 Task: Look for space in Saint-Ghislain, Belgium from 3rd August, 2023 to 17th August, 2023 for 3 adults, 1 child in price range Rs.3000 to Rs.15000. Place can be entire place with 3 bedrooms having 4 beds and 2 bathrooms. Property type can be house. Amenities needed are: heating, . Booking option can be shelf check-in. Required host language is English.
Action: Mouse moved to (457, 124)
Screenshot: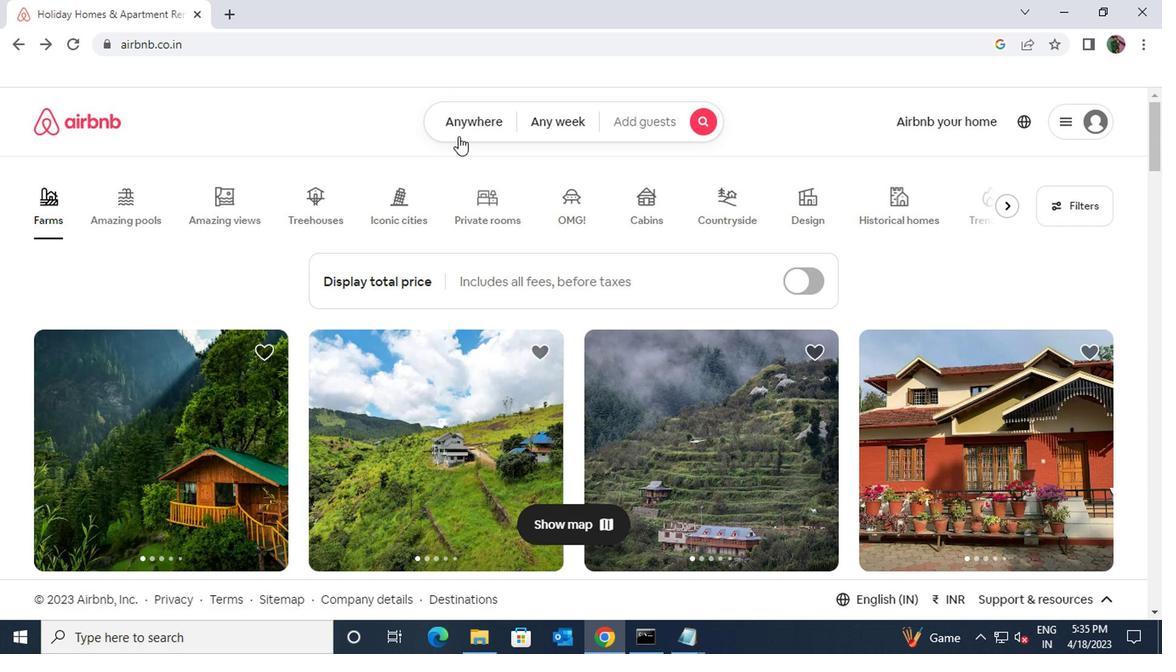 
Action: Mouse pressed left at (457, 124)
Screenshot: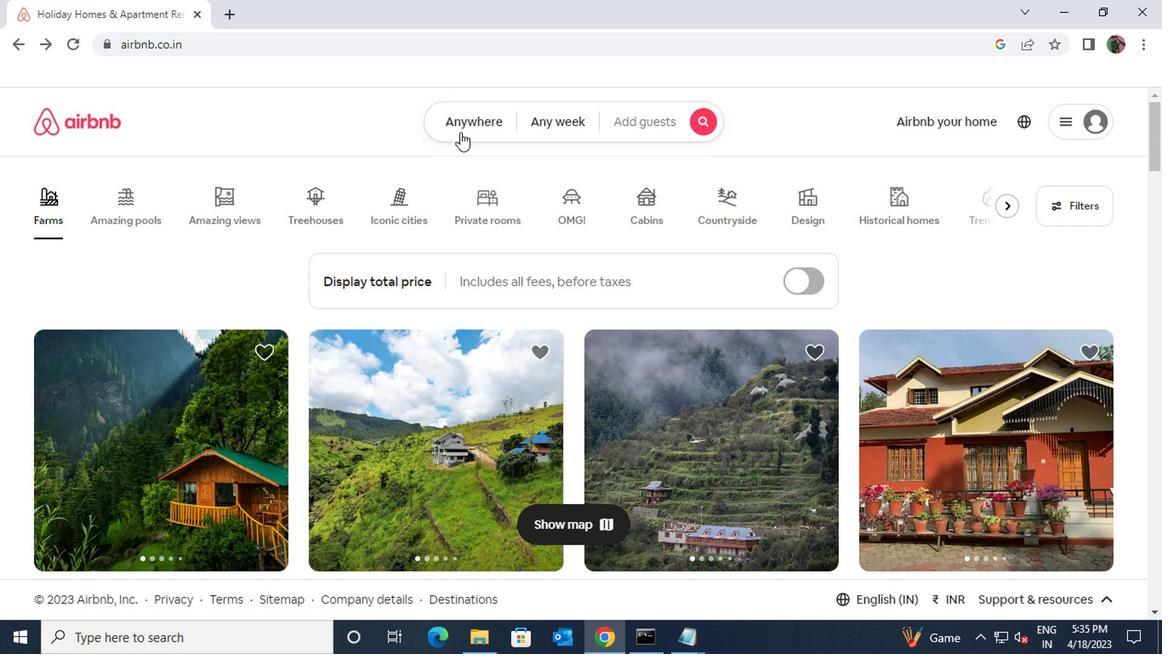 
Action: Mouse moved to (378, 190)
Screenshot: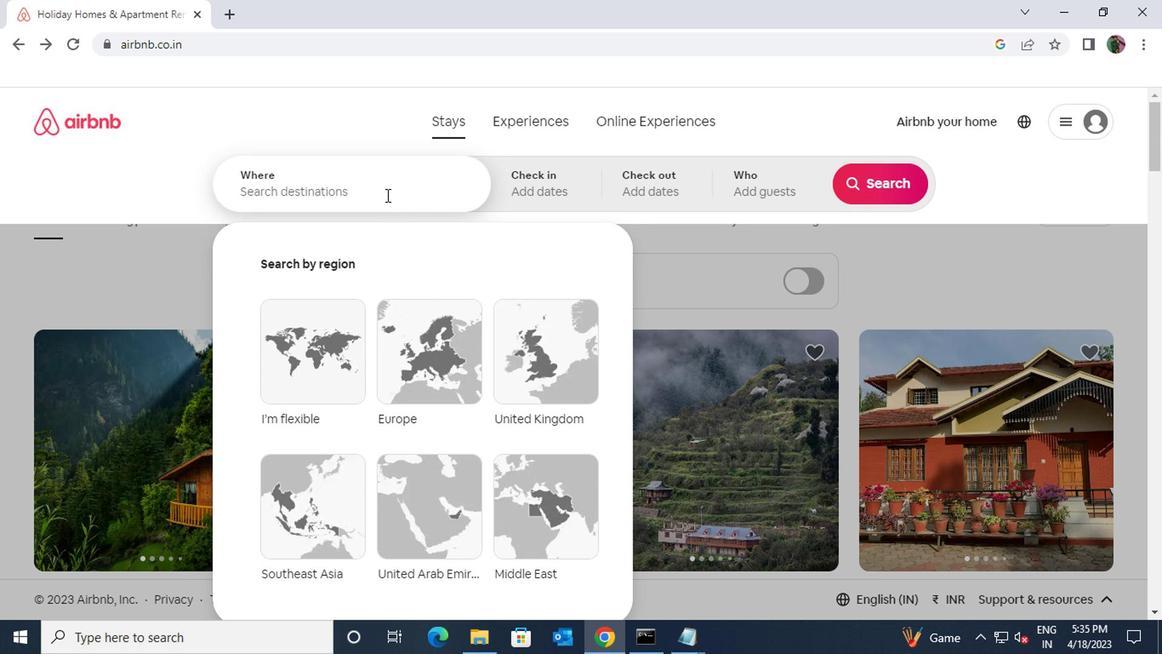 
Action: Mouse pressed left at (378, 190)
Screenshot: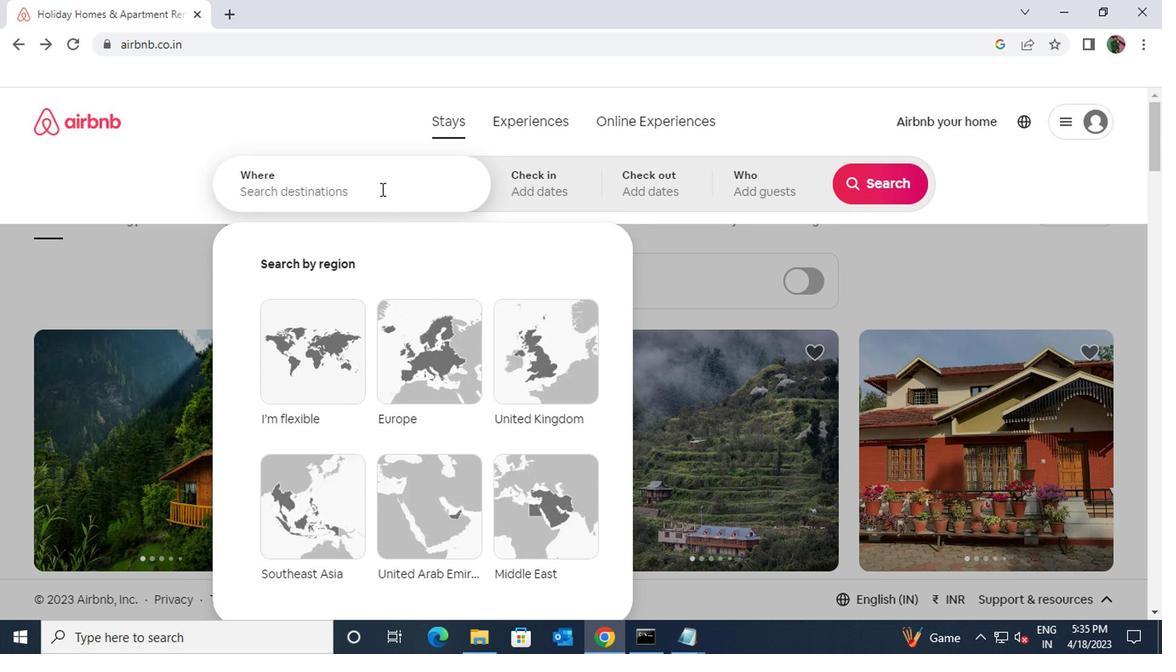 
Action: Key pressed saint<Key.space>ghislsain
Screenshot: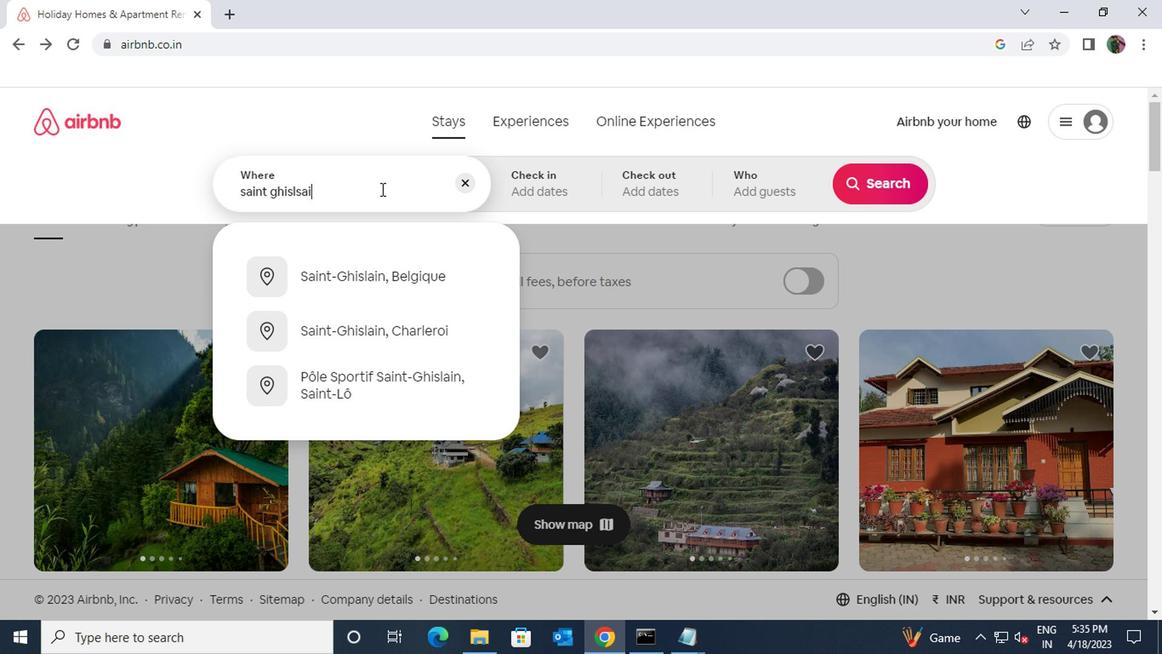
Action: Mouse moved to (373, 276)
Screenshot: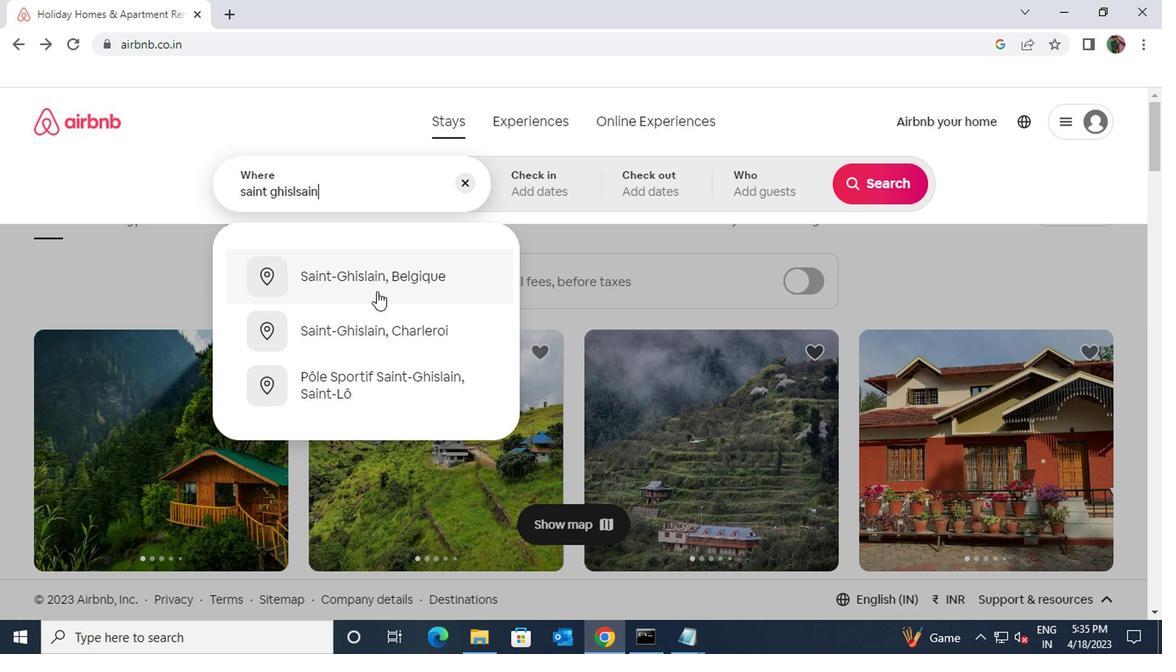 
Action: Mouse pressed left at (373, 276)
Screenshot: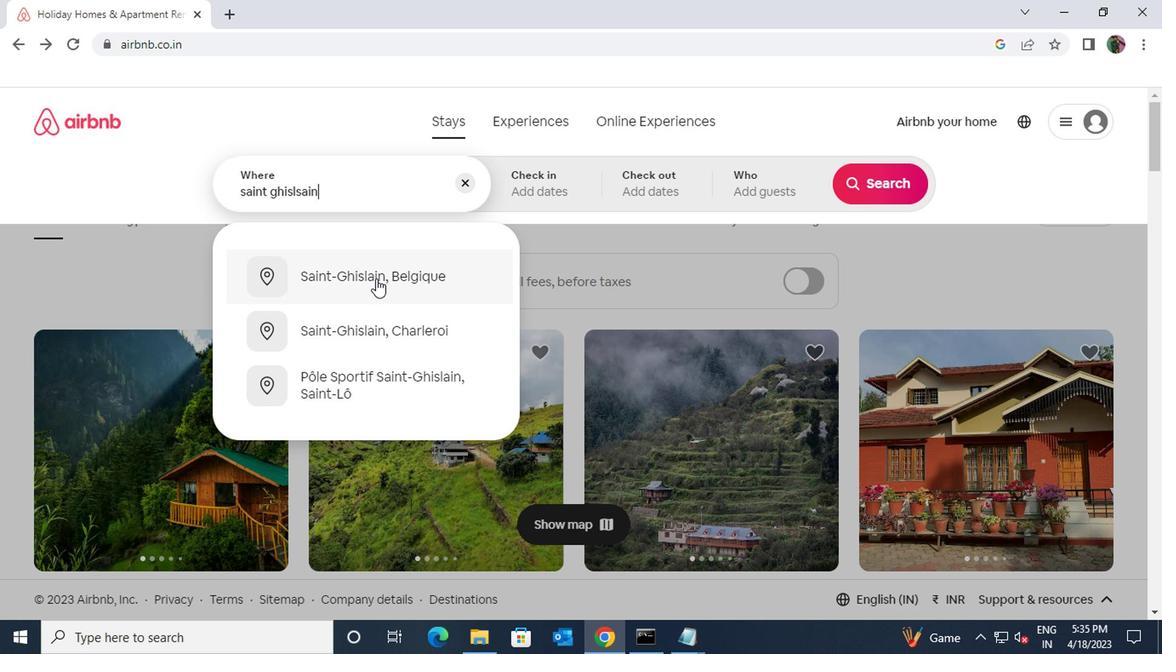 
Action: Mouse moved to (865, 324)
Screenshot: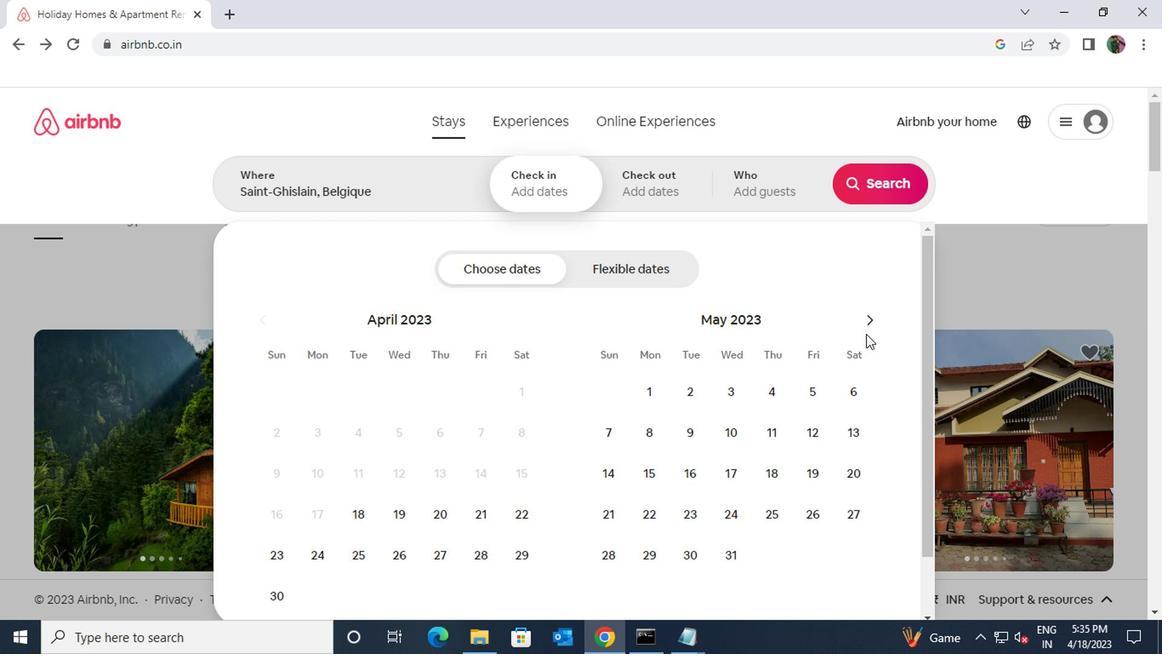 
Action: Mouse pressed left at (865, 324)
Screenshot: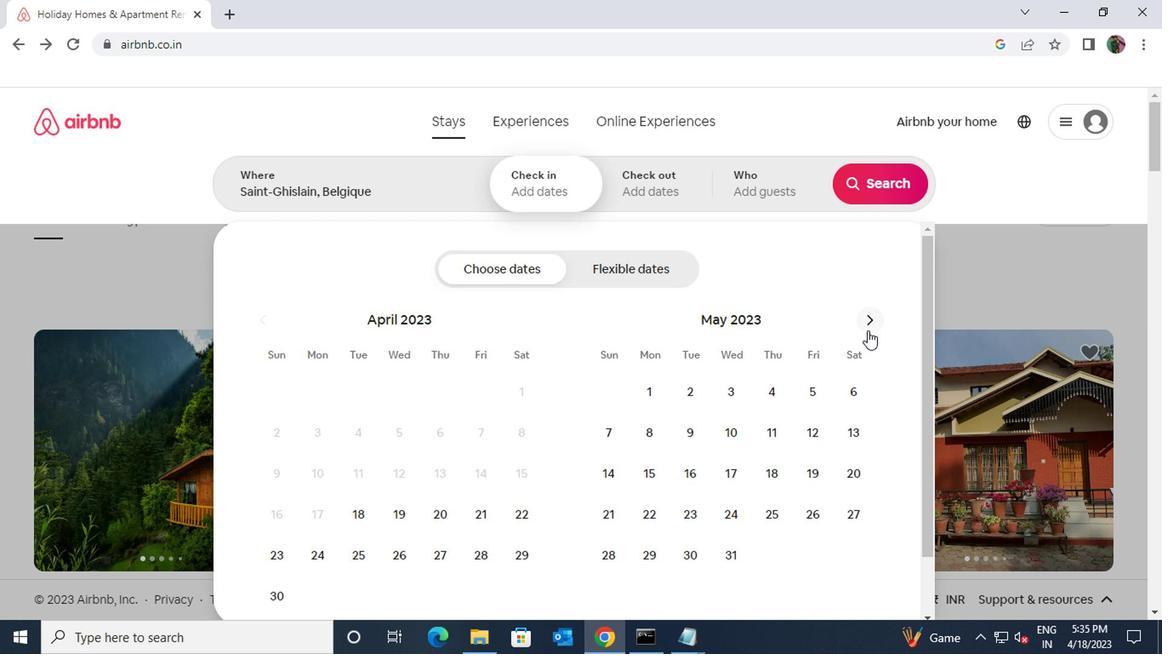 
Action: Mouse pressed left at (865, 324)
Screenshot: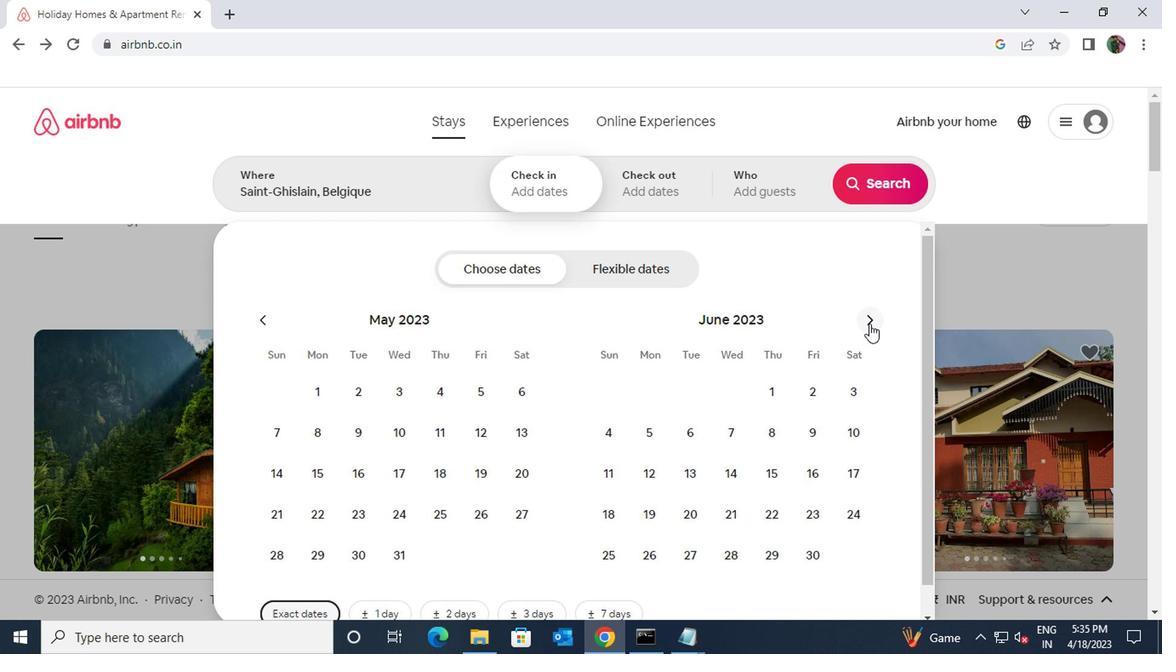 
Action: Mouse pressed left at (865, 324)
Screenshot: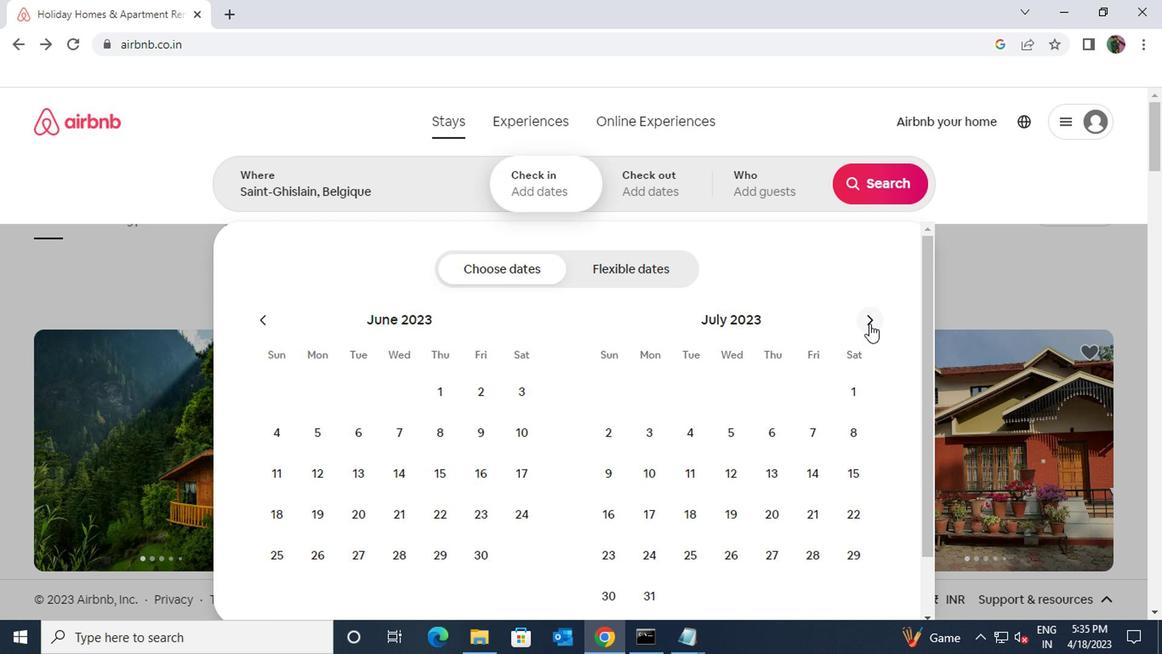 
Action: Mouse moved to (765, 385)
Screenshot: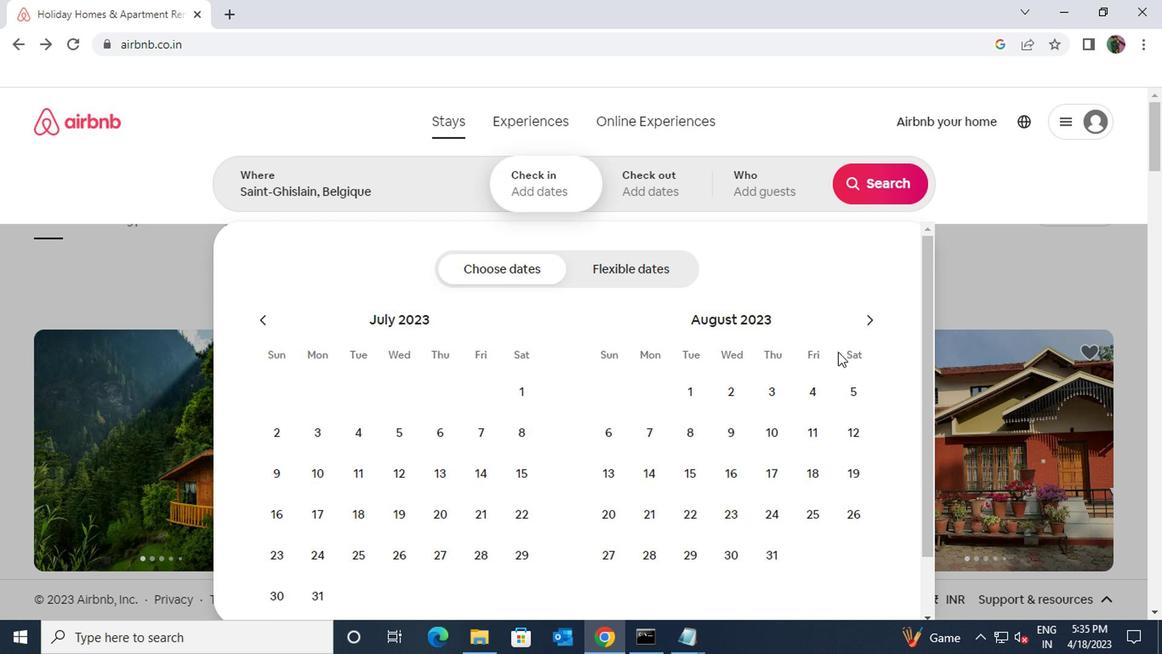 
Action: Mouse pressed left at (765, 385)
Screenshot: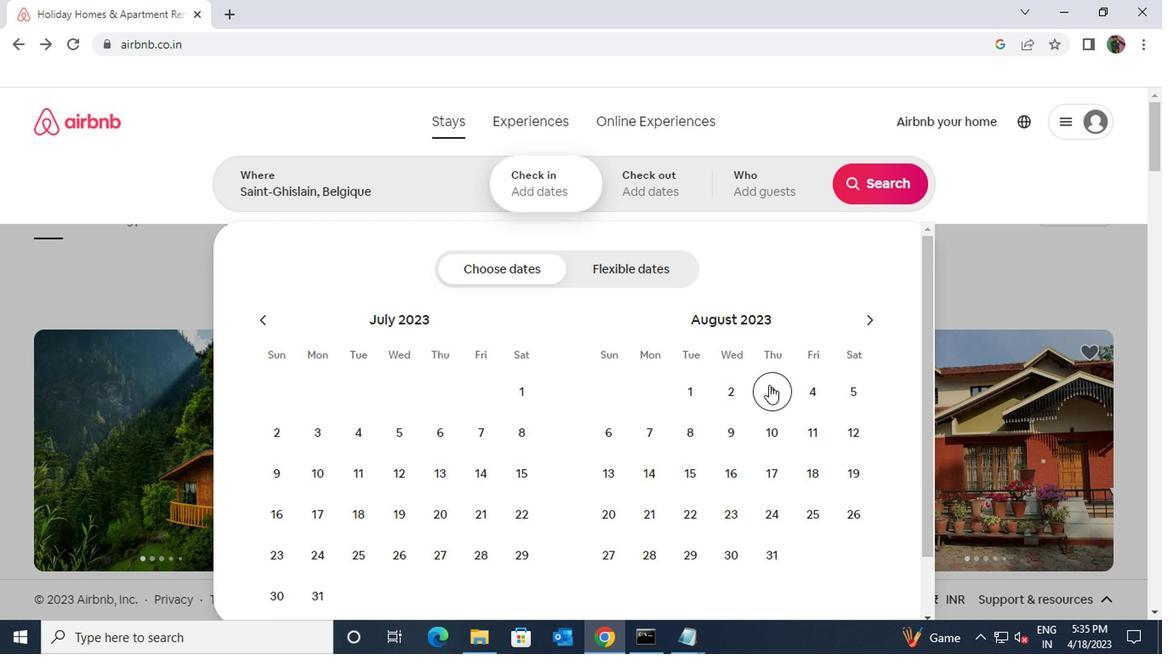 
Action: Mouse moved to (772, 467)
Screenshot: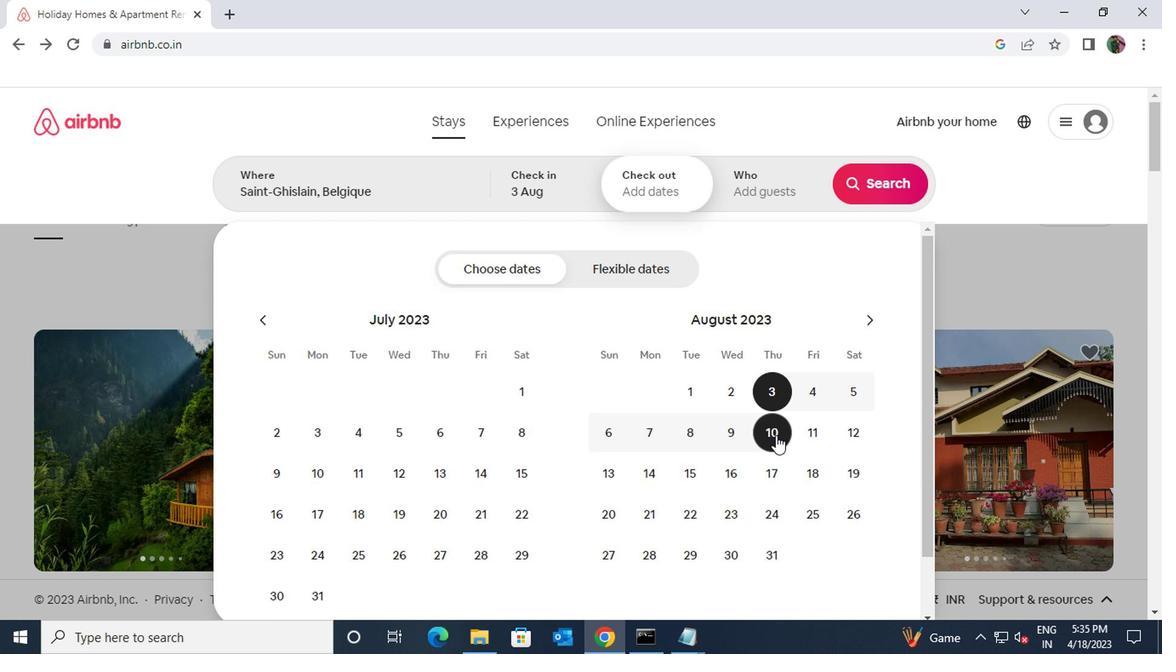 
Action: Mouse pressed left at (772, 467)
Screenshot: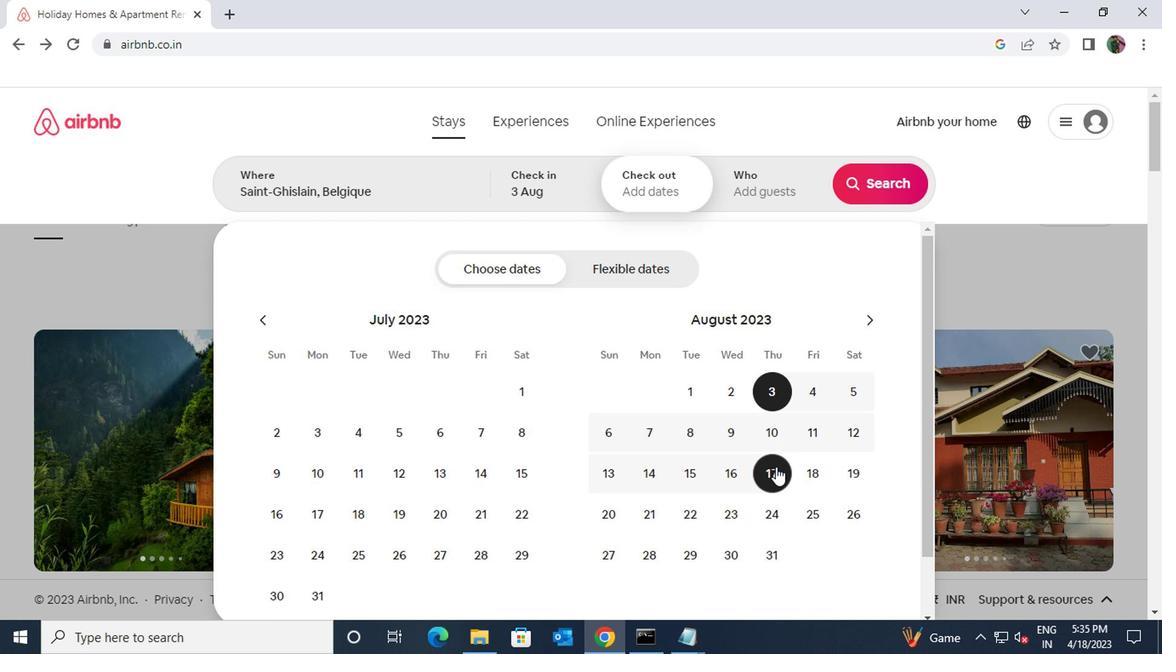 
Action: Mouse moved to (757, 198)
Screenshot: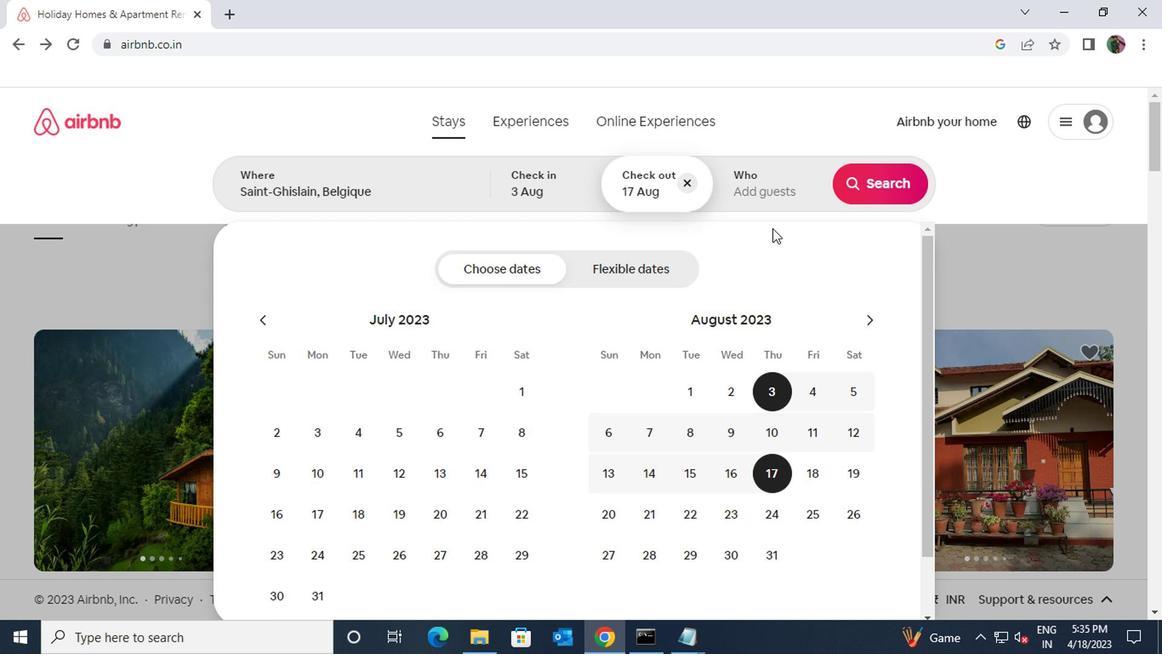 
Action: Mouse pressed left at (757, 198)
Screenshot: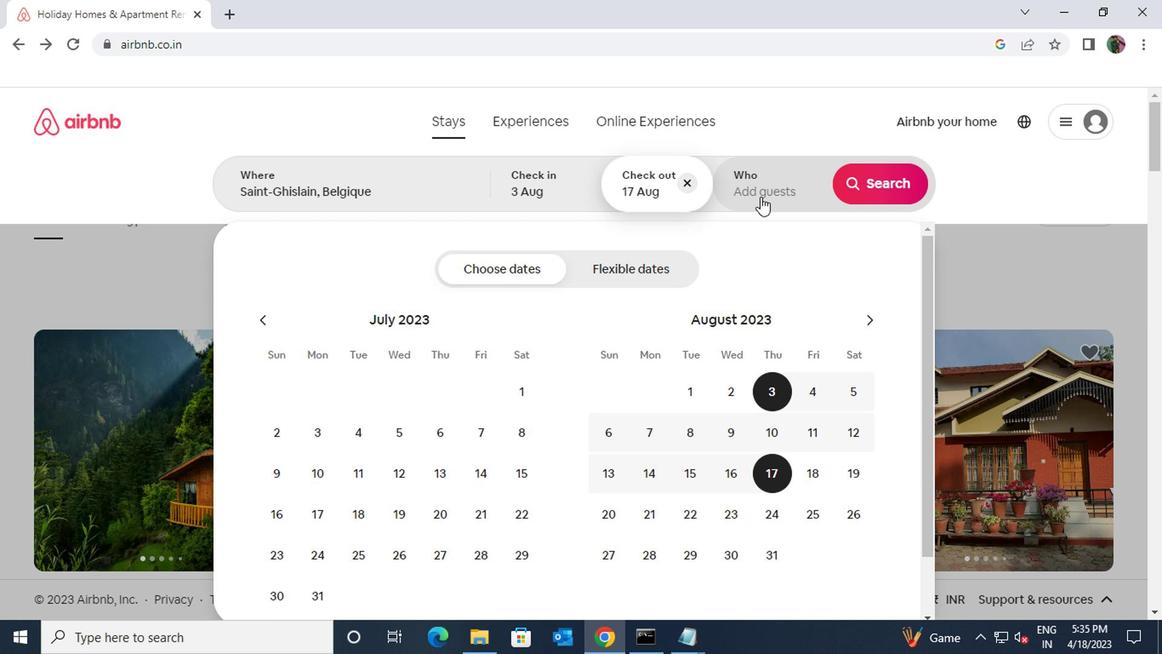 
Action: Mouse moved to (885, 276)
Screenshot: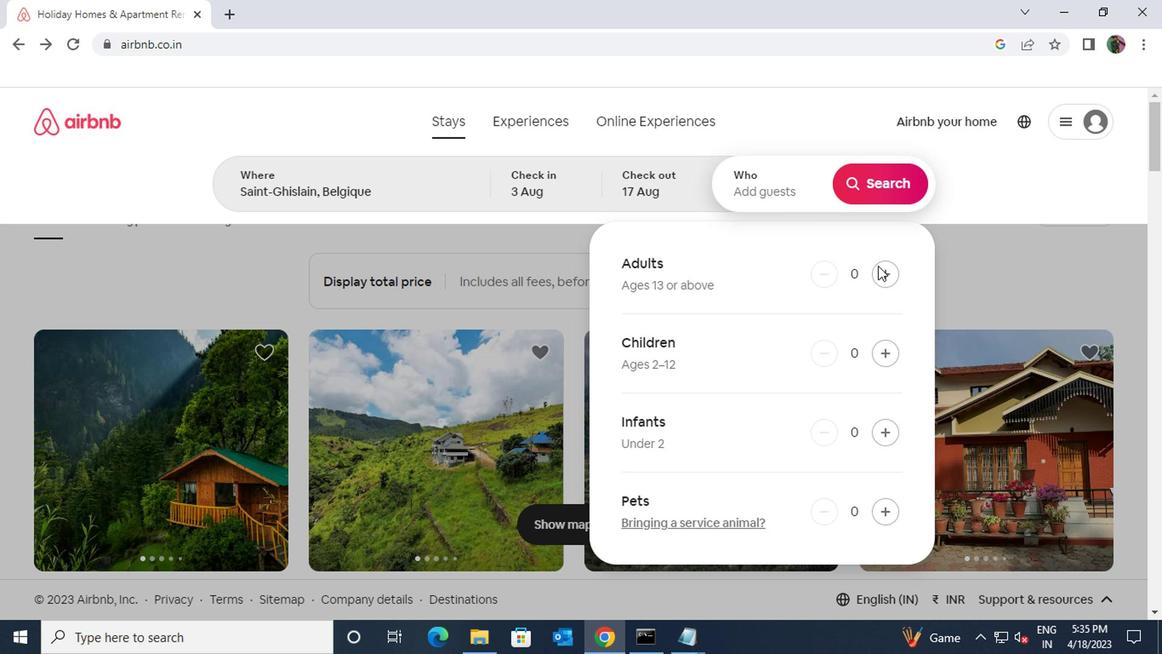 
Action: Mouse pressed left at (885, 276)
Screenshot: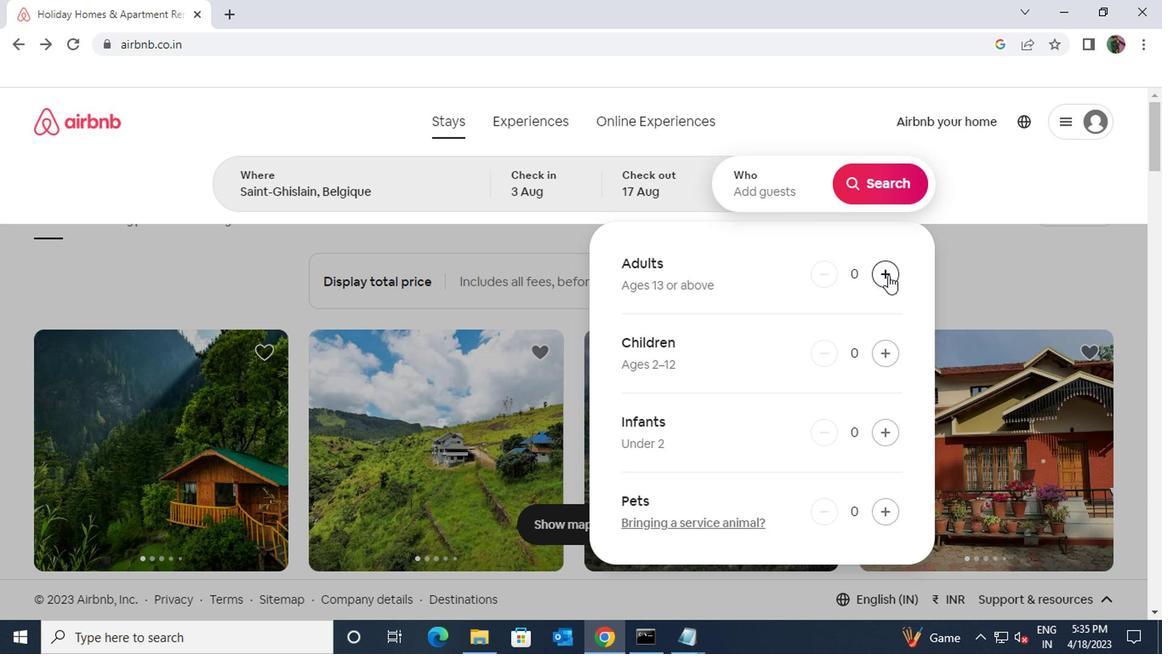 
Action: Mouse pressed left at (885, 276)
Screenshot: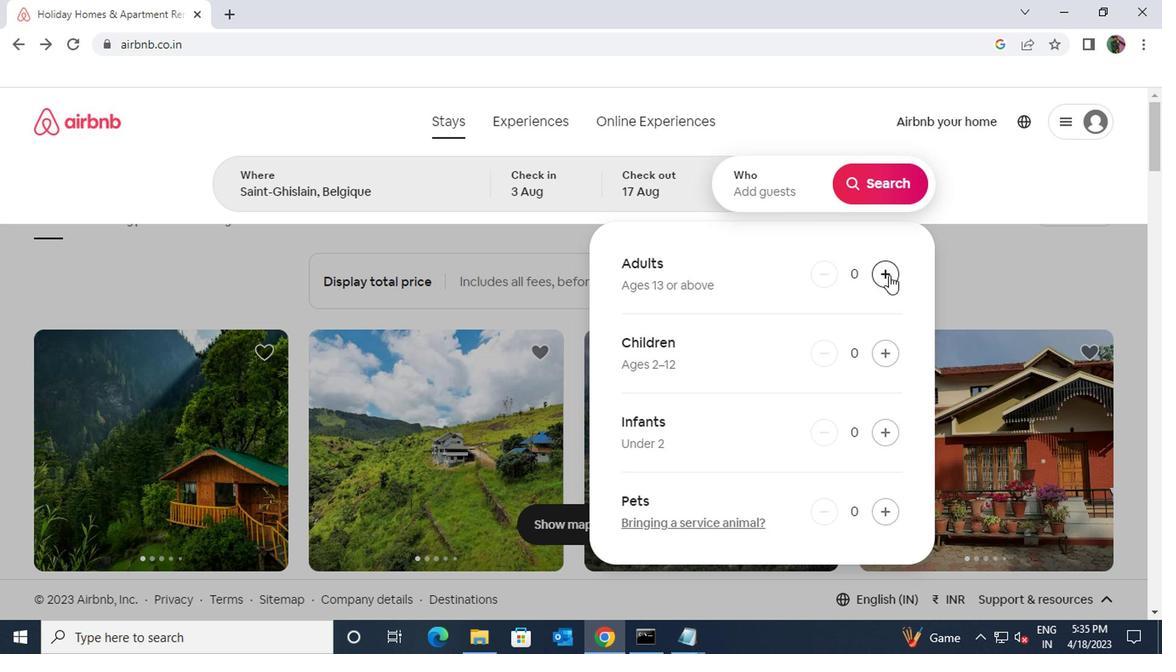 
Action: Mouse pressed left at (885, 276)
Screenshot: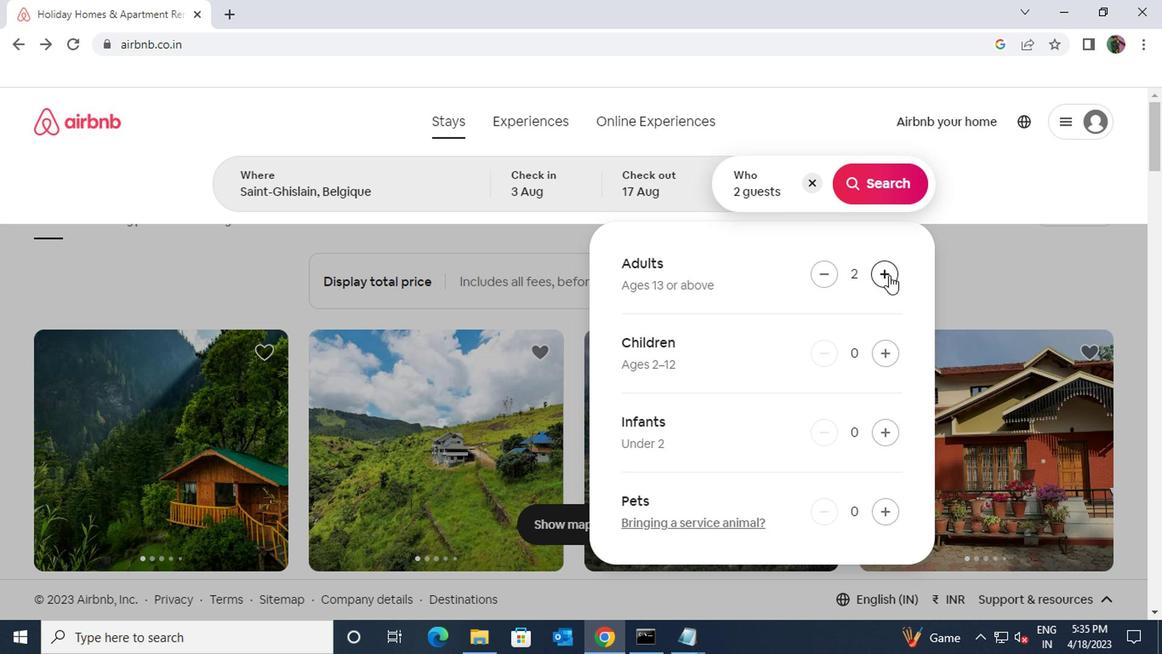 
Action: Mouse moved to (884, 354)
Screenshot: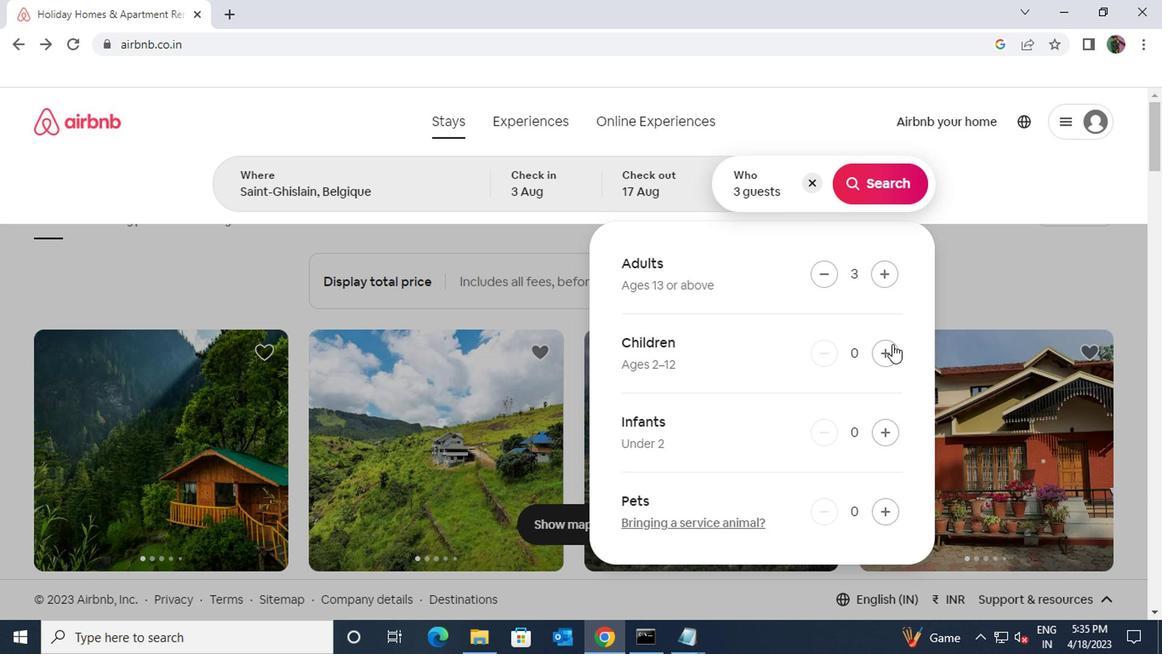 
Action: Mouse pressed left at (884, 354)
Screenshot: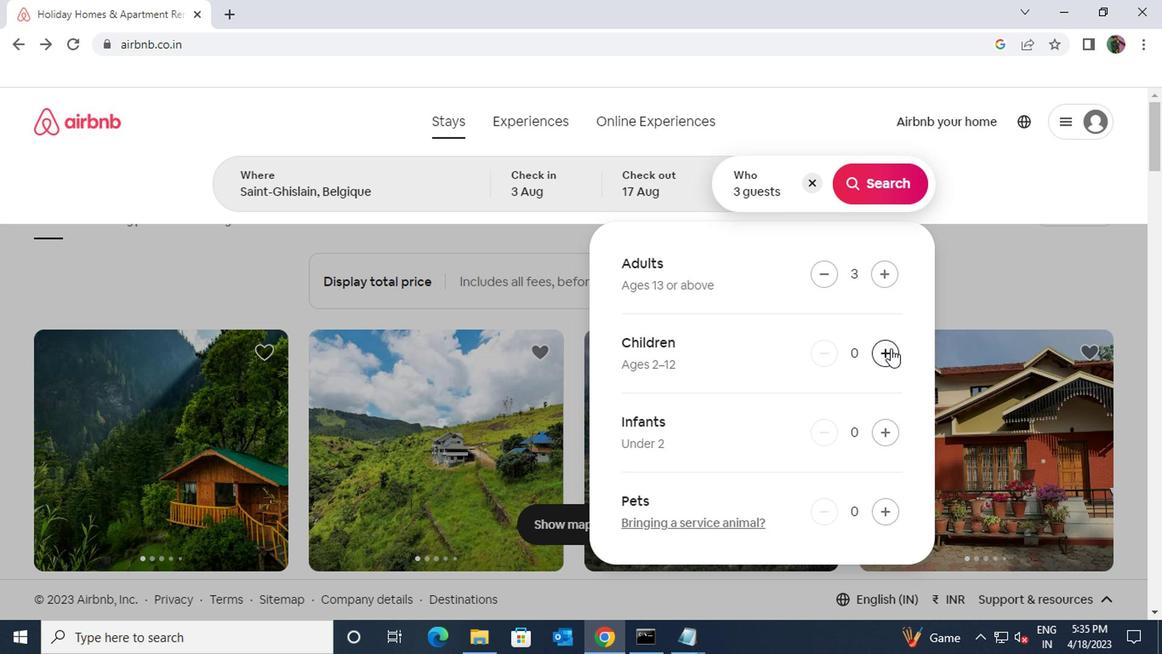 
Action: Mouse moved to (877, 180)
Screenshot: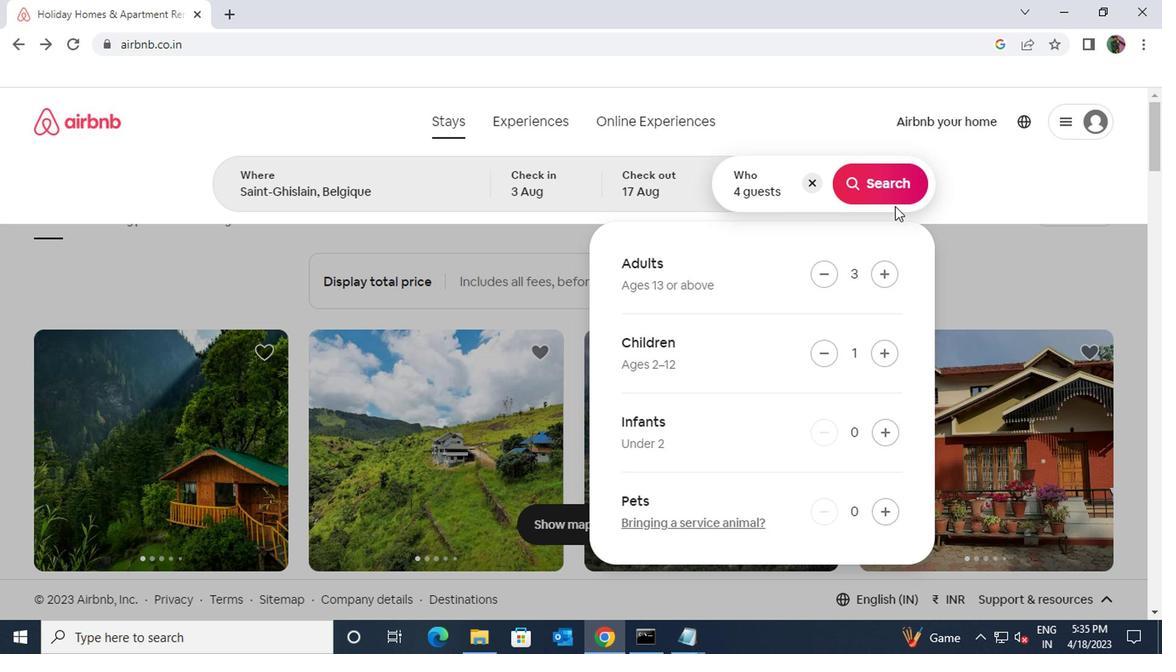 
Action: Mouse pressed left at (877, 180)
Screenshot: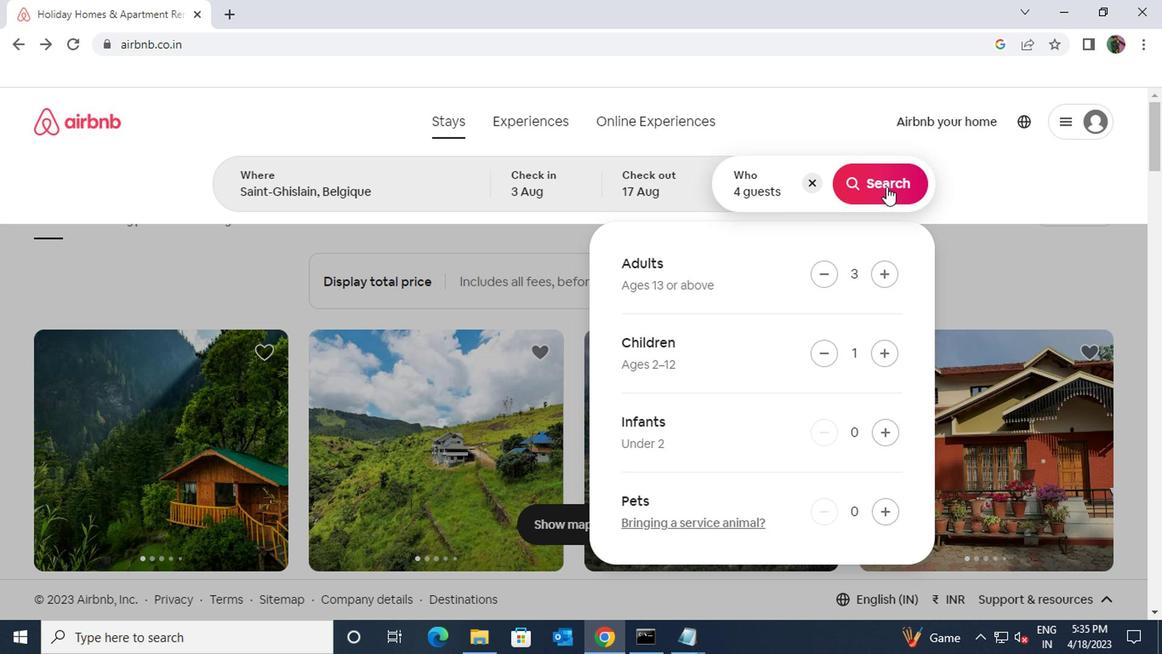 
Action: Mouse moved to (1059, 184)
Screenshot: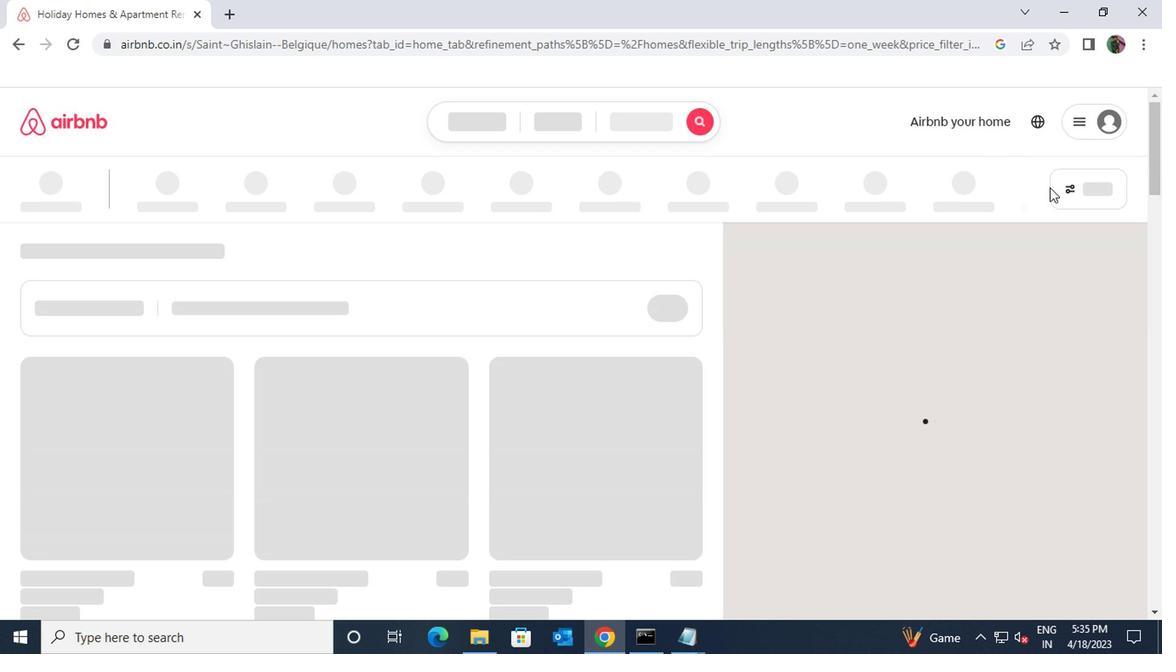 
Action: Mouse pressed left at (1059, 184)
Screenshot: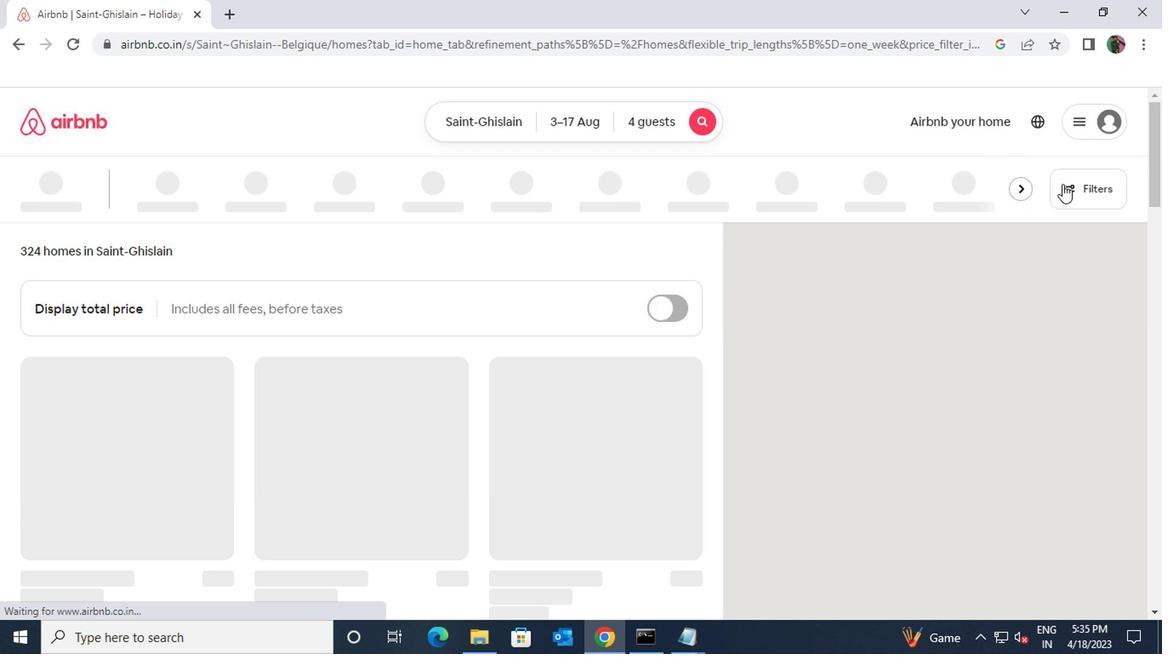 
Action: Mouse moved to (364, 404)
Screenshot: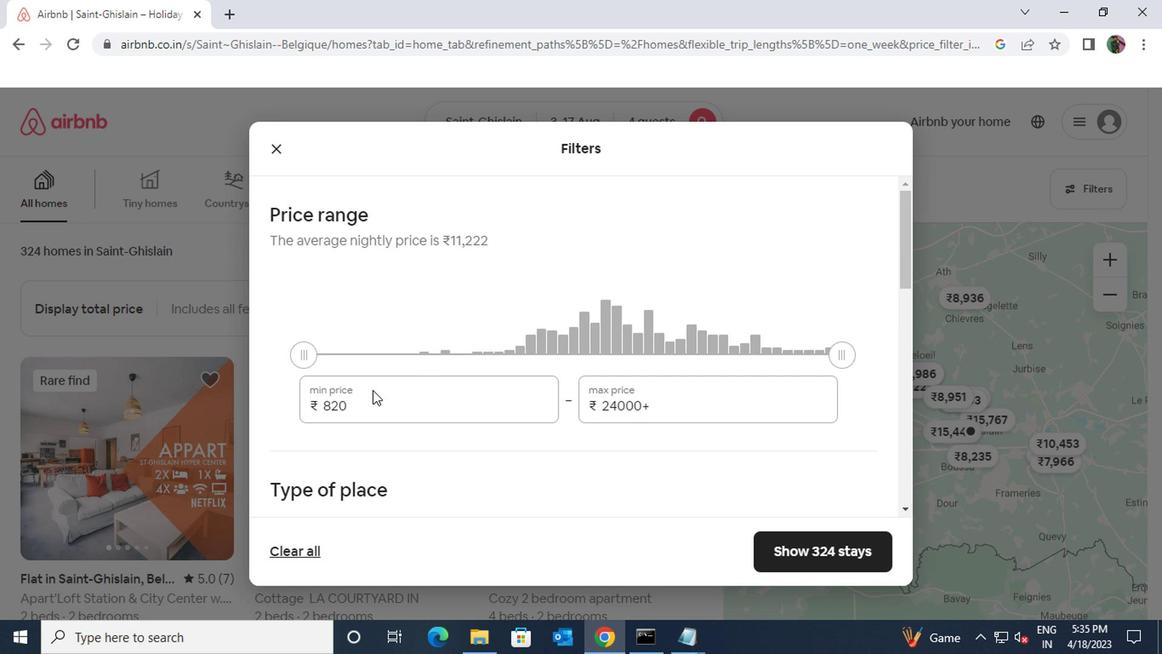 
Action: Mouse pressed left at (364, 404)
Screenshot: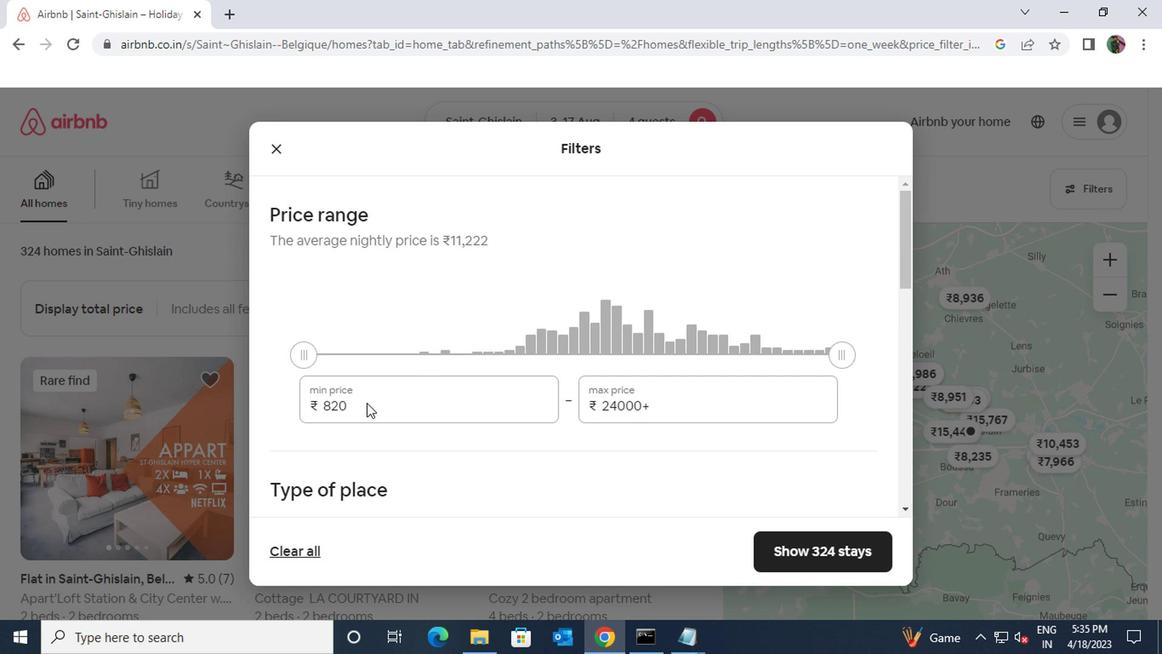 
Action: Mouse moved to (317, 406)
Screenshot: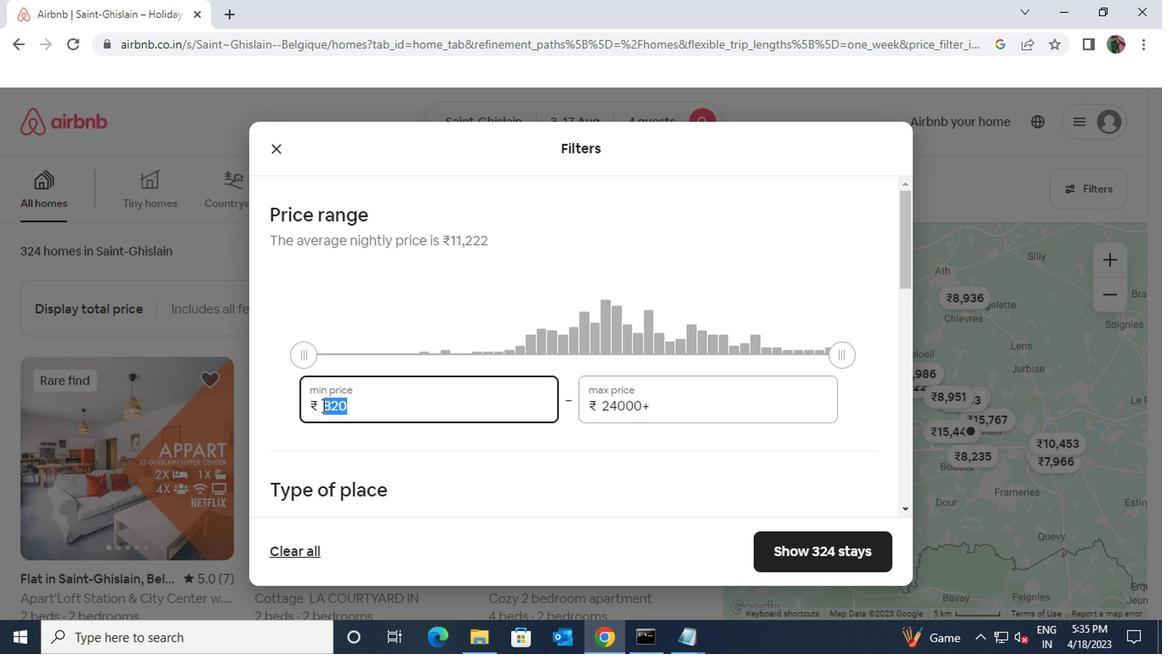 
Action: Key pressed 3000
Screenshot: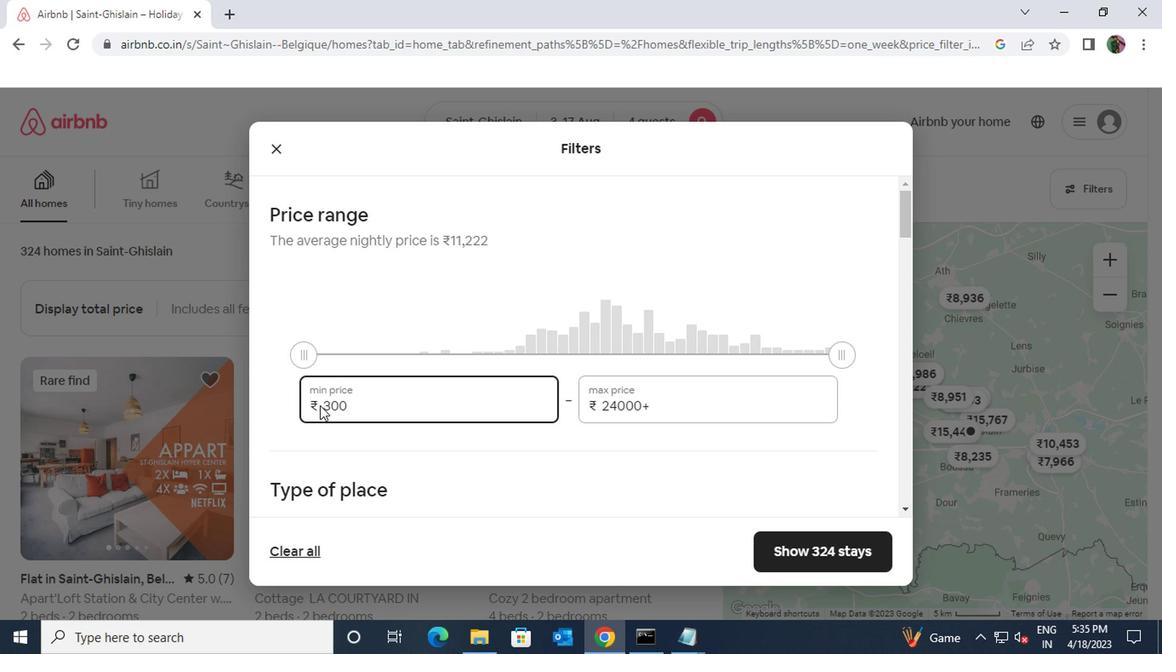 
Action: Mouse moved to (666, 405)
Screenshot: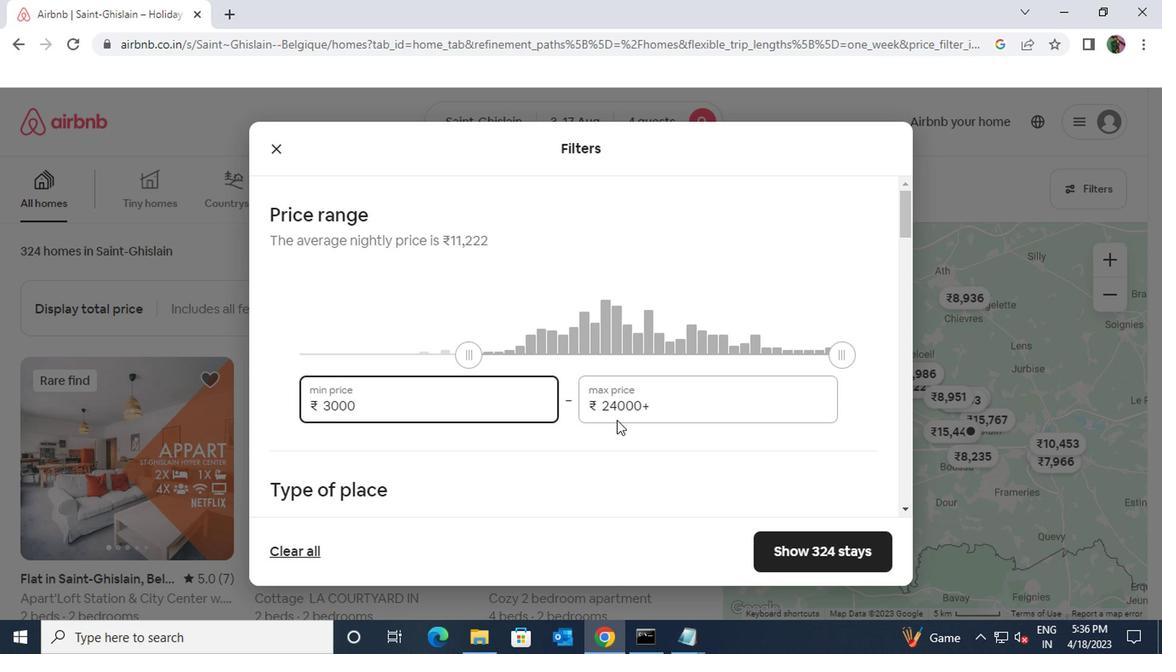 
Action: Mouse pressed left at (666, 405)
Screenshot: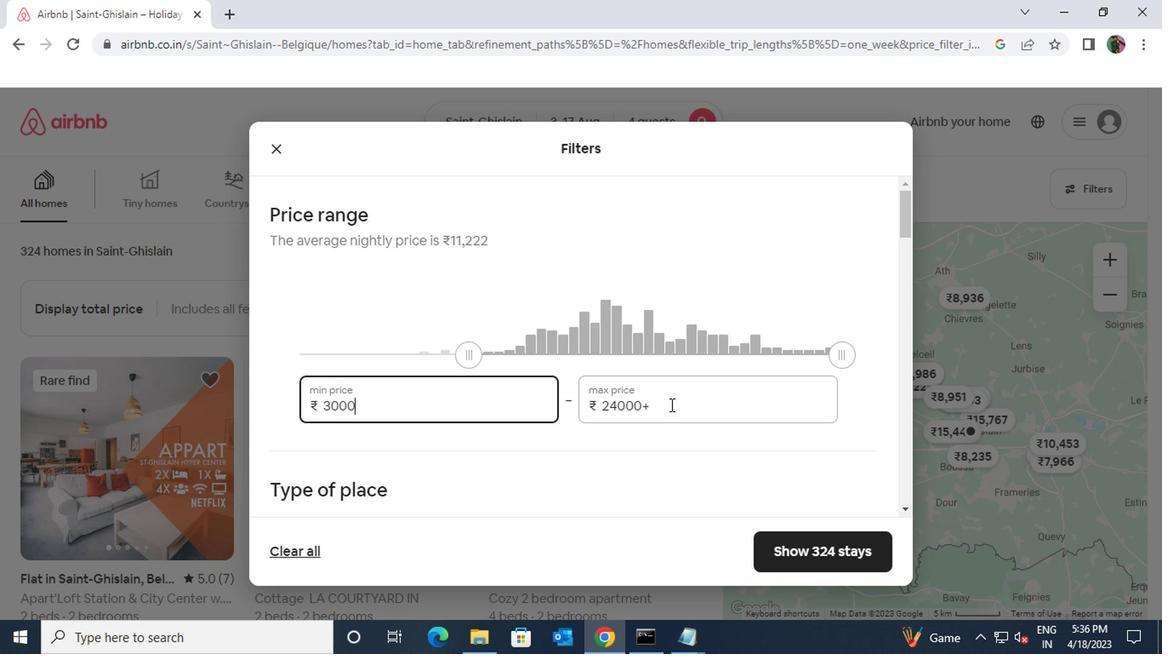 
Action: Mouse moved to (600, 411)
Screenshot: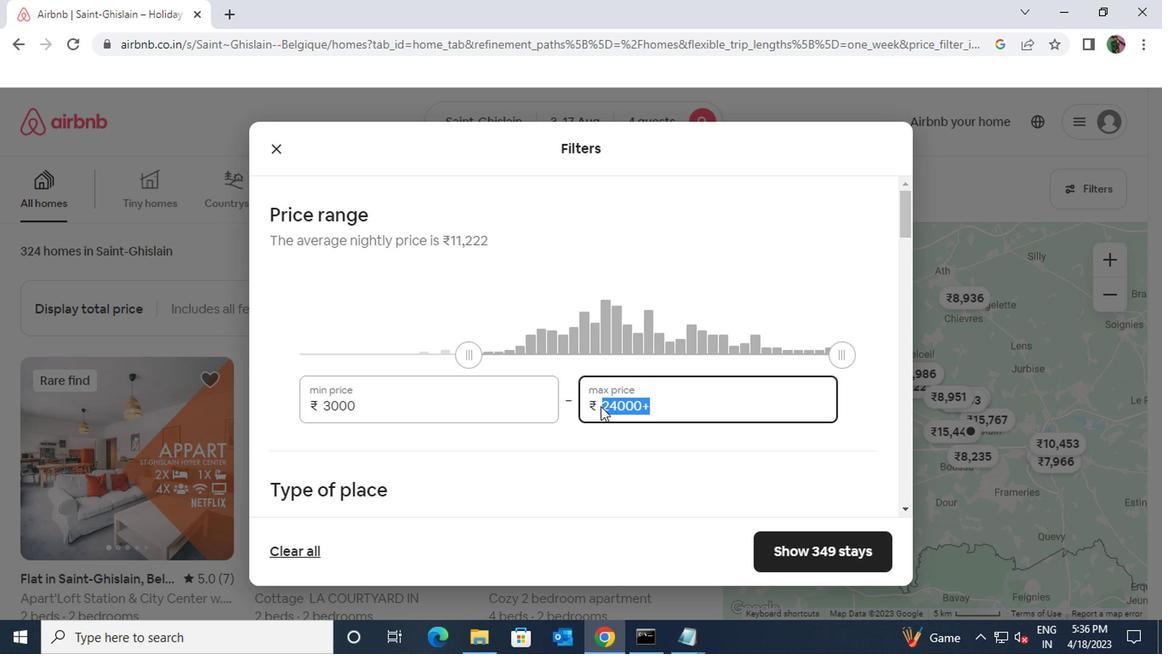 
Action: Key pressed 15000
Screenshot: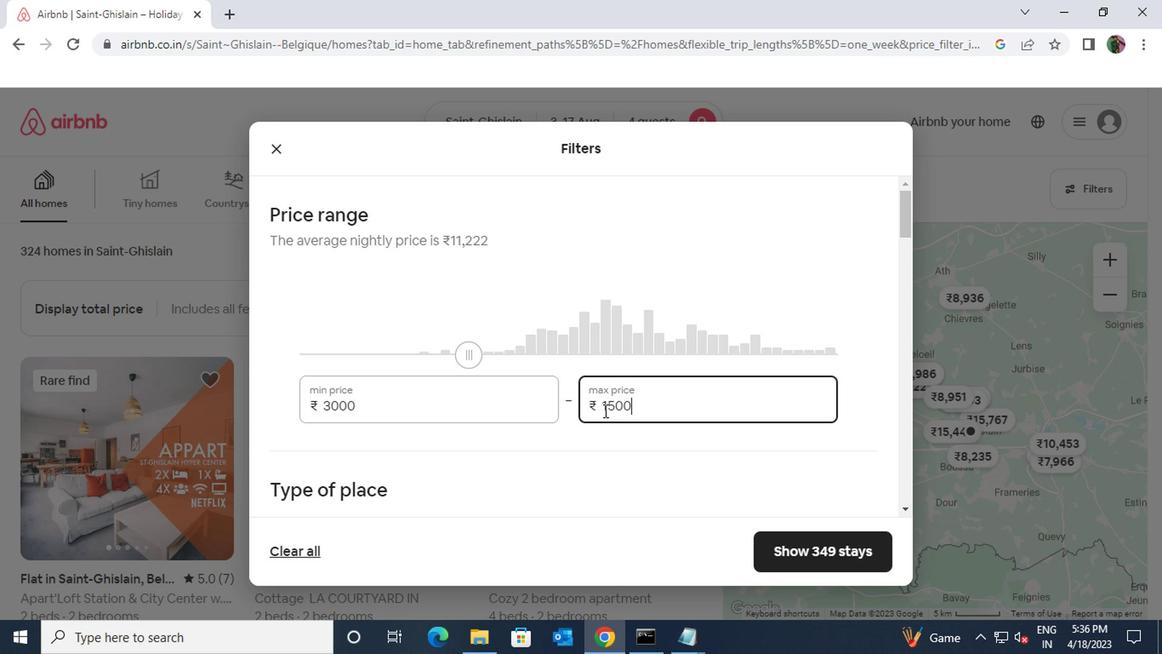 
Action: Mouse scrolled (600, 410) with delta (0, 0)
Screenshot: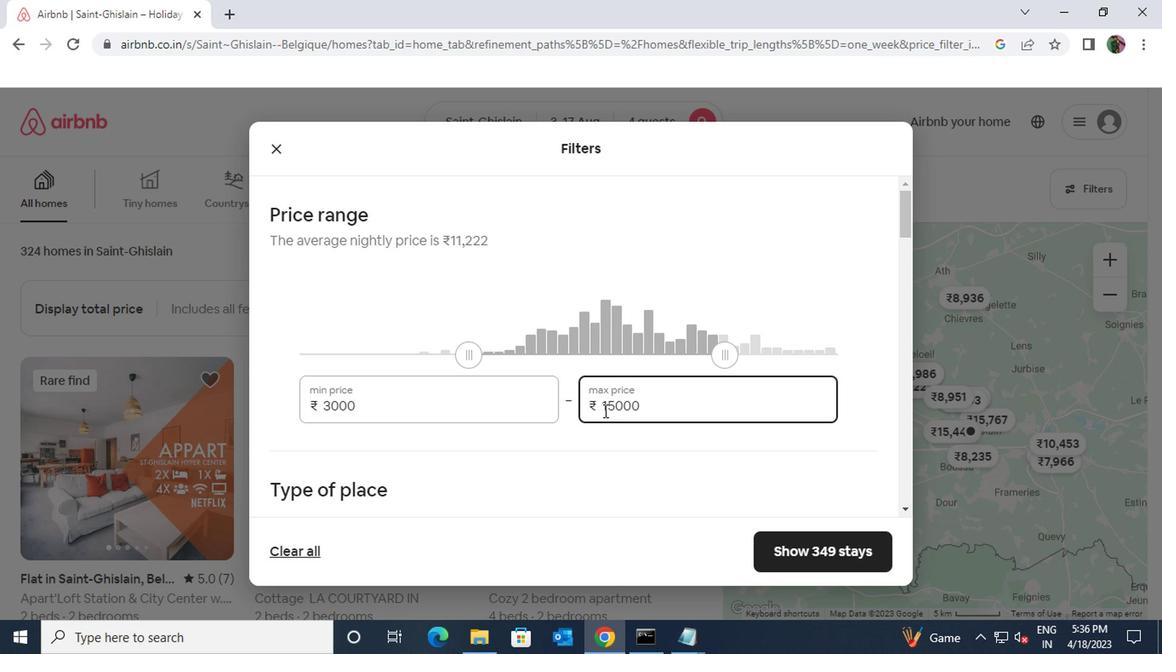 
Action: Mouse scrolled (600, 410) with delta (0, 0)
Screenshot: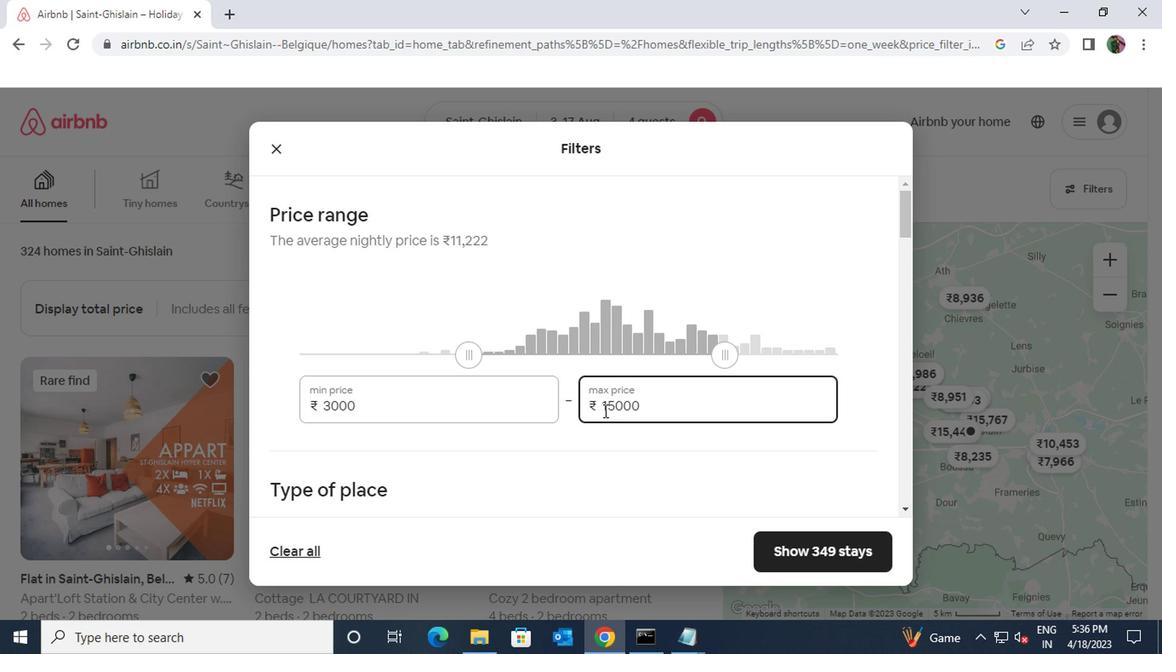 
Action: Mouse moved to (275, 376)
Screenshot: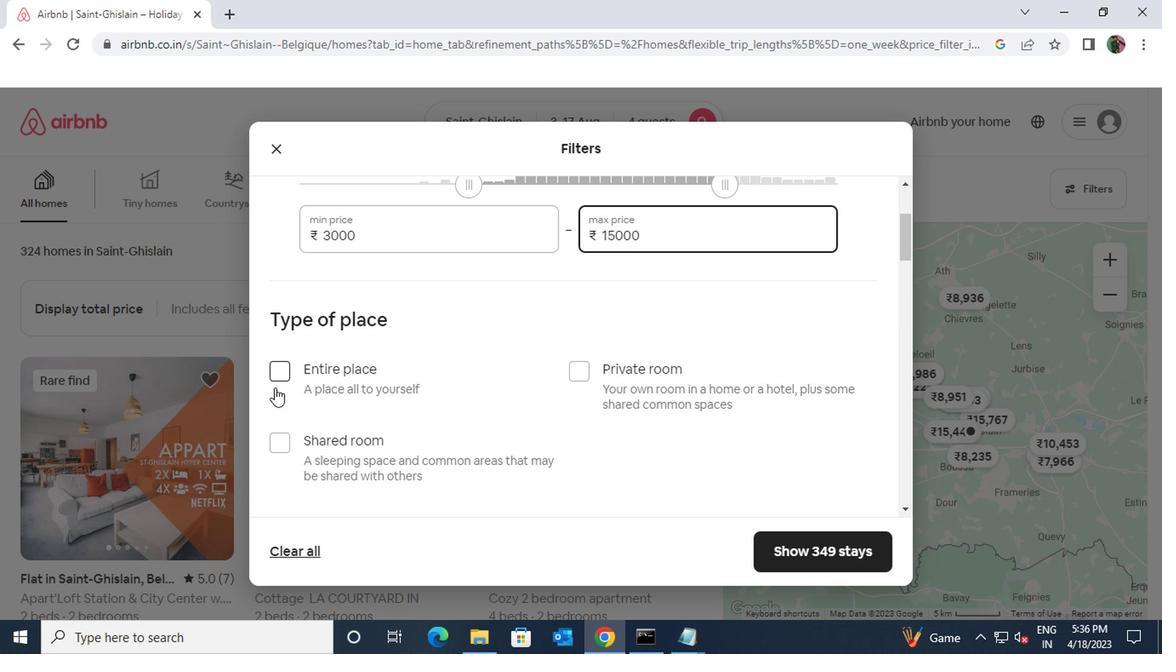 
Action: Mouse pressed left at (275, 376)
Screenshot: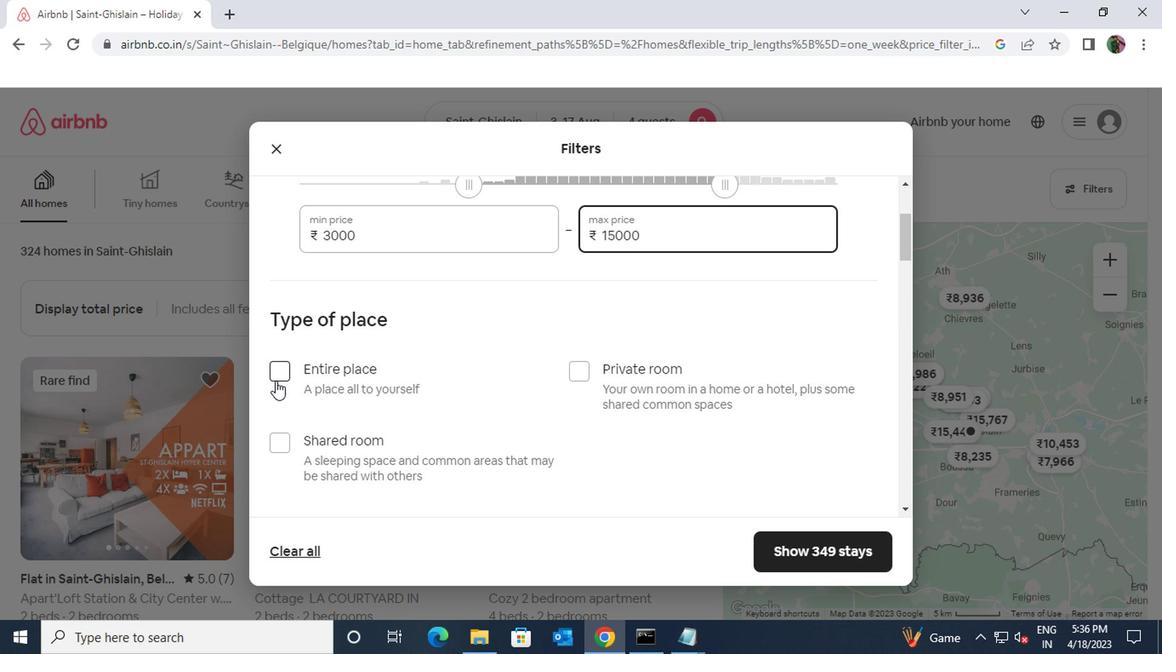 
Action: Mouse moved to (402, 434)
Screenshot: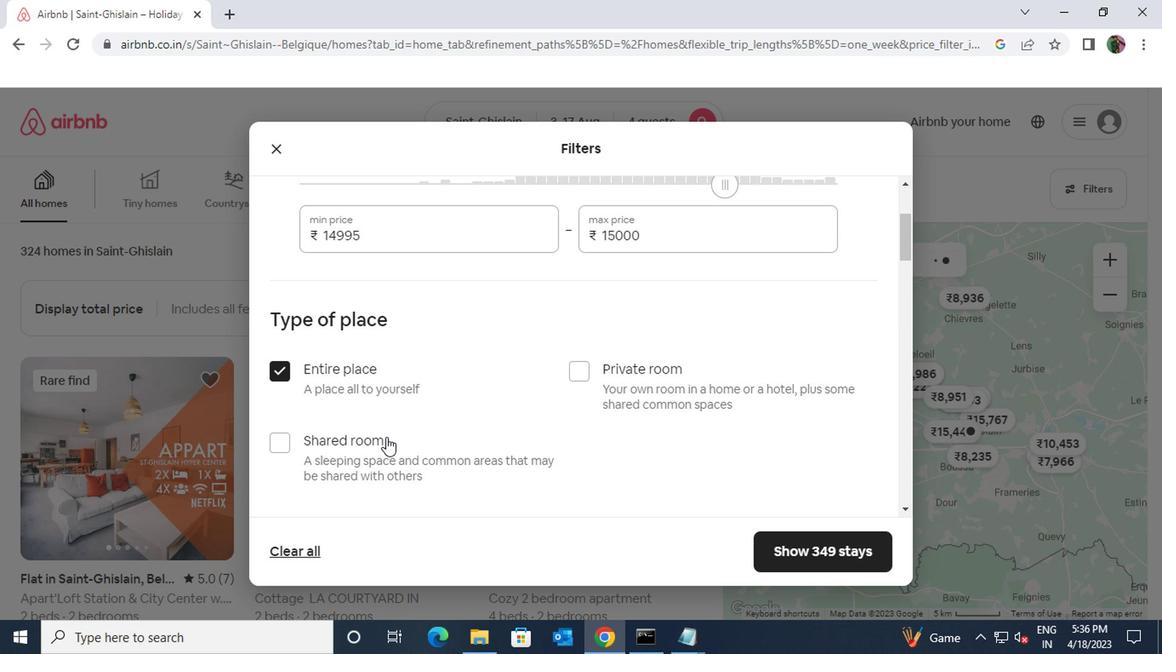 
Action: Mouse scrolled (402, 434) with delta (0, 0)
Screenshot: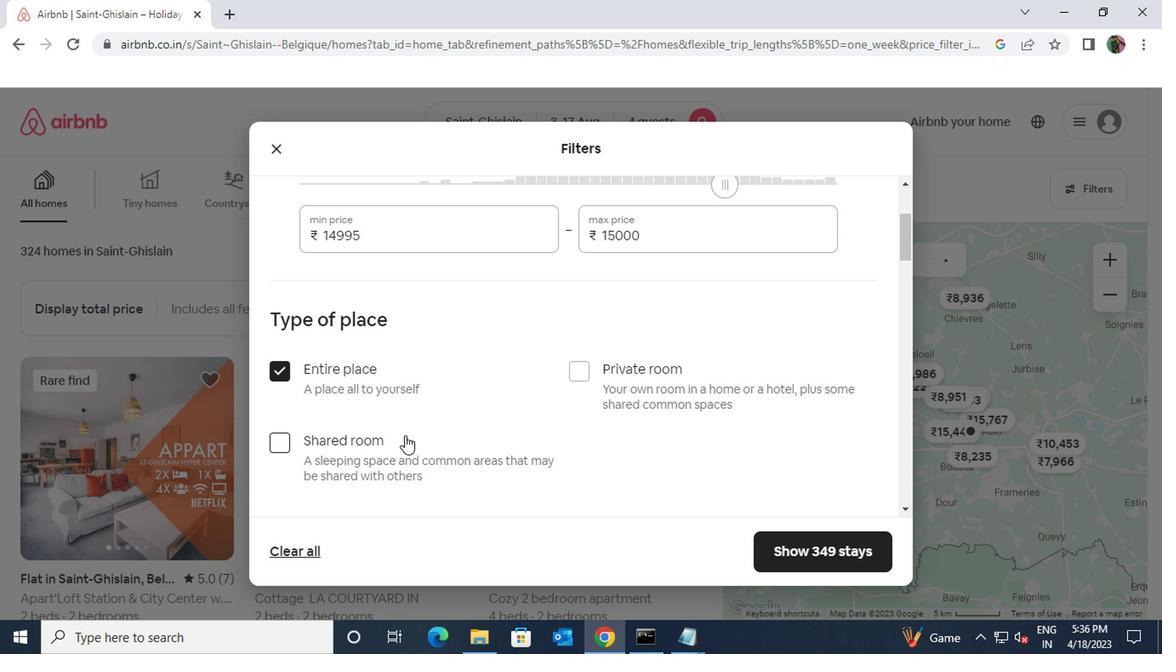 
Action: Mouse scrolled (402, 434) with delta (0, 0)
Screenshot: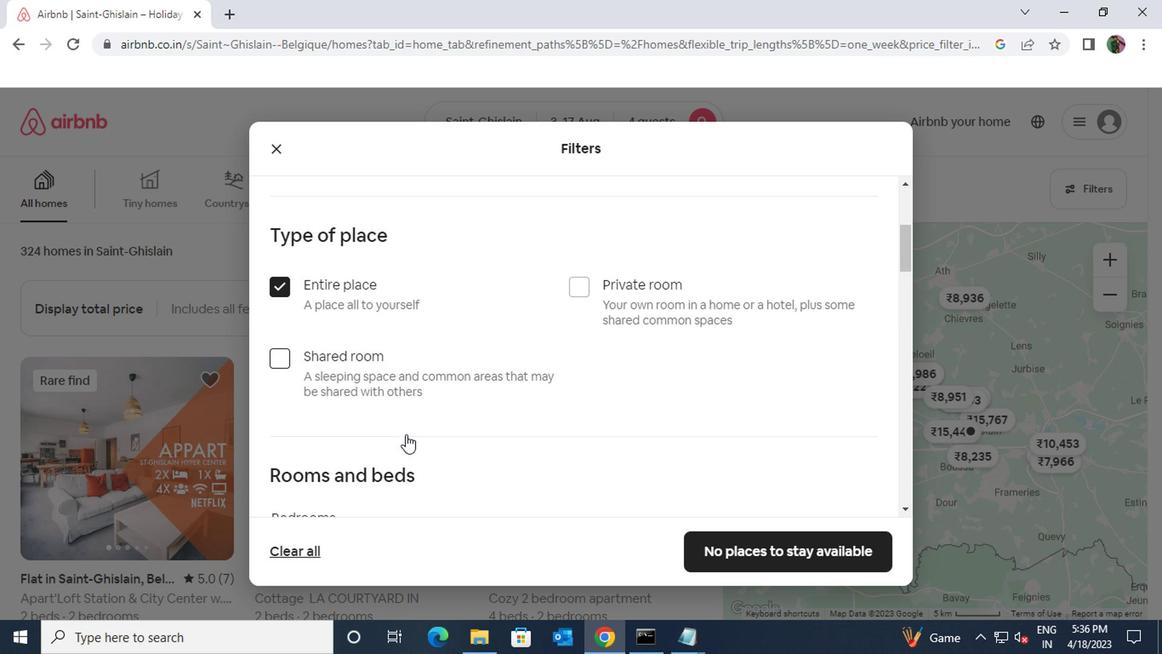 
Action: Mouse scrolled (402, 434) with delta (0, 0)
Screenshot: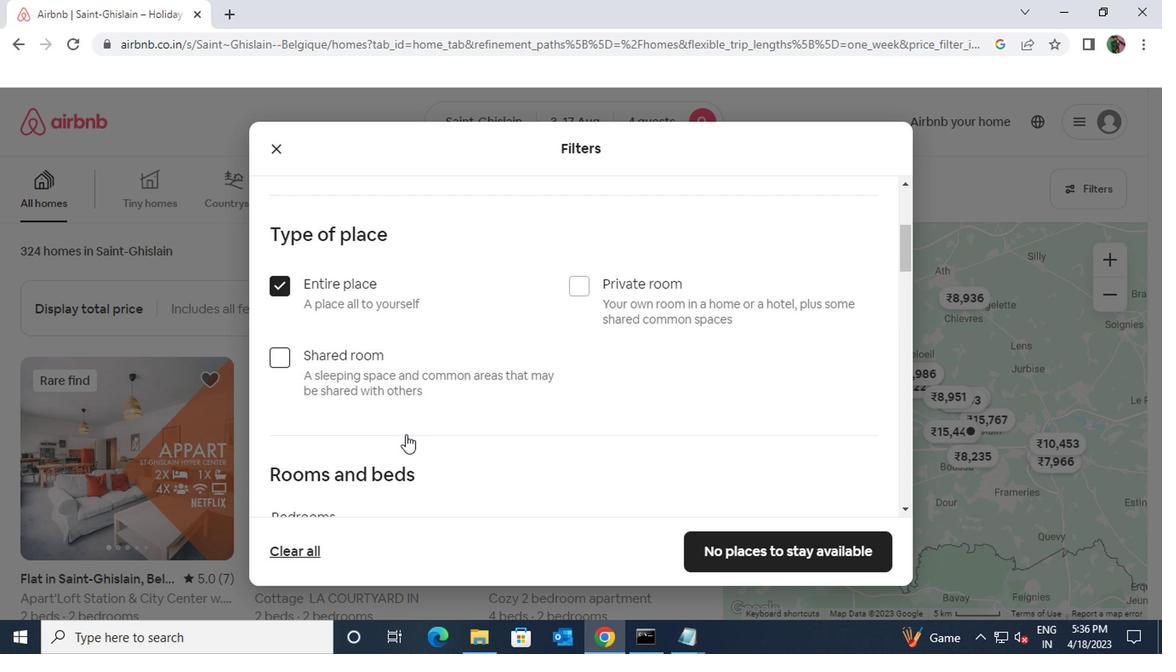 
Action: Mouse moved to (489, 398)
Screenshot: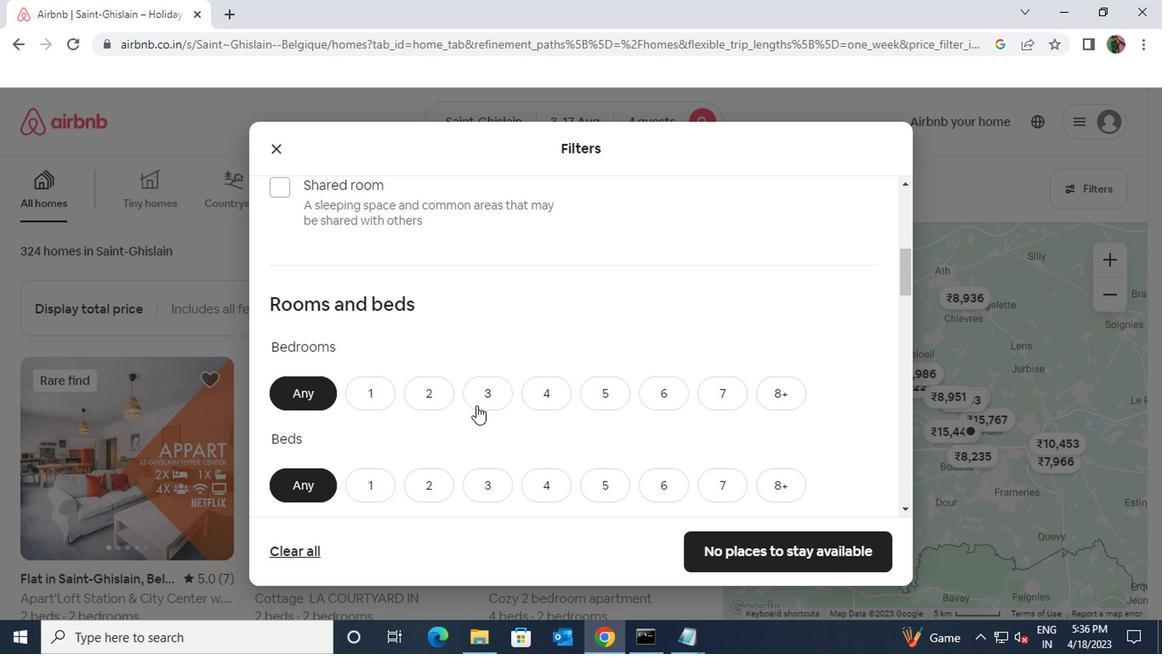 
Action: Mouse pressed left at (489, 398)
Screenshot: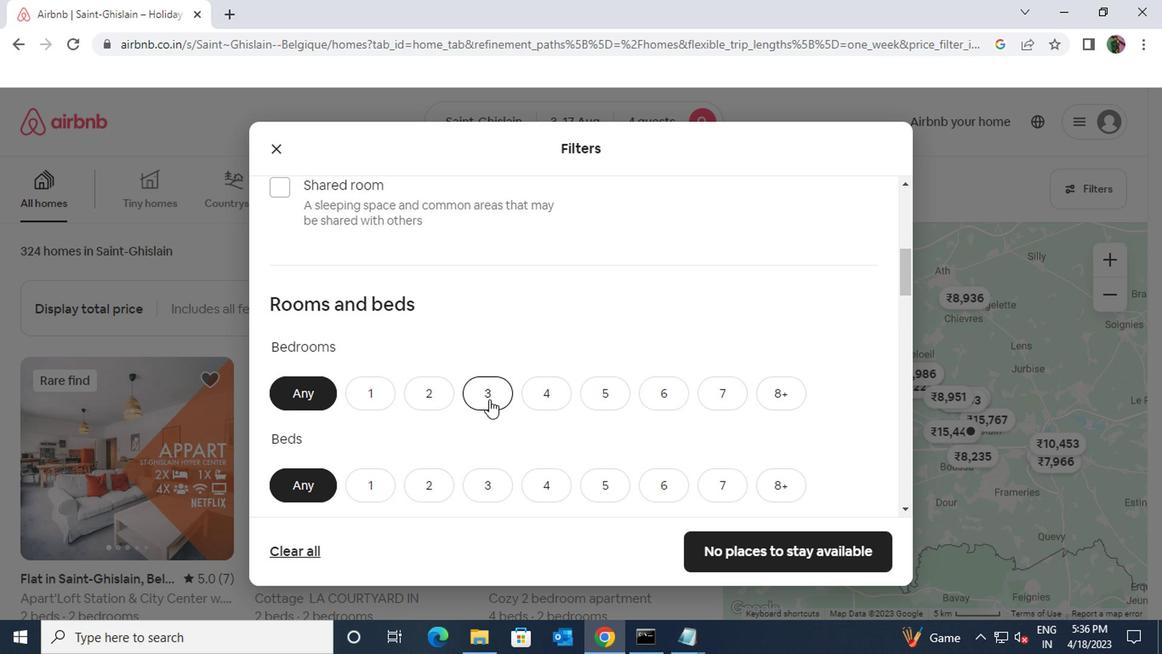 
Action: Mouse moved to (433, 481)
Screenshot: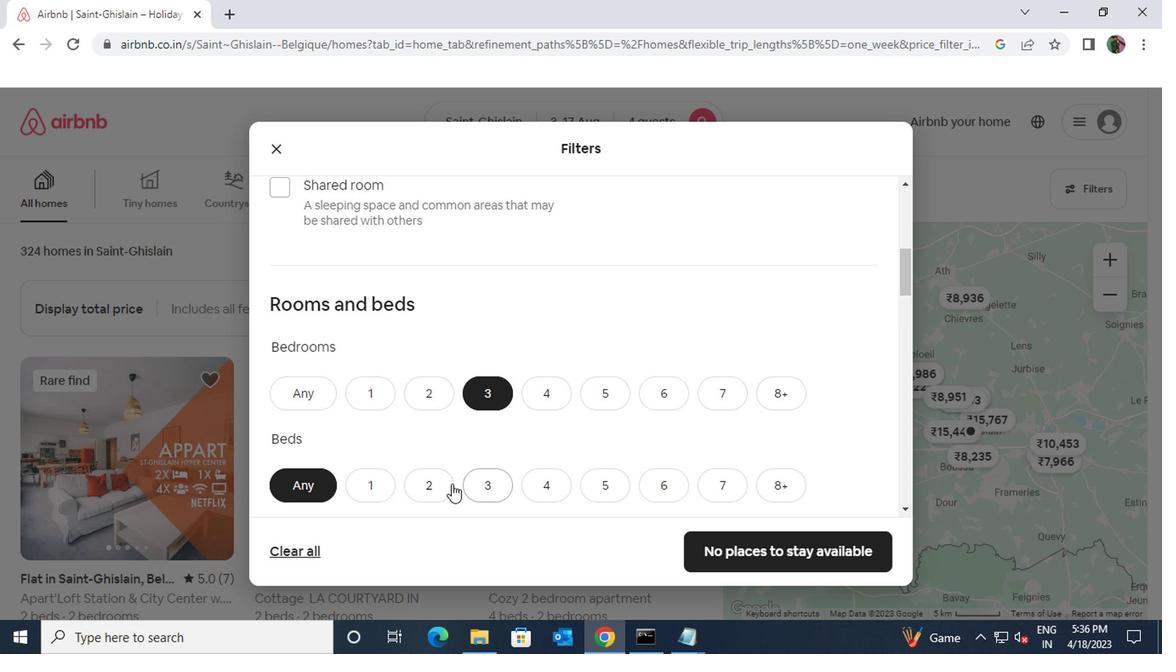 
Action: Mouse pressed left at (433, 481)
Screenshot: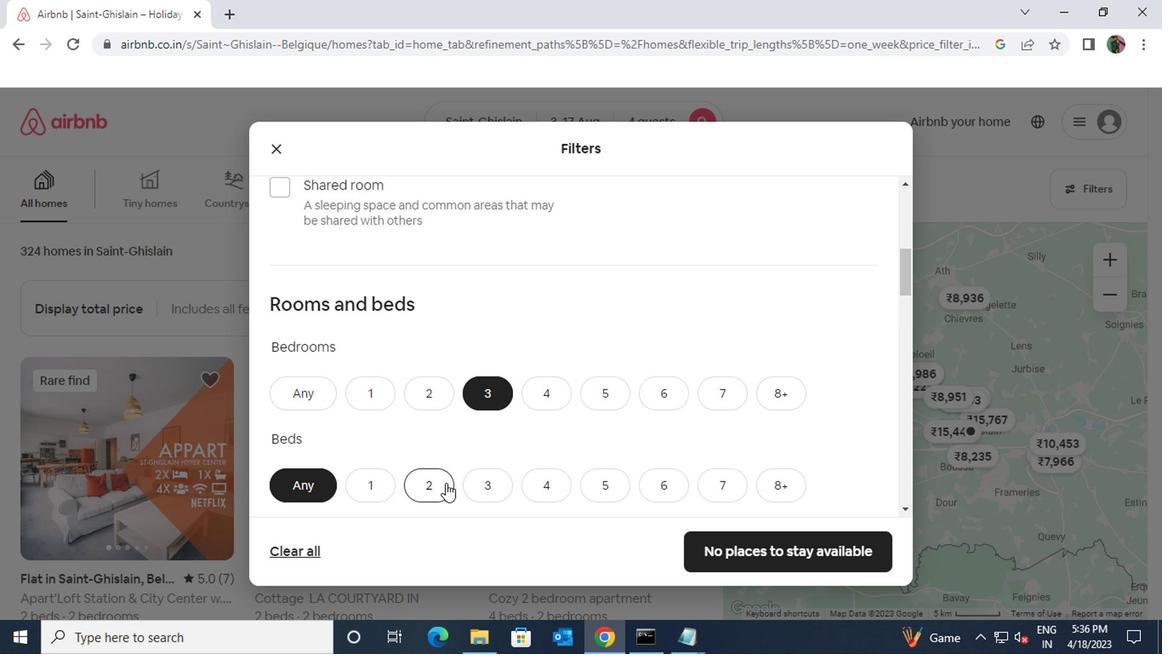 
Action: Mouse scrolled (433, 480) with delta (0, 0)
Screenshot: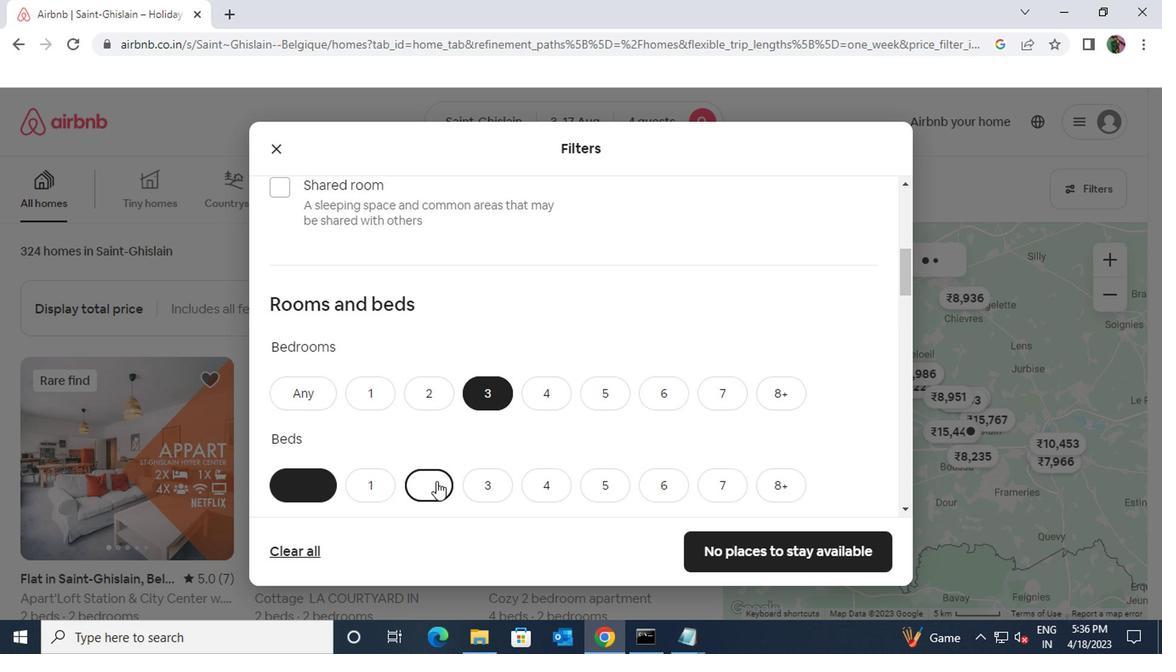 
Action: Mouse scrolled (433, 480) with delta (0, 0)
Screenshot: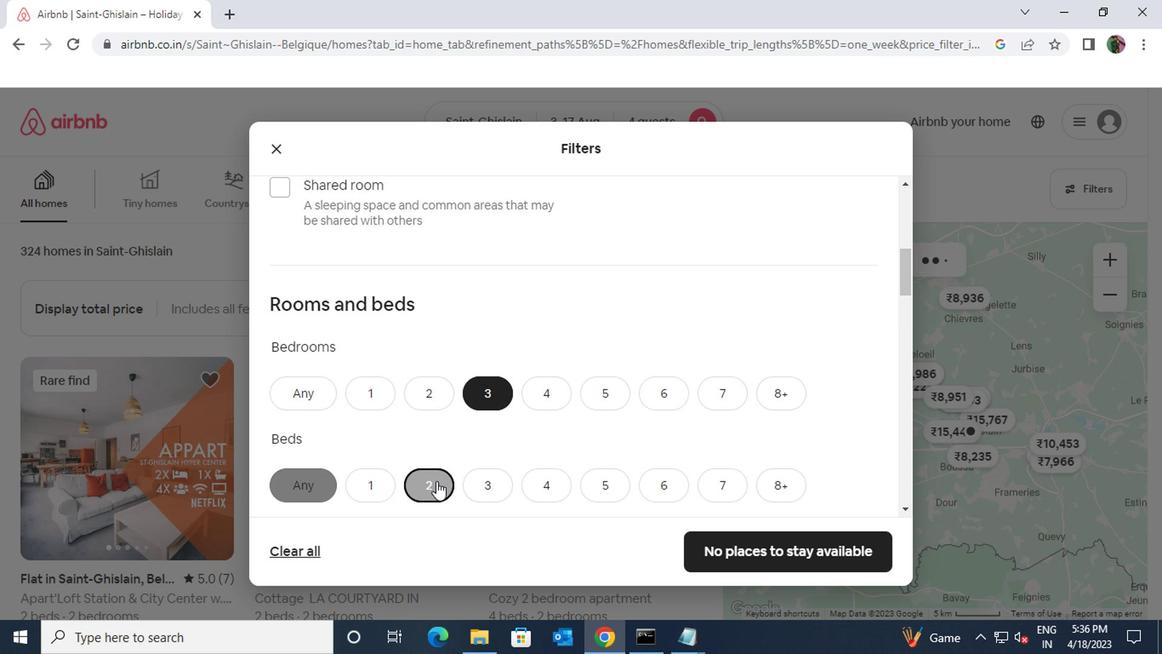 
Action: Mouse moved to (425, 402)
Screenshot: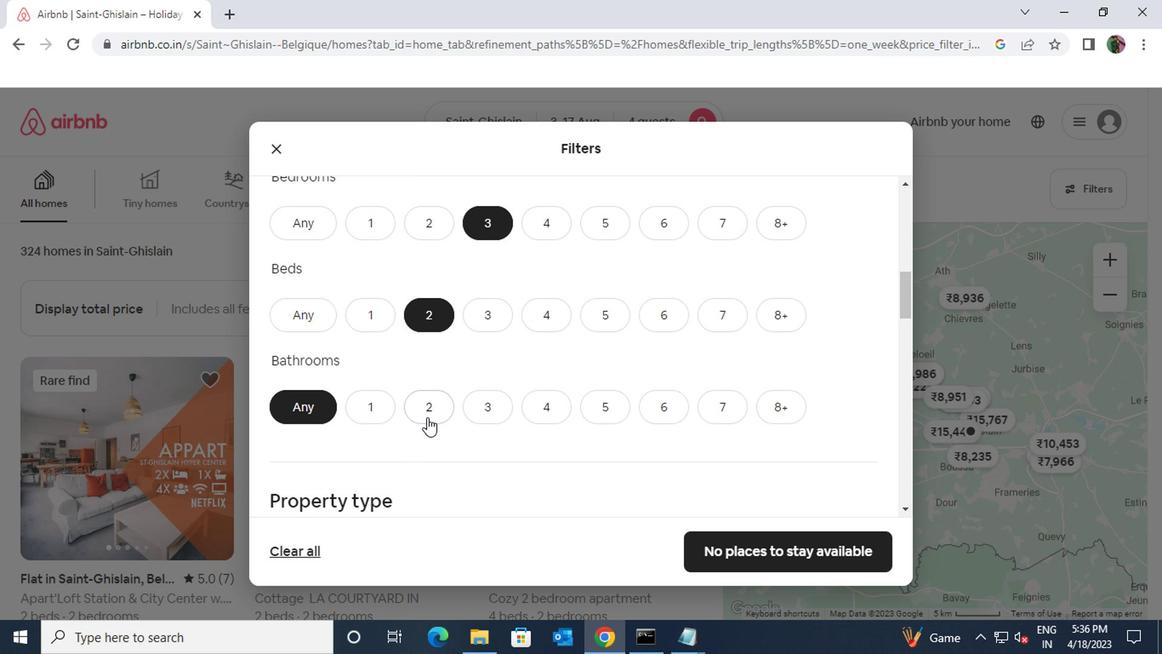 
Action: Mouse pressed left at (425, 402)
Screenshot: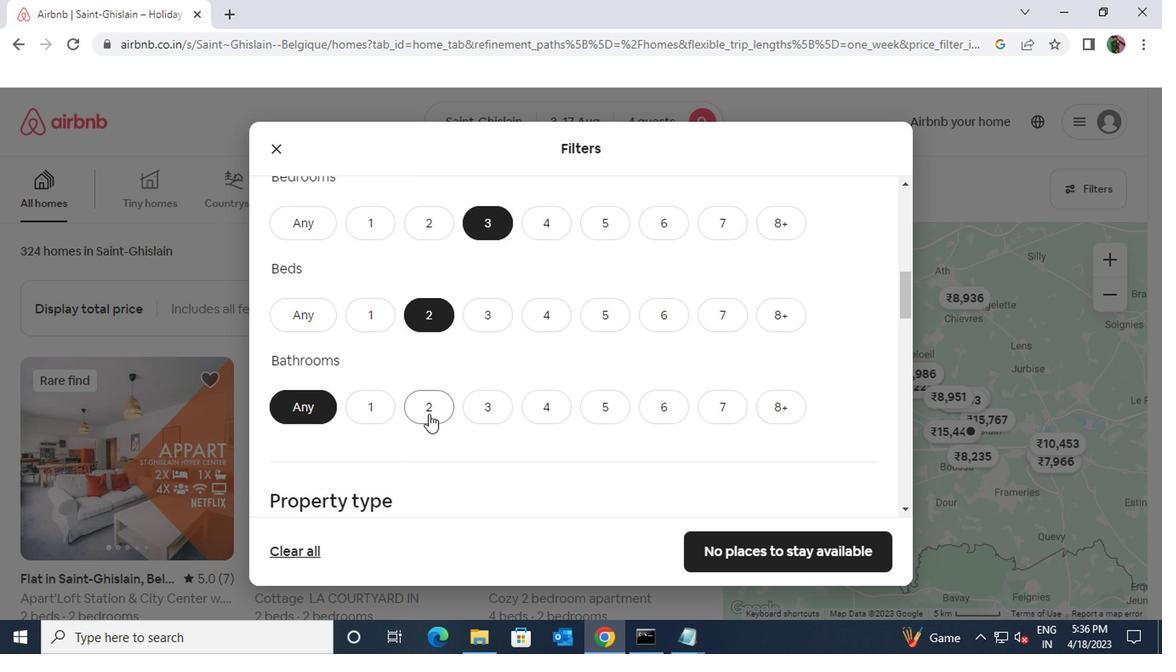 
Action: Mouse scrolled (425, 402) with delta (0, 0)
Screenshot: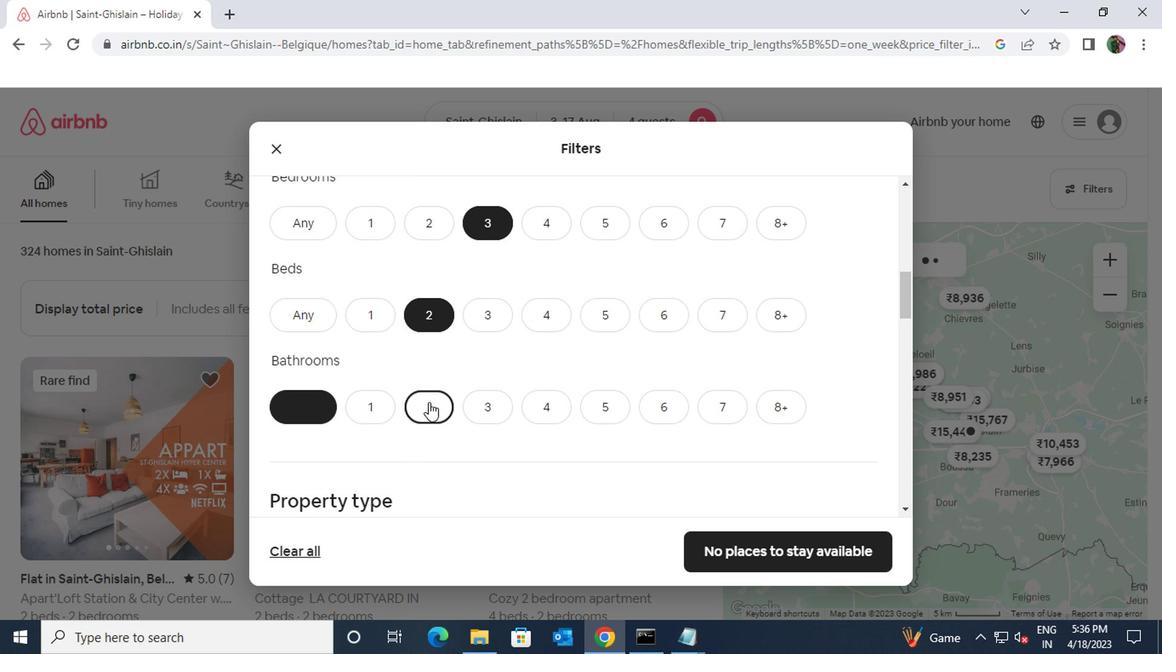
Action: Mouse scrolled (425, 402) with delta (0, 0)
Screenshot: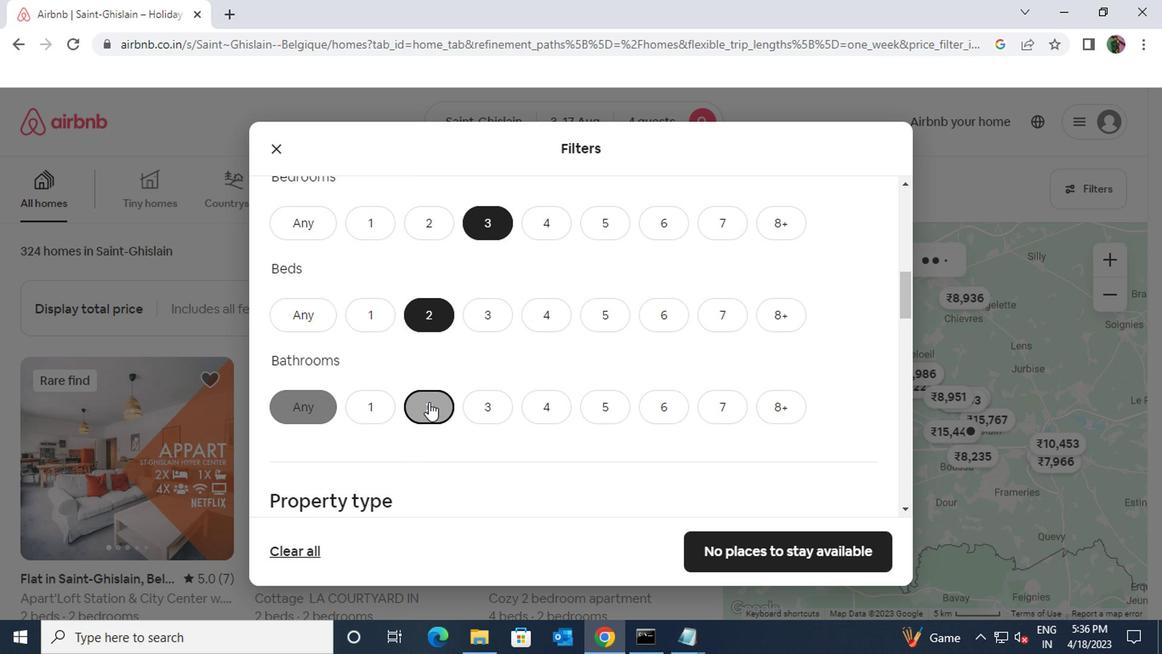 
Action: Mouse moved to (331, 414)
Screenshot: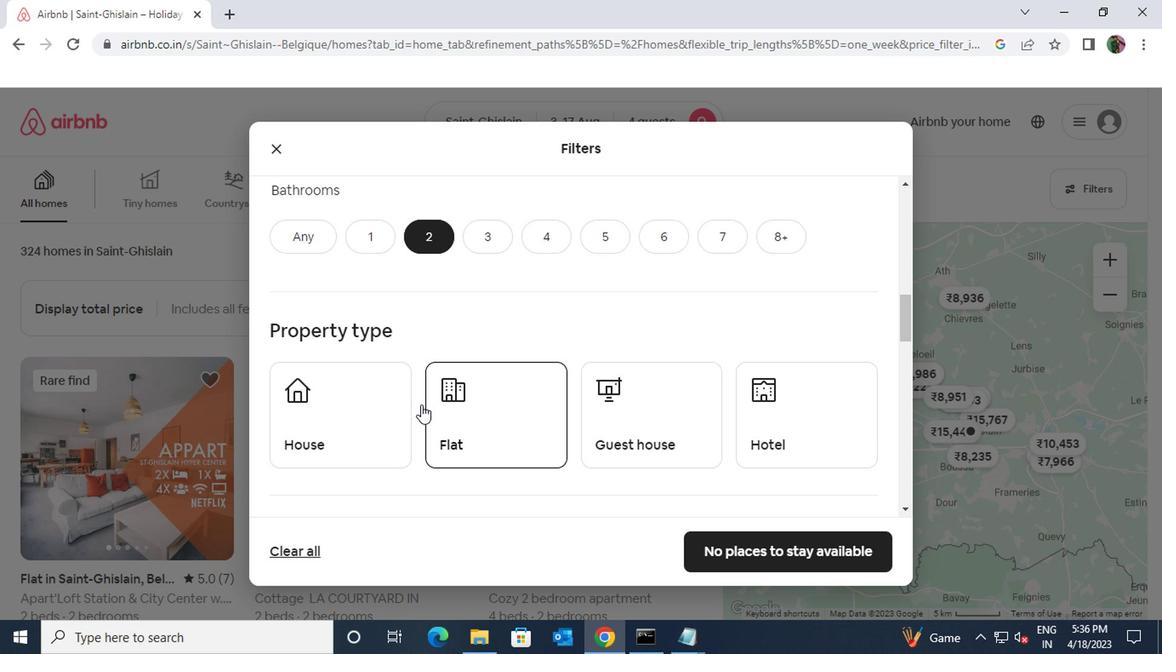 
Action: Mouse pressed left at (331, 414)
Screenshot: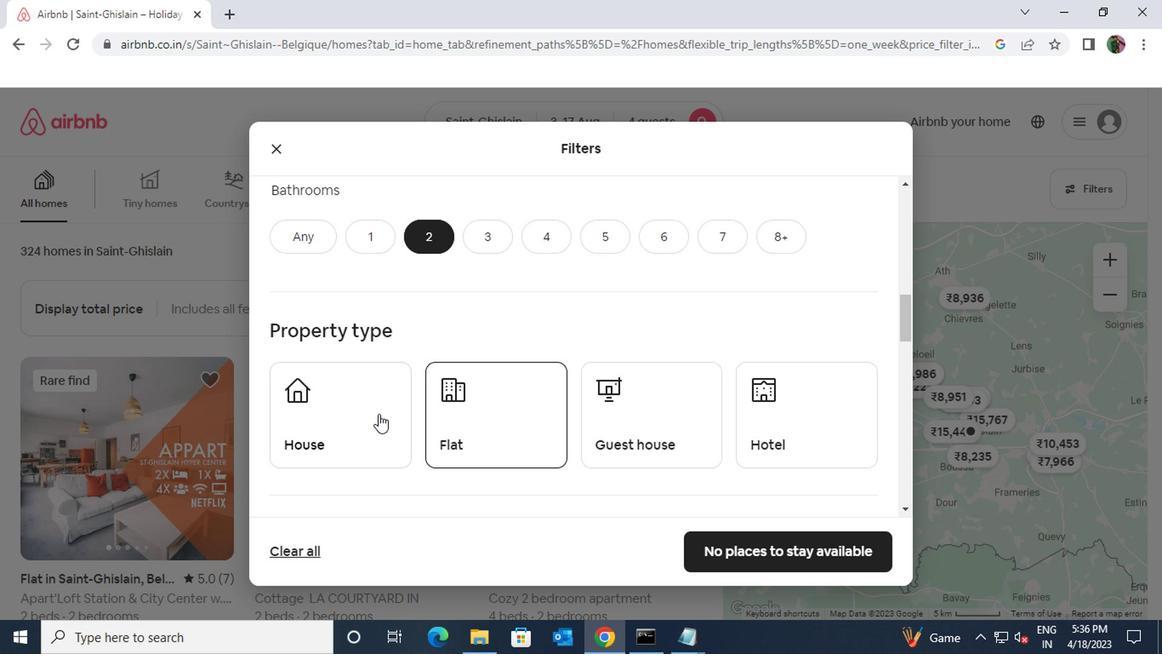 
Action: Mouse scrolled (331, 413) with delta (0, -1)
Screenshot: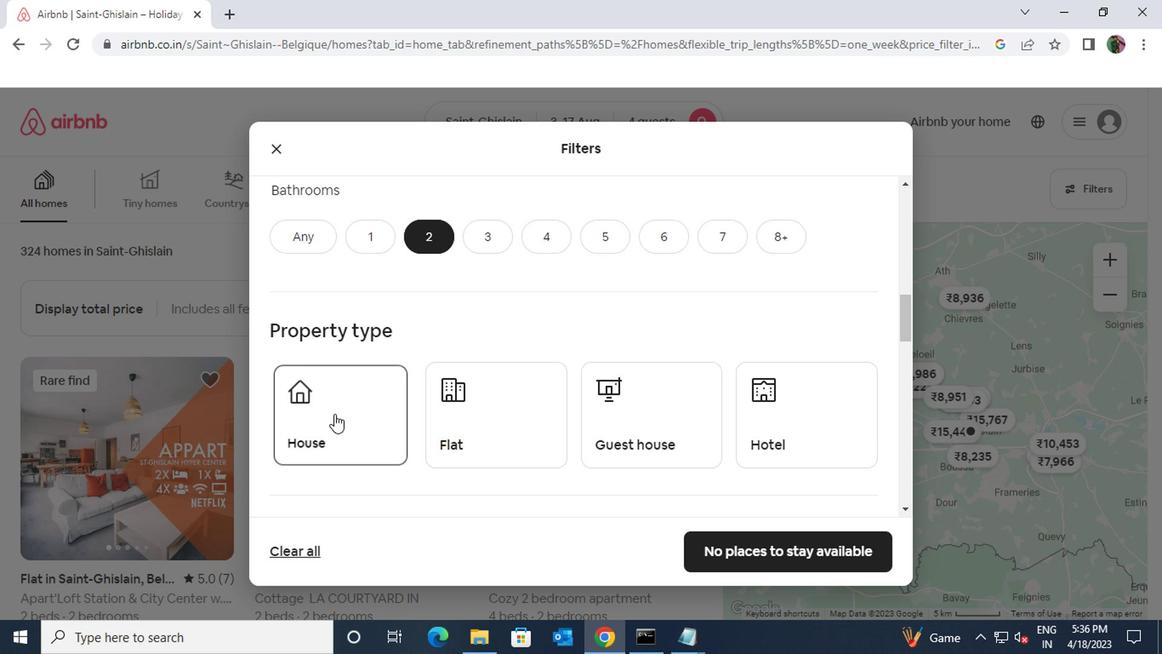 
Action: Mouse scrolled (331, 413) with delta (0, -1)
Screenshot: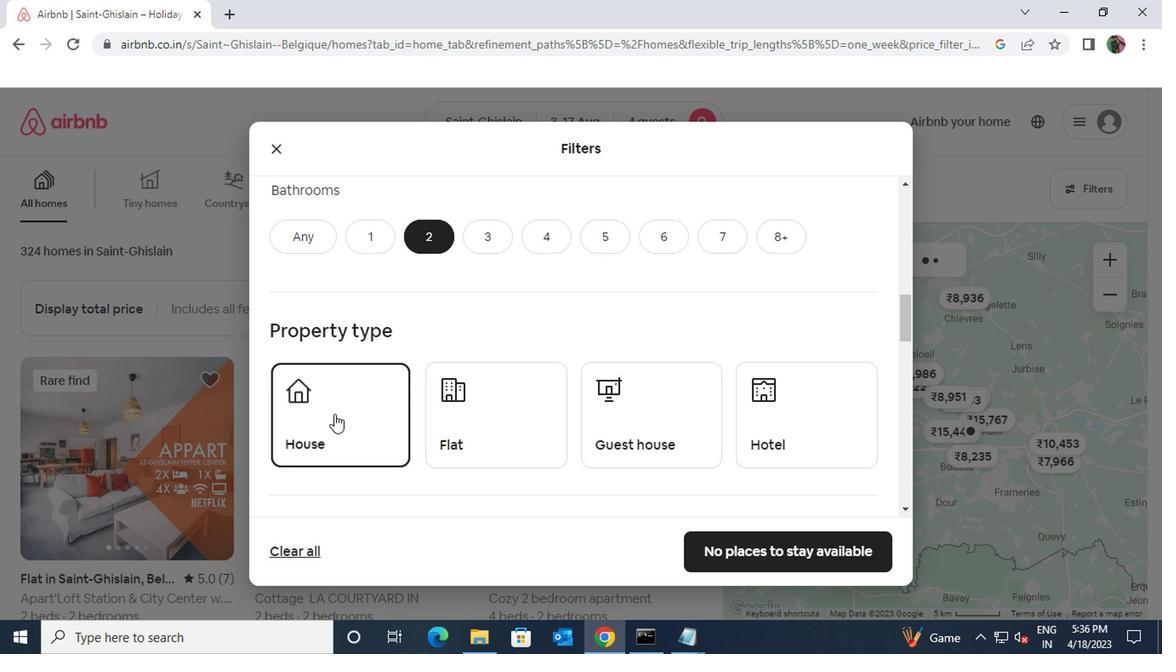 
Action: Mouse scrolled (331, 413) with delta (0, -1)
Screenshot: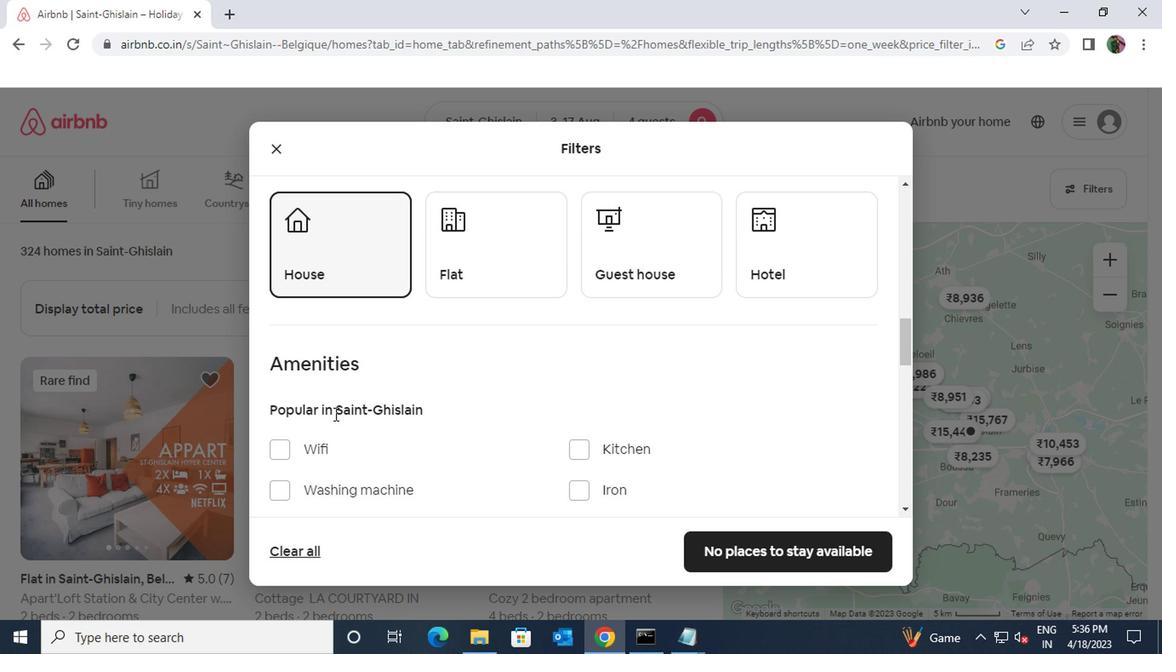 
Action: Mouse moved to (321, 476)
Screenshot: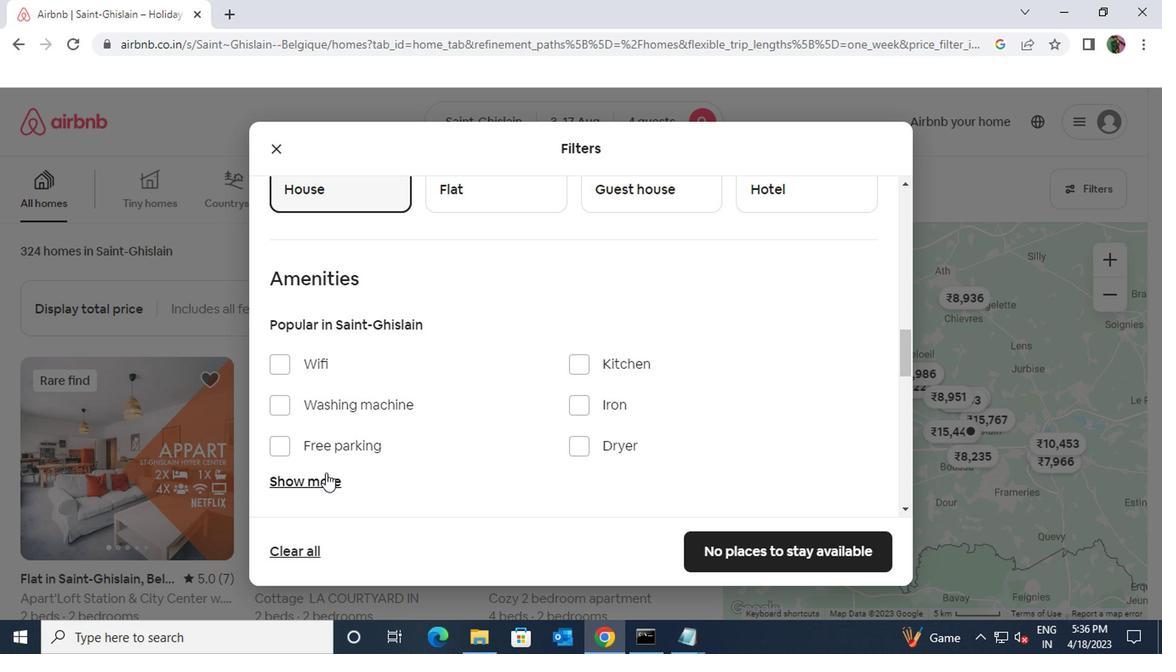 
Action: Mouse pressed left at (321, 476)
Screenshot: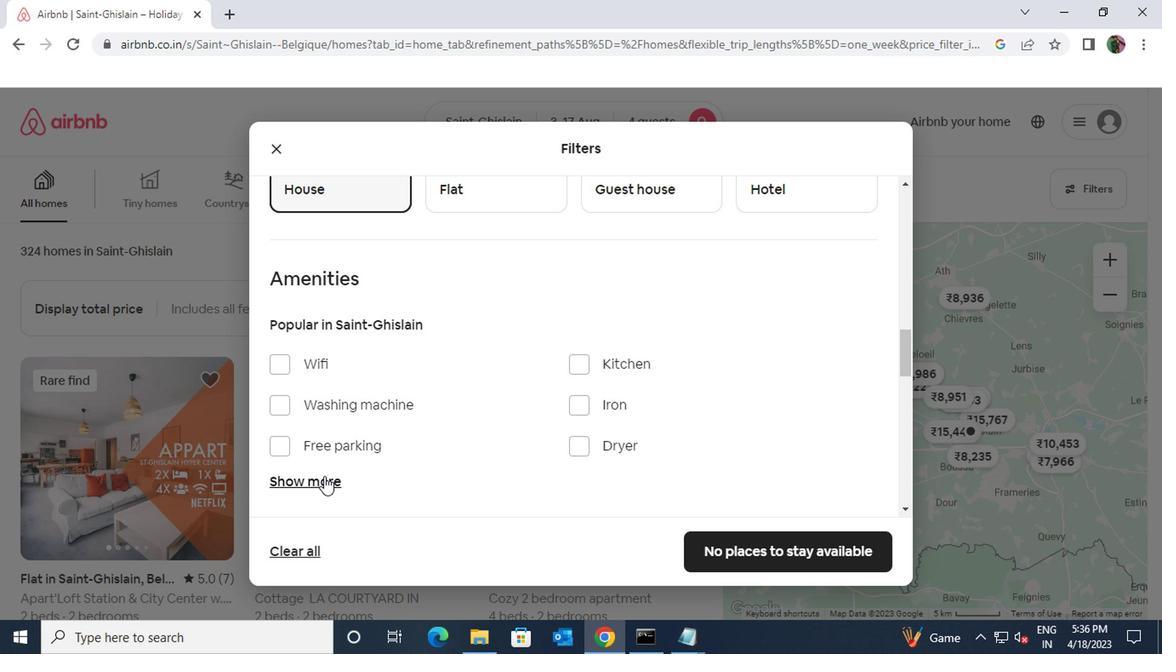 
Action: Mouse scrolled (321, 476) with delta (0, 0)
Screenshot: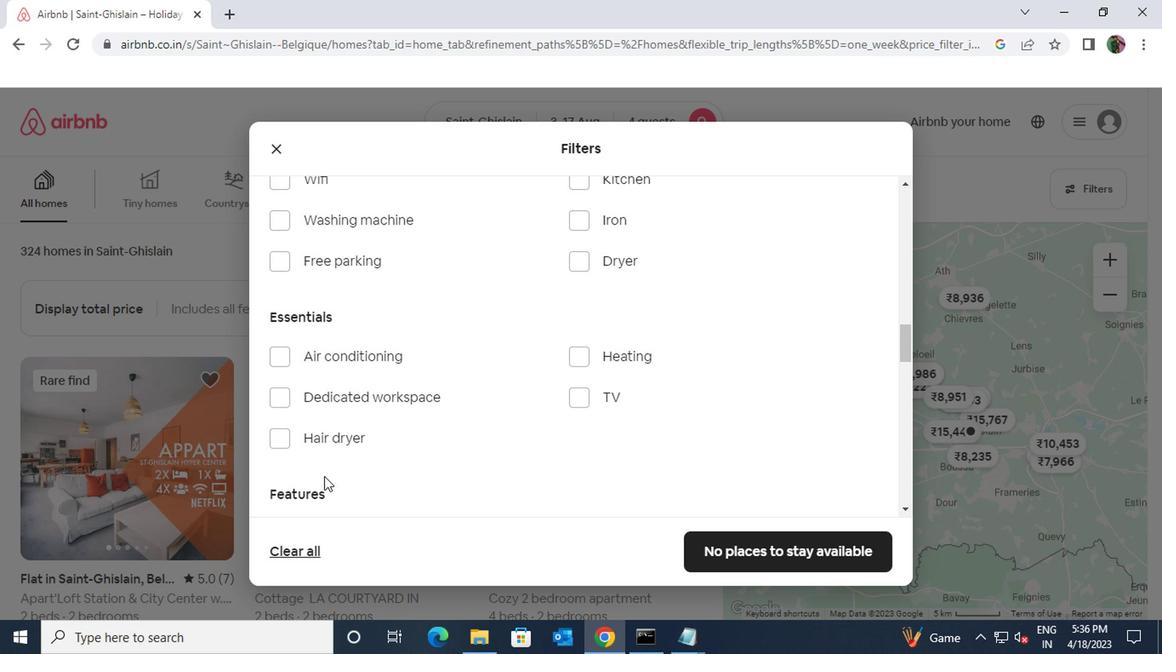 
Action: Mouse moved to (579, 268)
Screenshot: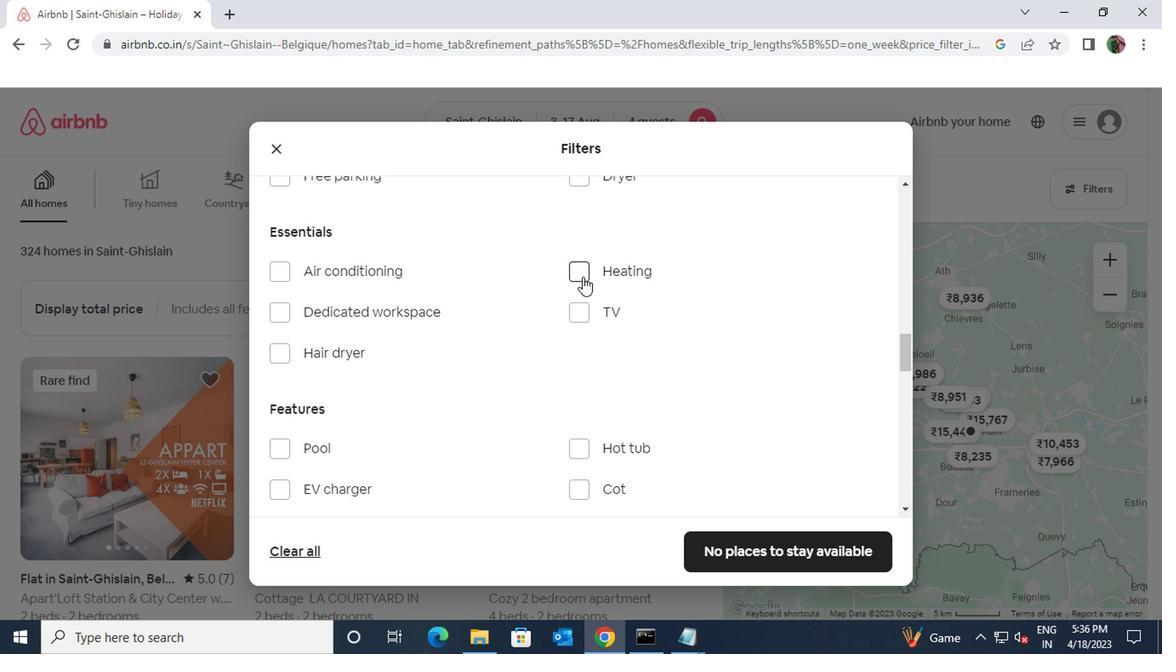 
Action: Mouse pressed left at (579, 268)
Screenshot: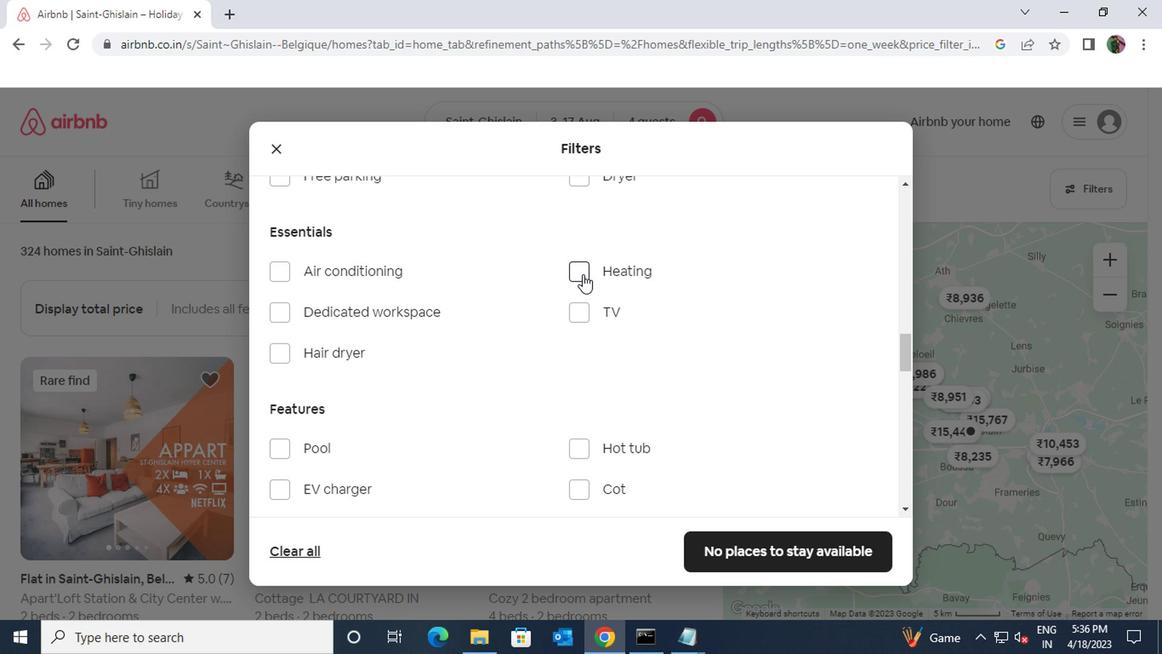 
Action: Mouse moved to (510, 455)
Screenshot: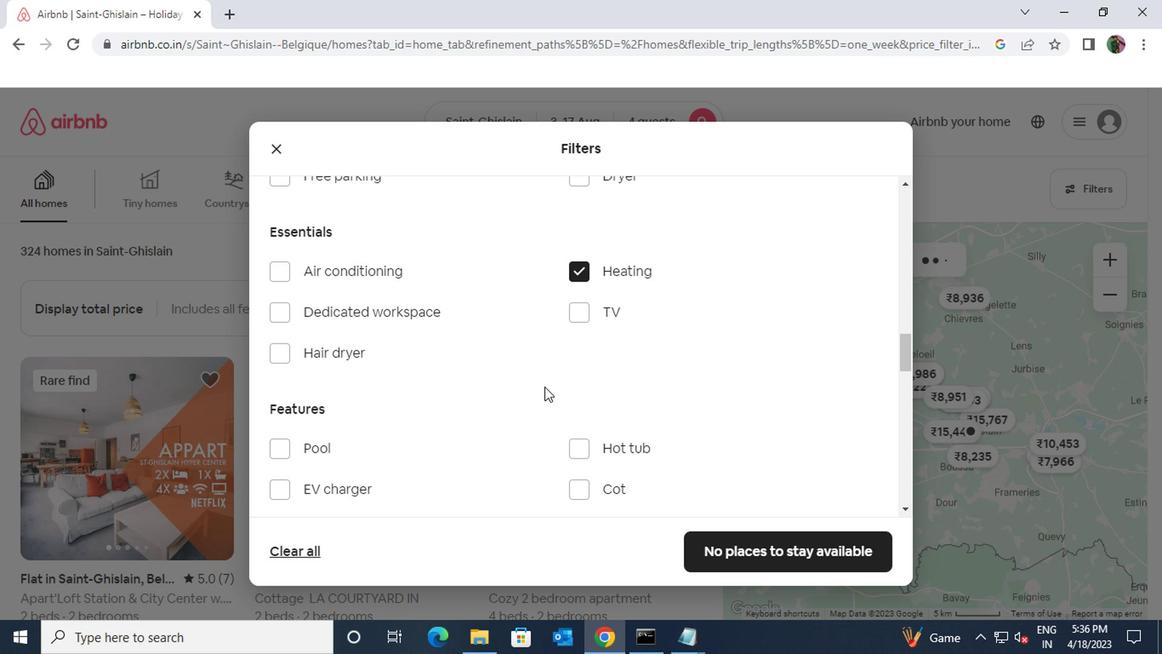 
Action: Mouse scrolled (510, 454) with delta (0, 0)
Screenshot: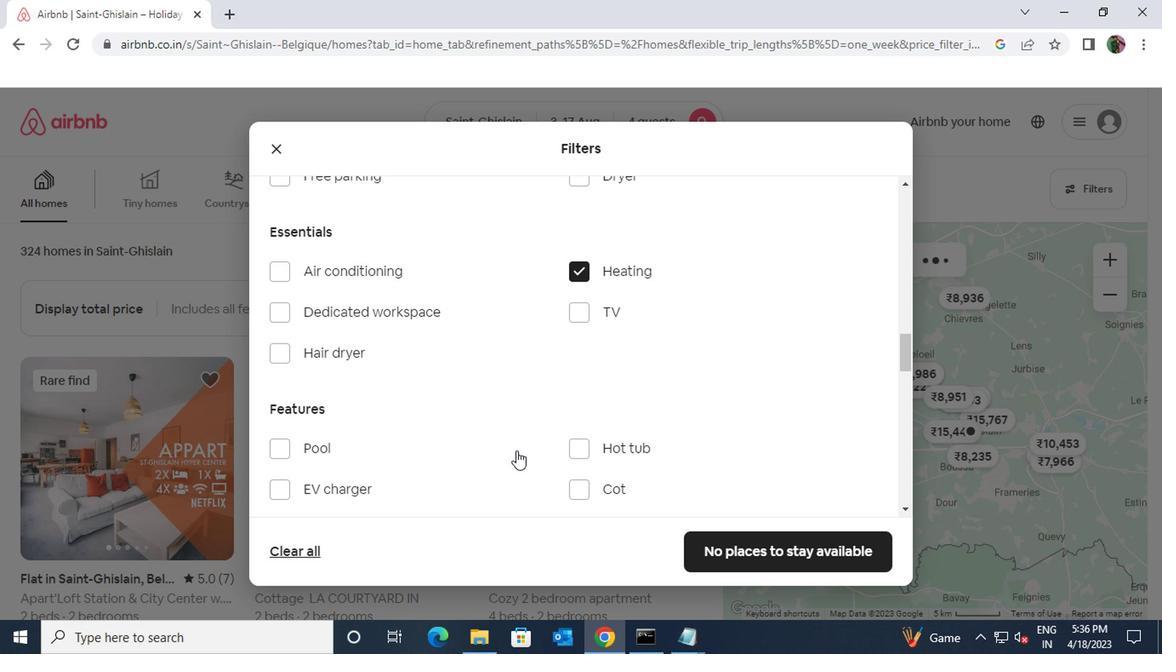 
Action: Mouse scrolled (510, 454) with delta (0, 0)
Screenshot: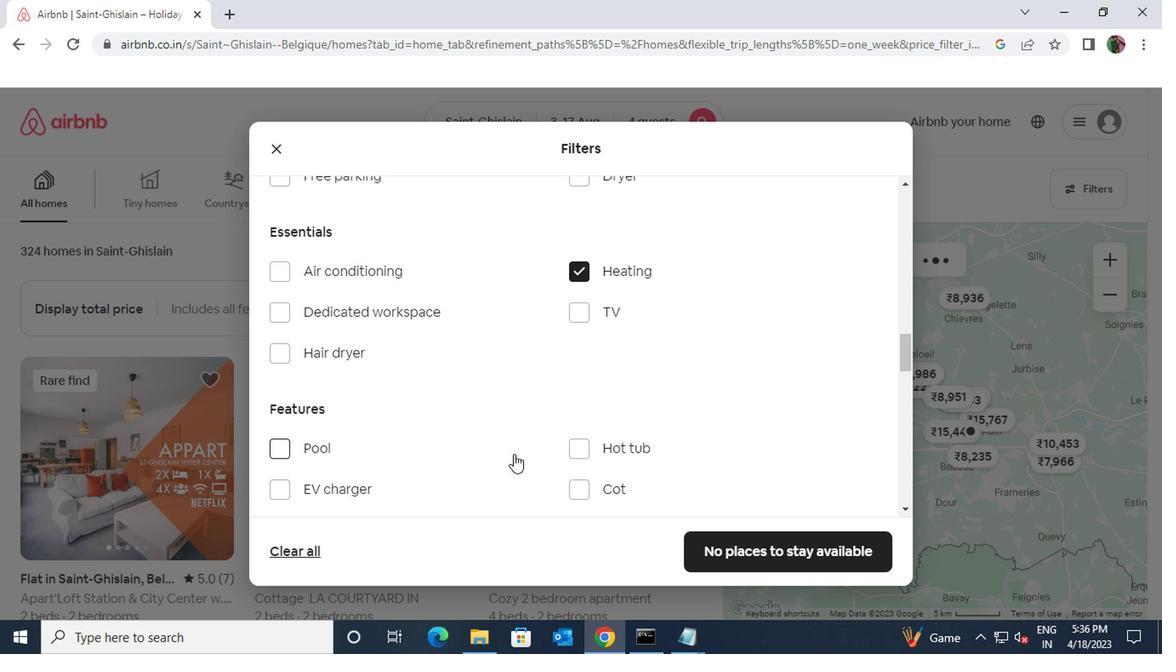 
Action: Mouse scrolled (510, 454) with delta (0, 0)
Screenshot: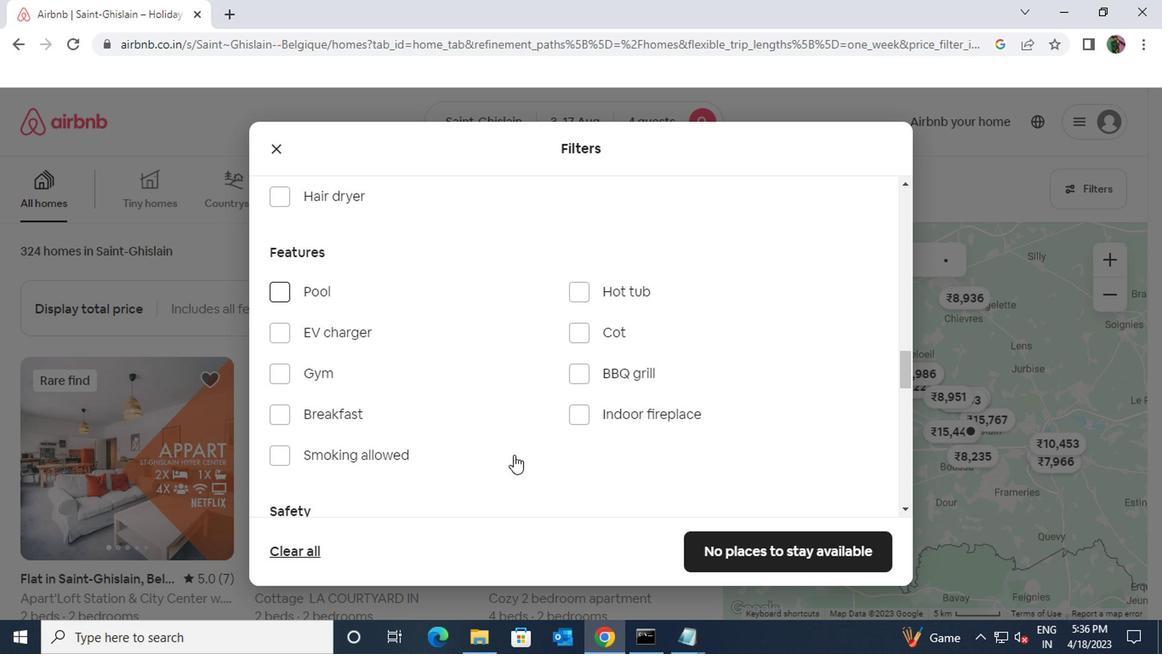 
Action: Mouse scrolled (510, 454) with delta (0, 0)
Screenshot: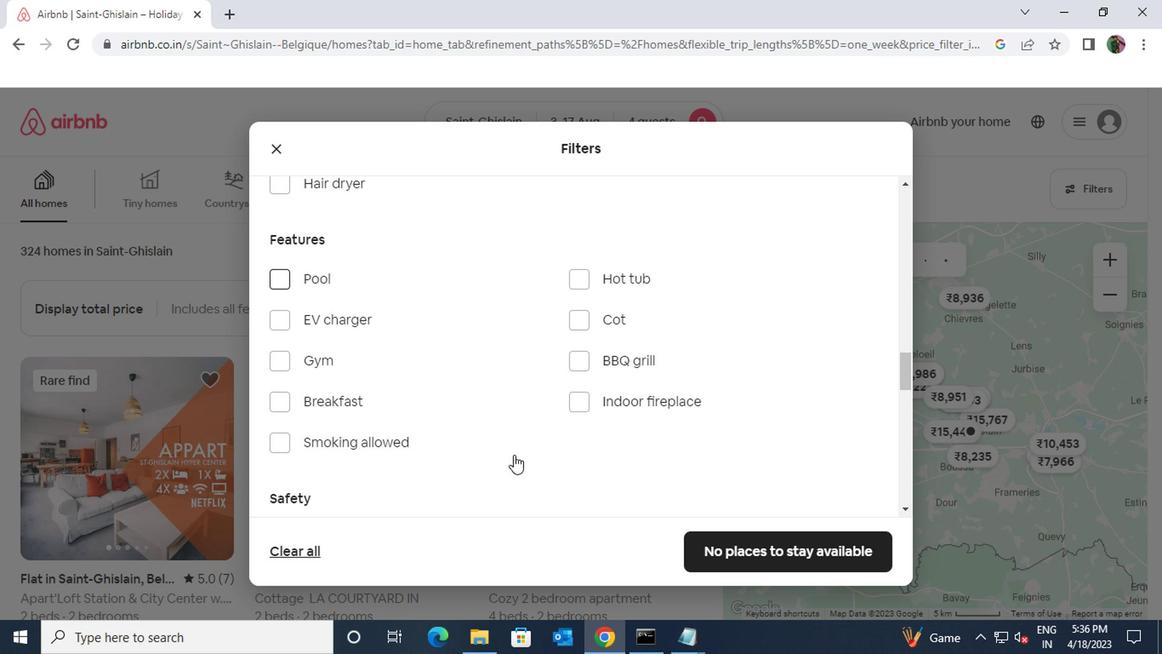 
Action: Mouse scrolled (510, 454) with delta (0, 0)
Screenshot: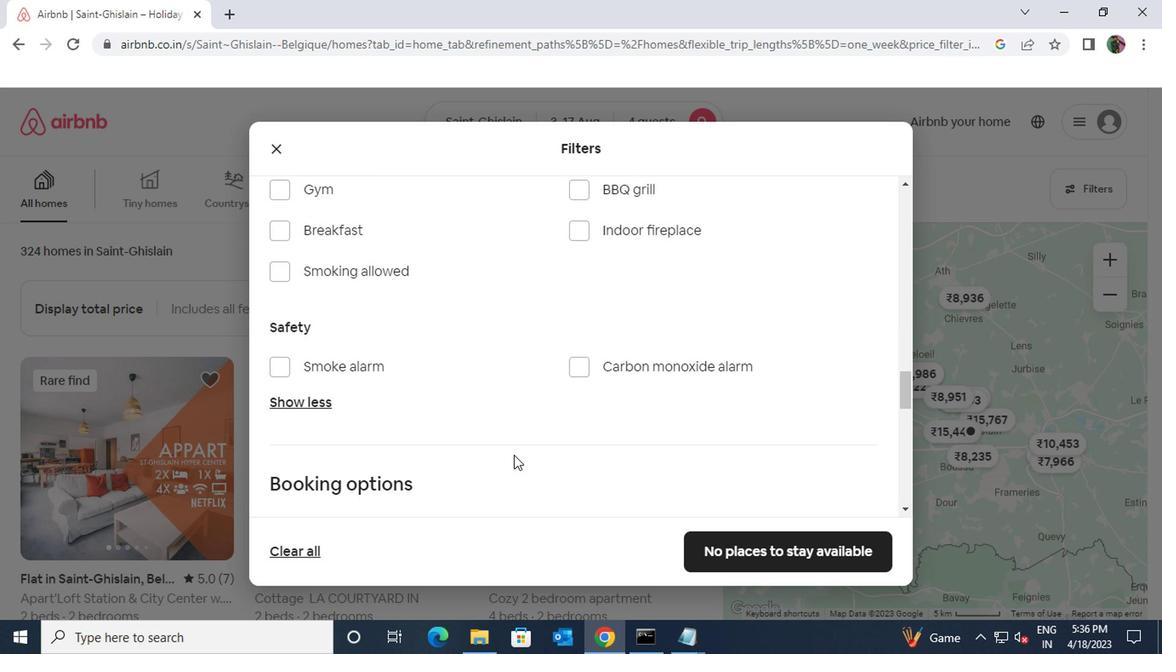 
Action: Mouse scrolled (510, 454) with delta (0, 0)
Screenshot: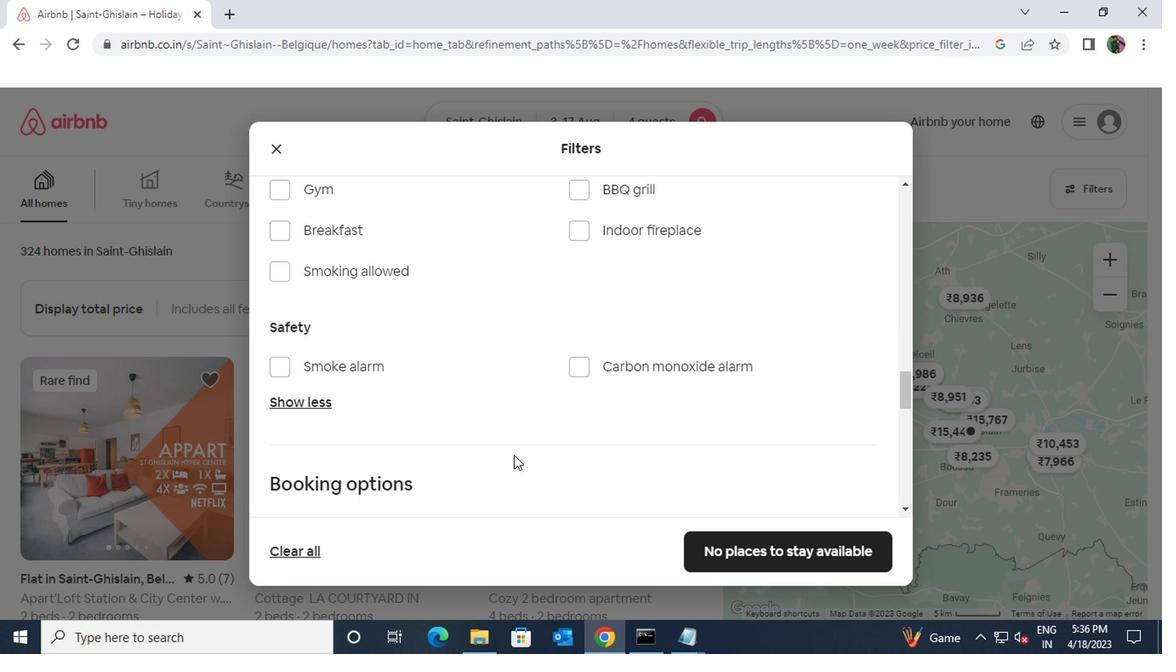 
Action: Mouse moved to (834, 432)
Screenshot: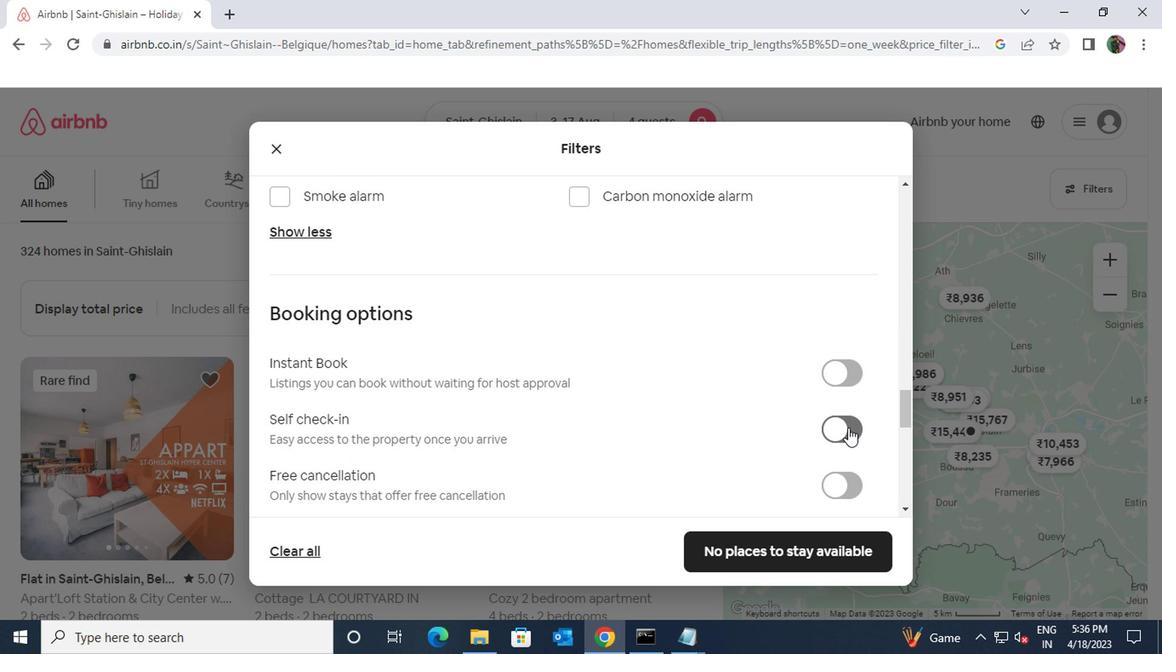 
Action: Mouse pressed left at (834, 432)
Screenshot: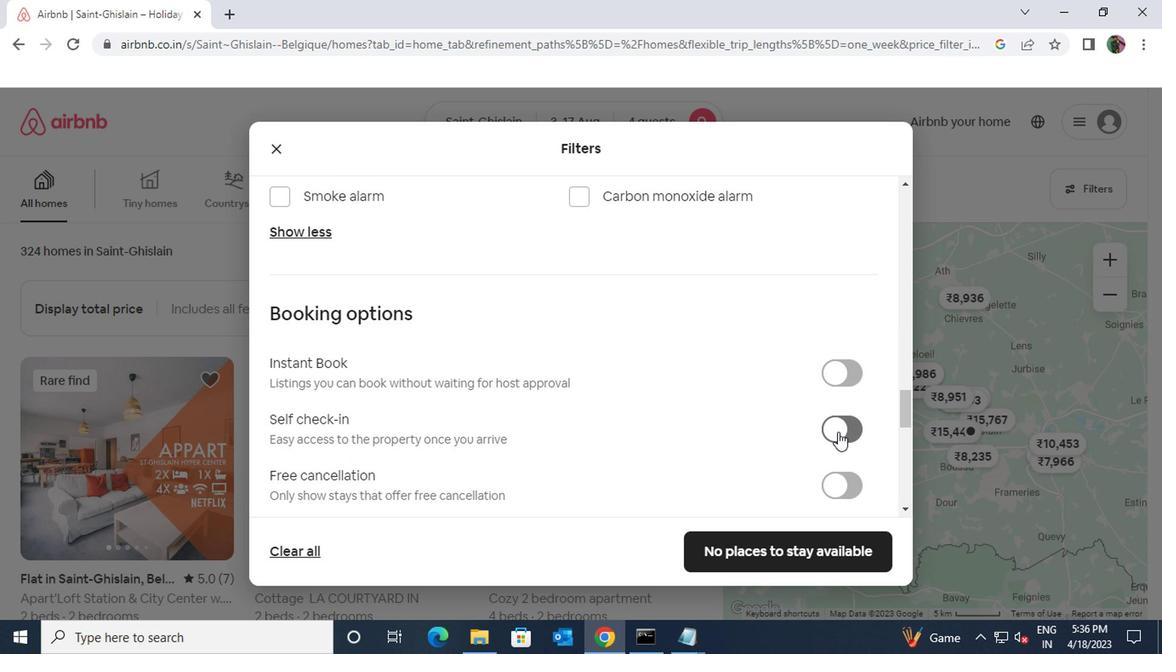 
Action: Mouse moved to (569, 470)
Screenshot: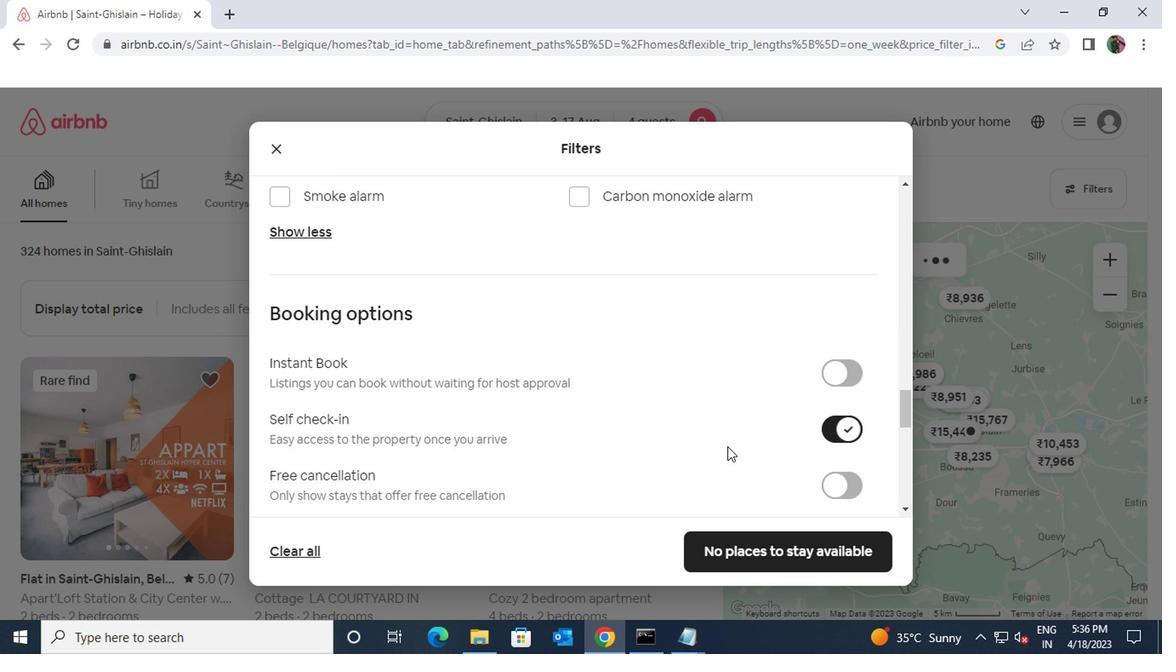 
Action: Mouse scrolled (569, 470) with delta (0, 0)
Screenshot: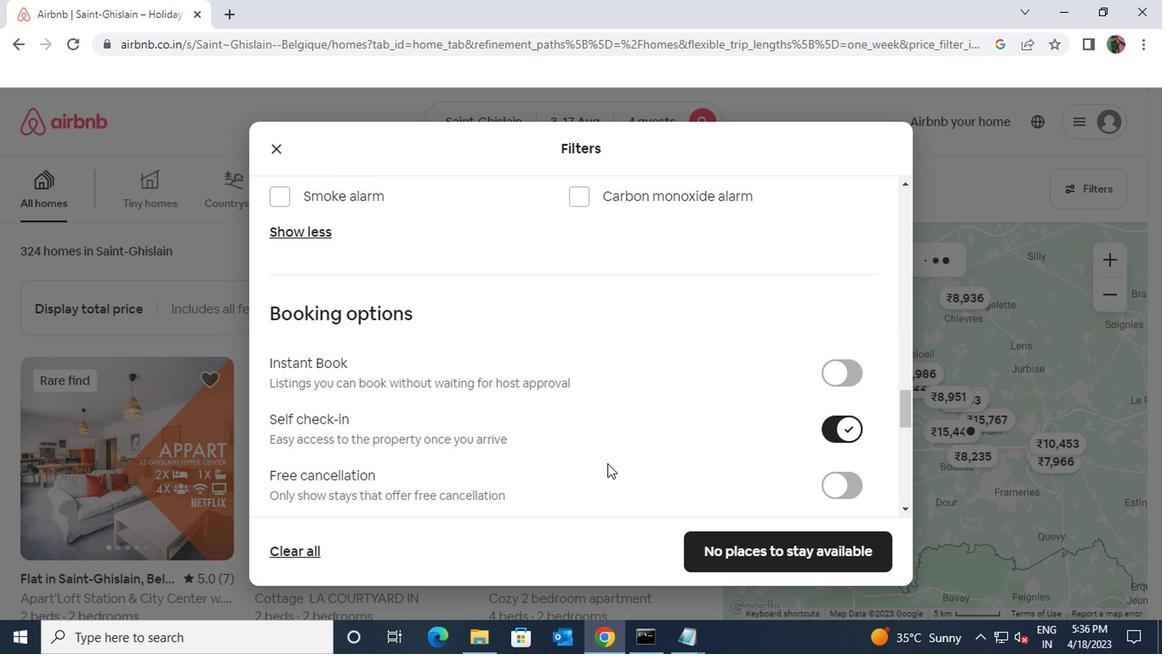 
Action: Mouse scrolled (569, 470) with delta (0, 0)
Screenshot: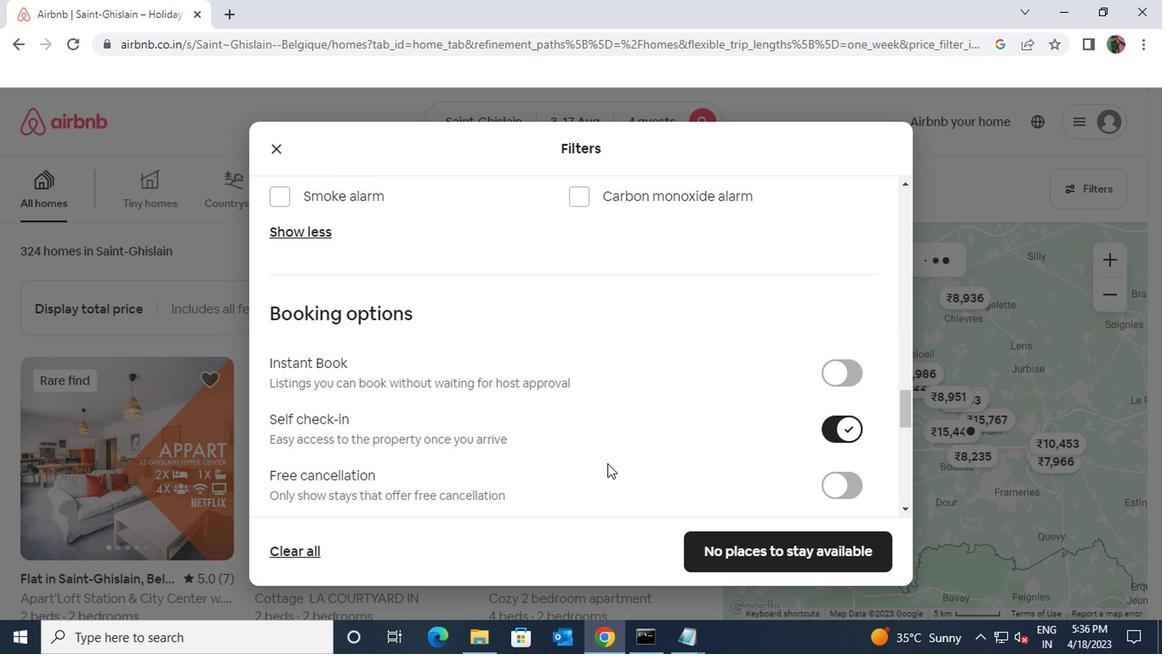 
Action: Mouse moved to (567, 470)
Screenshot: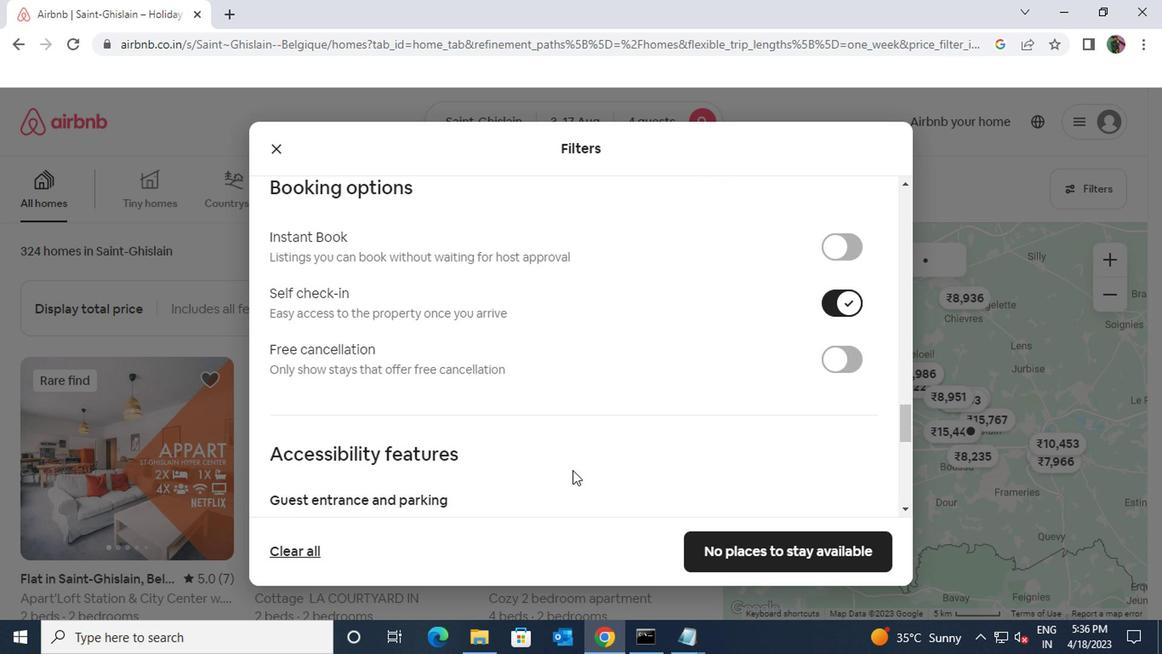 
Action: Mouse scrolled (567, 470) with delta (0, 0)
Screenshot: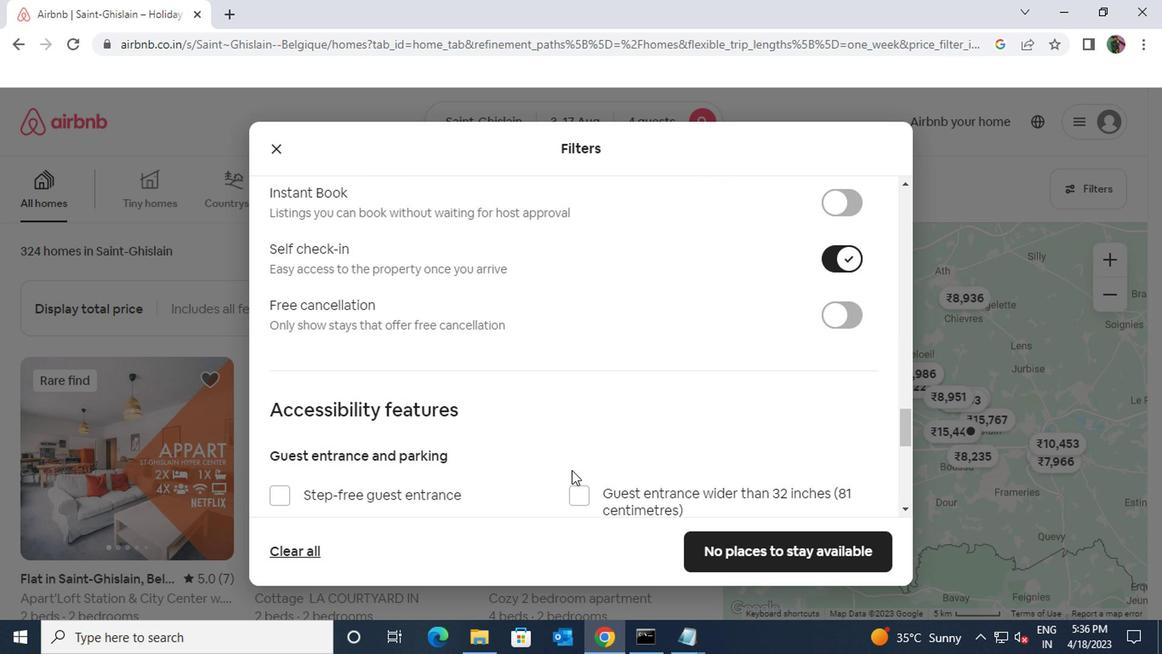 
Action: Mouse scrolled (567, 470) with delta (0, 0)
Screenshot: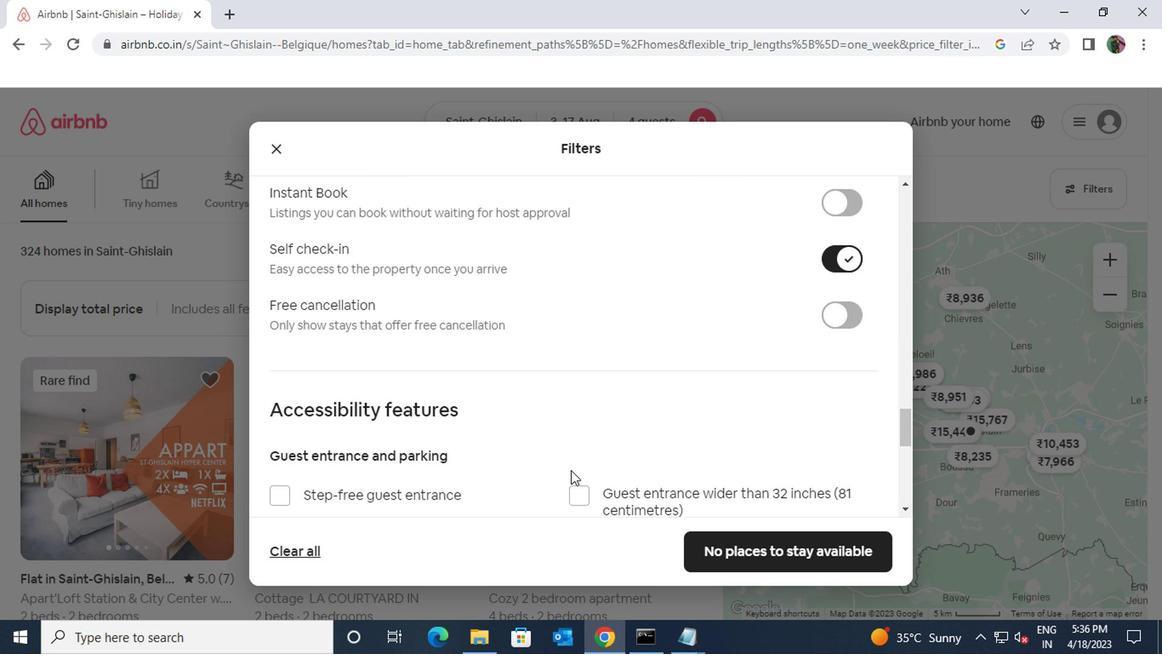 
Action: Mouse moved to (566, 470)
Screenshot: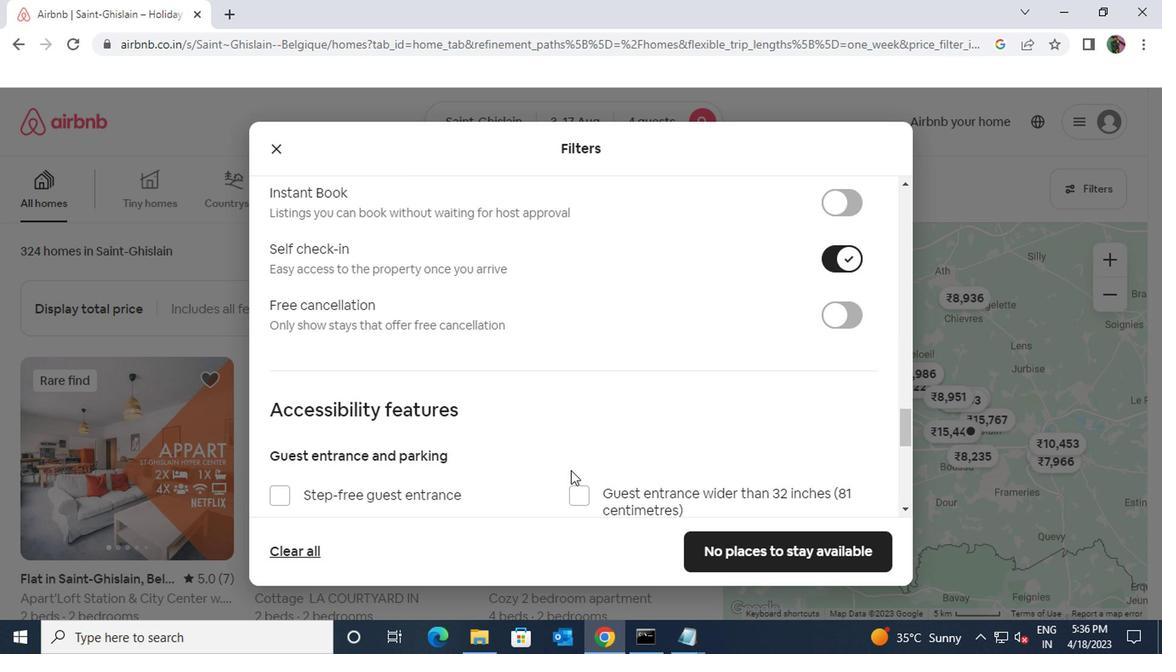 
Action: Mouse scrolled (566, 470) with delta (0, 0)
Screenshot: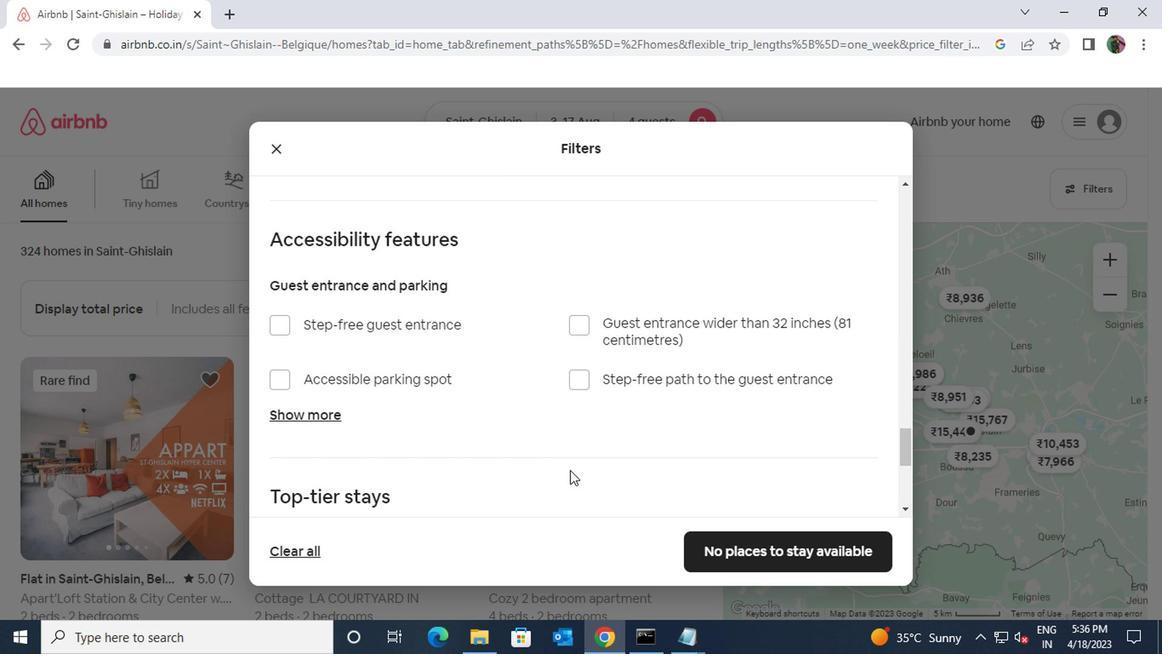 
Action: Mouse scrolled (566, 470) with delta (0, 0)
Screenshot: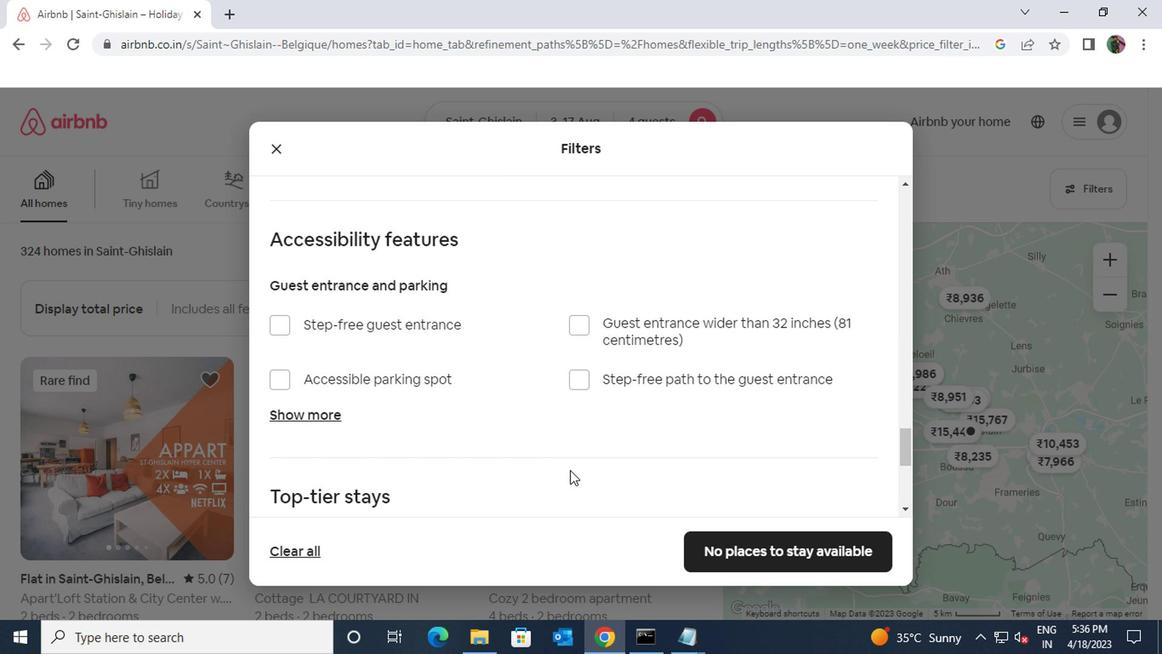 
Action: Mouse scrolled (566, 470) with delta (0, 0)
Screenshot: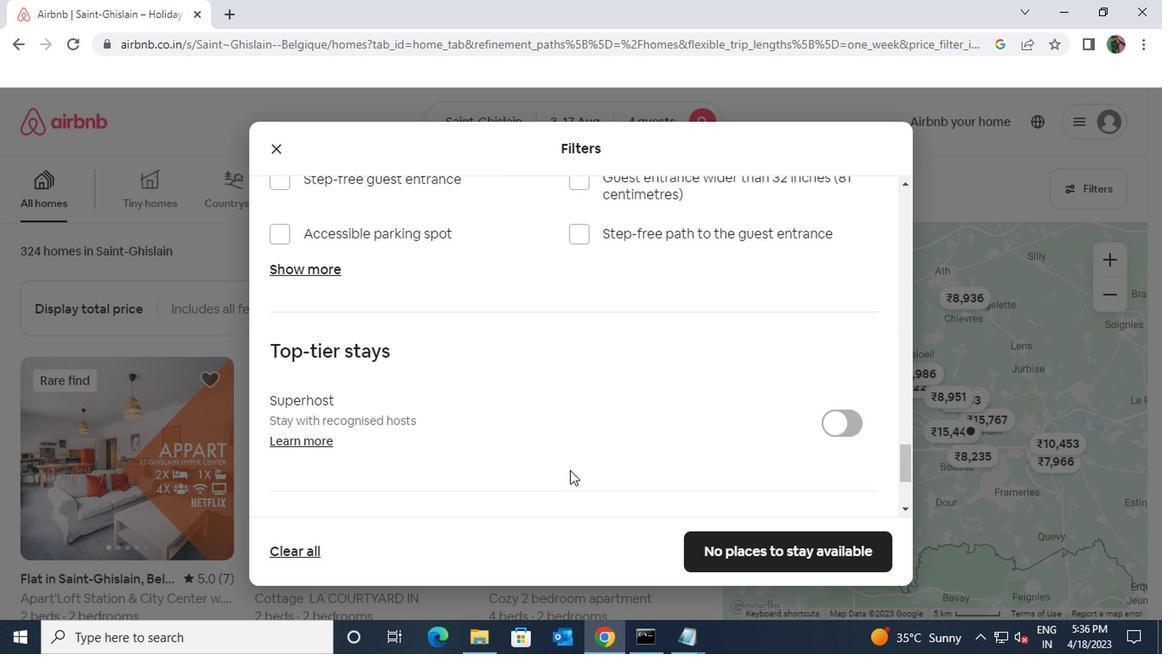 
Action: Mouse scrolled (566, 470) with delta (0, 0)
Screenshot: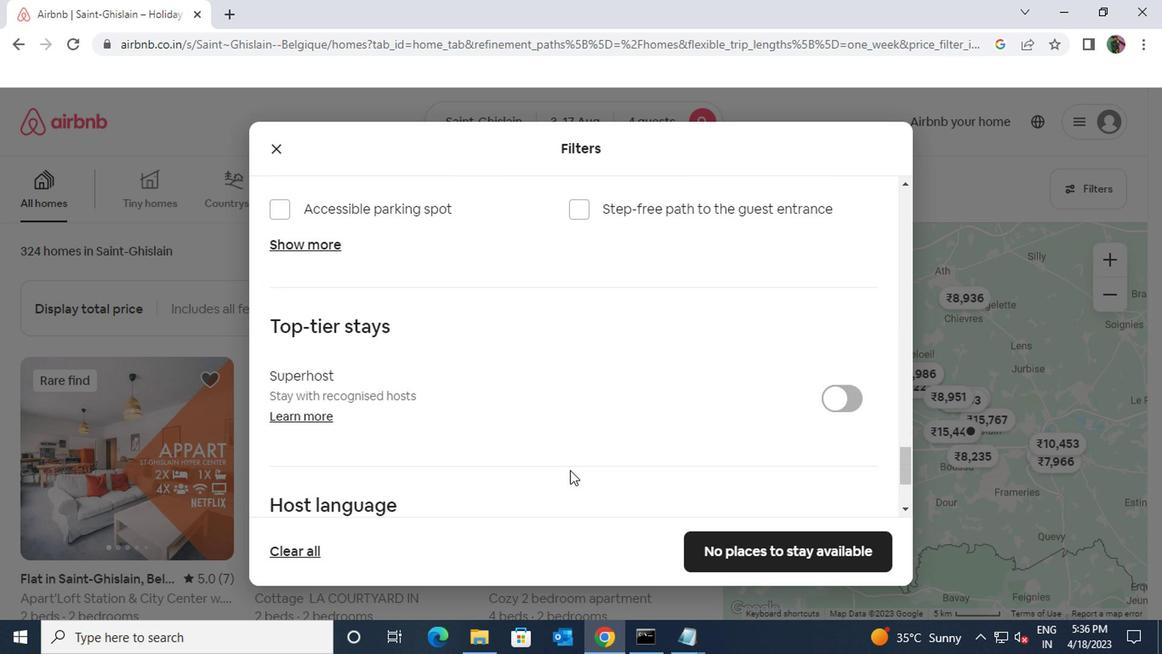 
Action: Mouse moved to (566, 470)
Screenshot: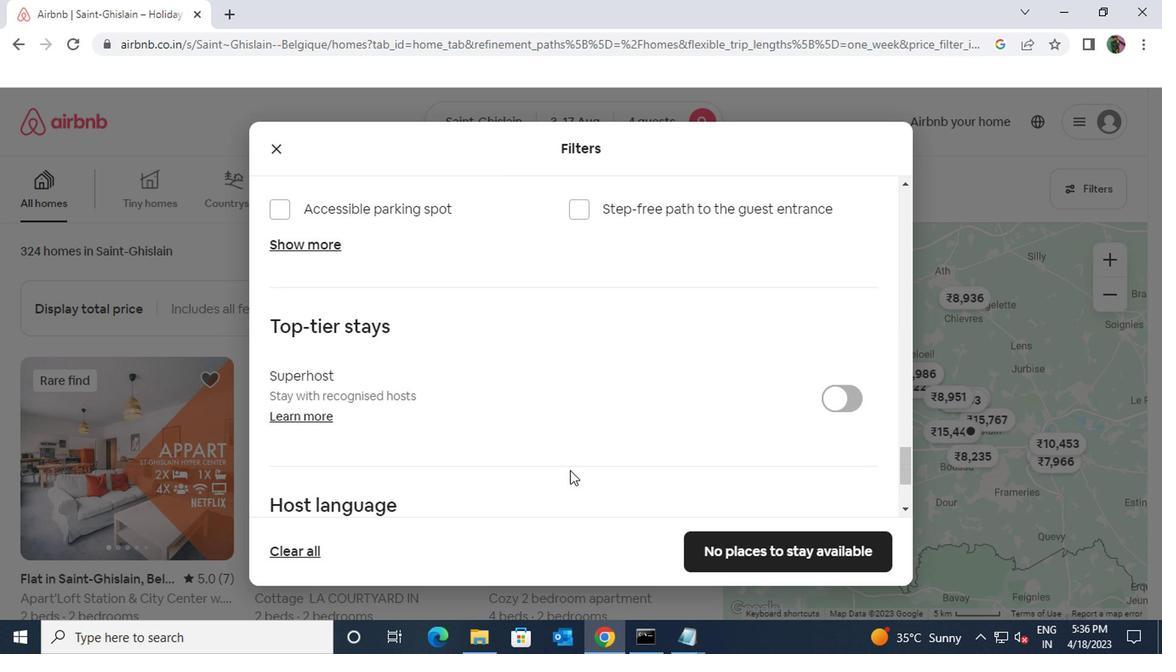 
Action: Mouse scrolled (566, 468) with delta (0, -1)
Screenshot: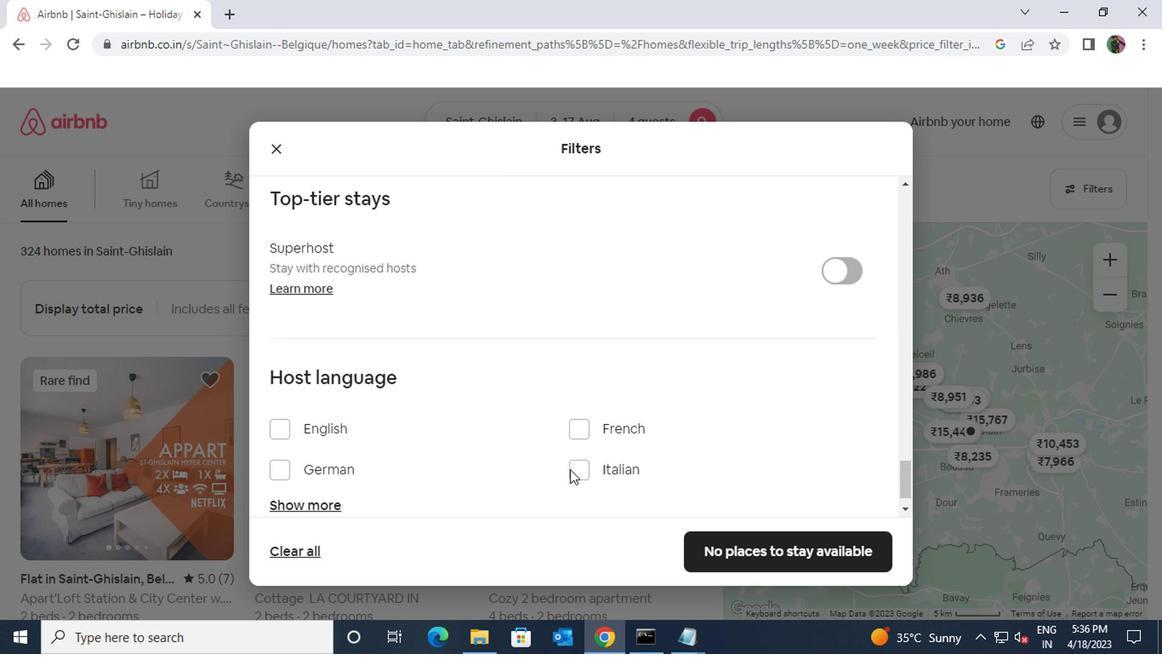 
Action: Mouse scrolled (566, 468) with delta (0, -1)
Screenshot: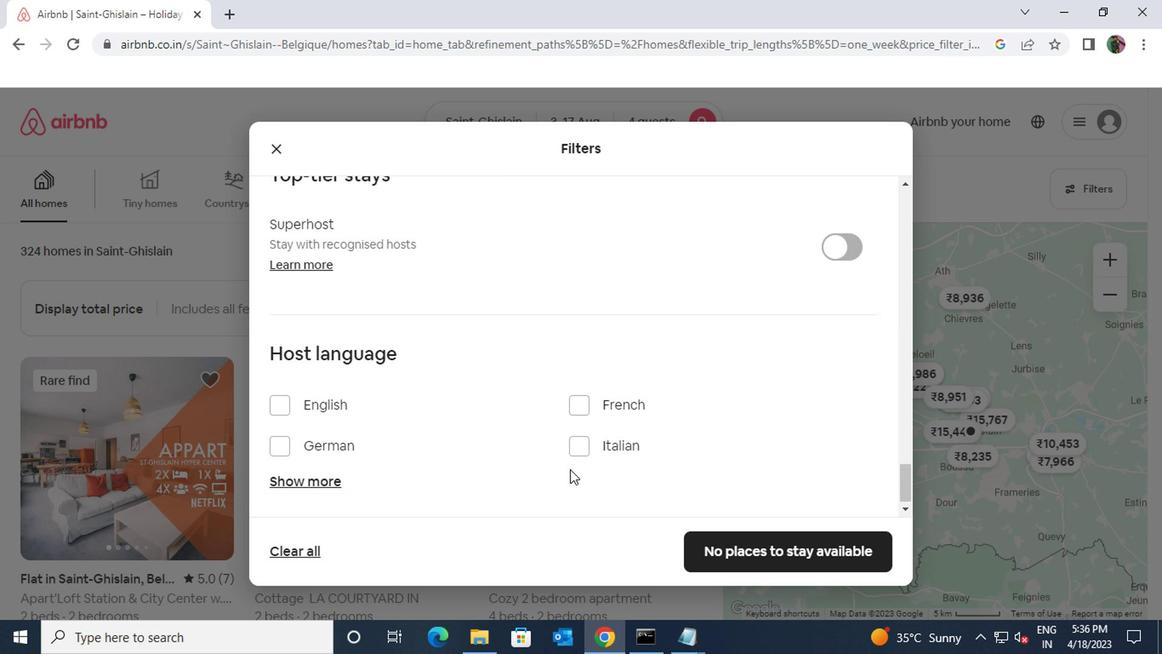 
Action: Mouse moved to (565, 470)
Screenshot: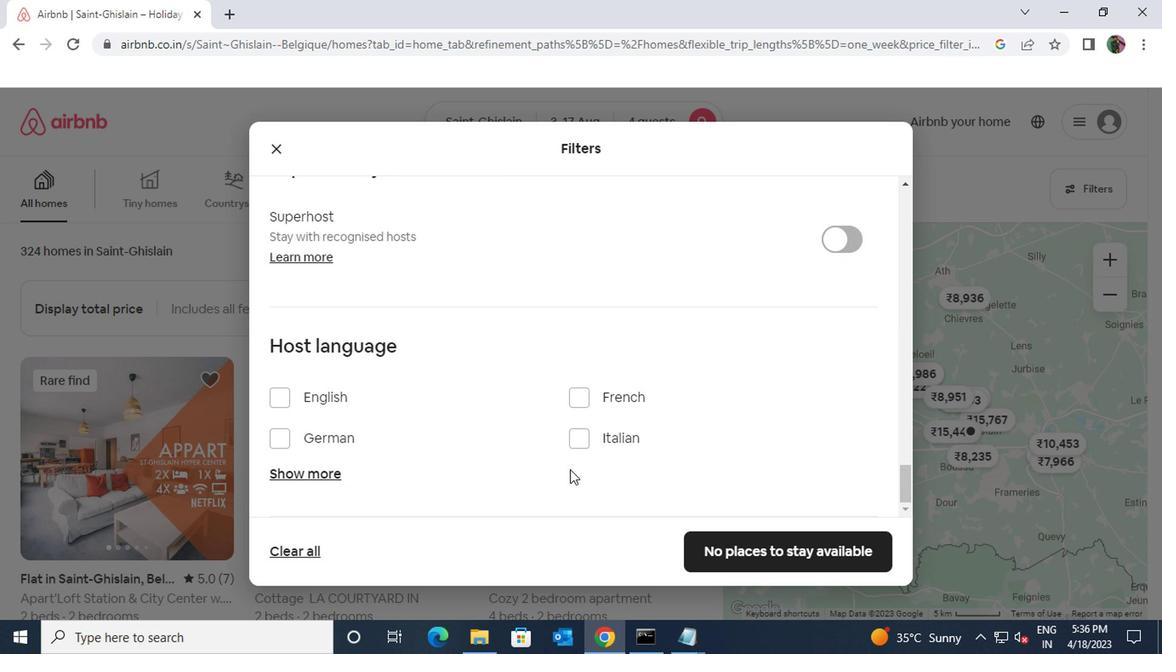
Action: Mouse scrolled (565, 468) with delta (0, -1)
Screenshot: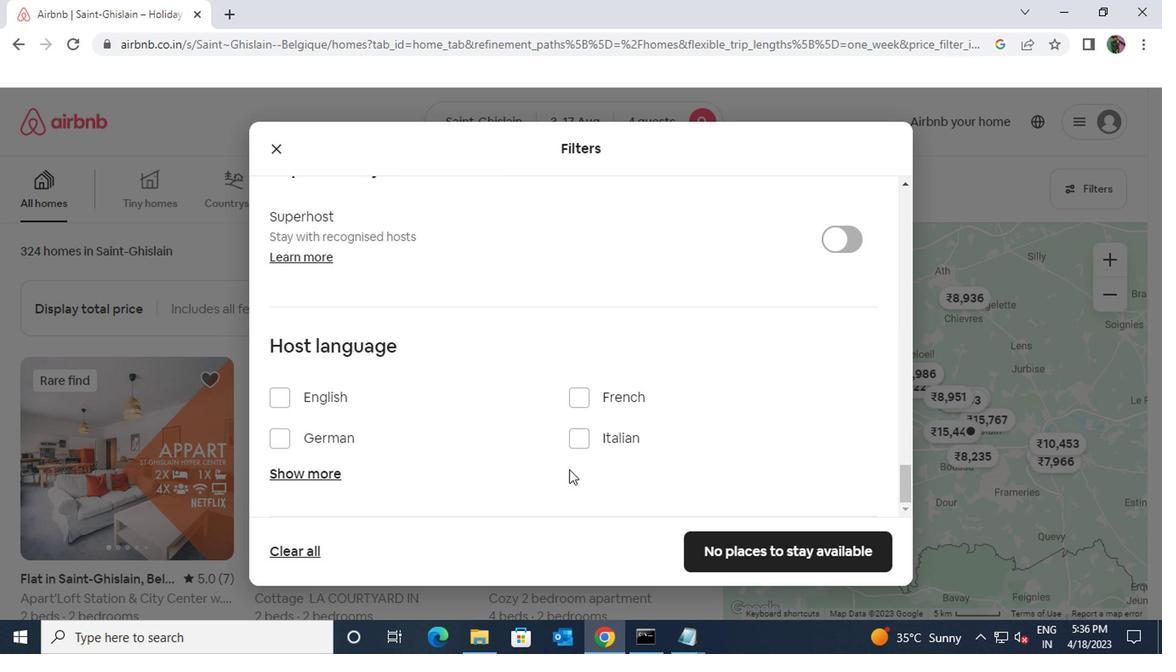 
Action: Mouse moved to (282, 399)
Screenshot: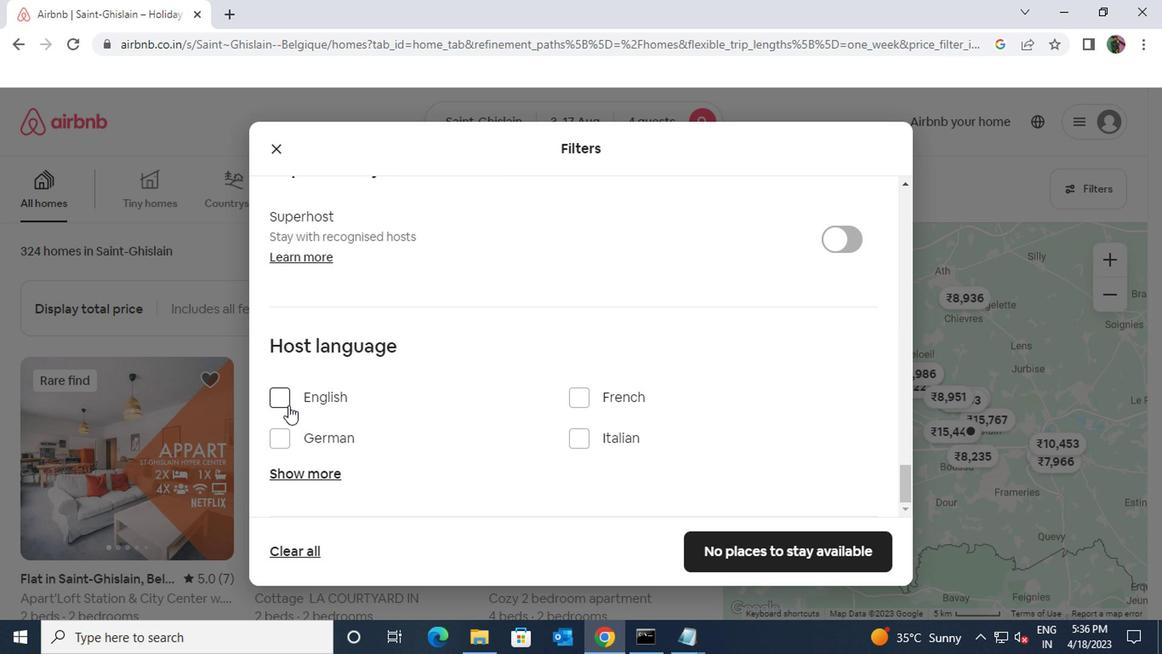 
Action: Mouse pressed left at (282, 399)
Screenshot: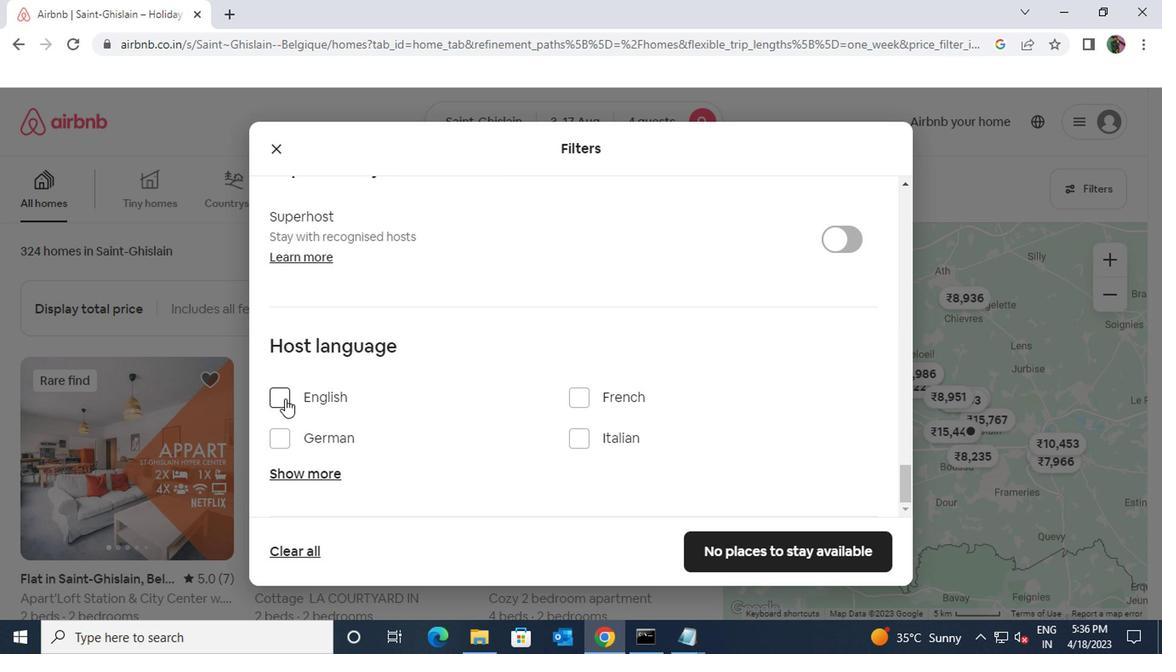 
Action: Mouse moved to (770, 536)
Screenshot: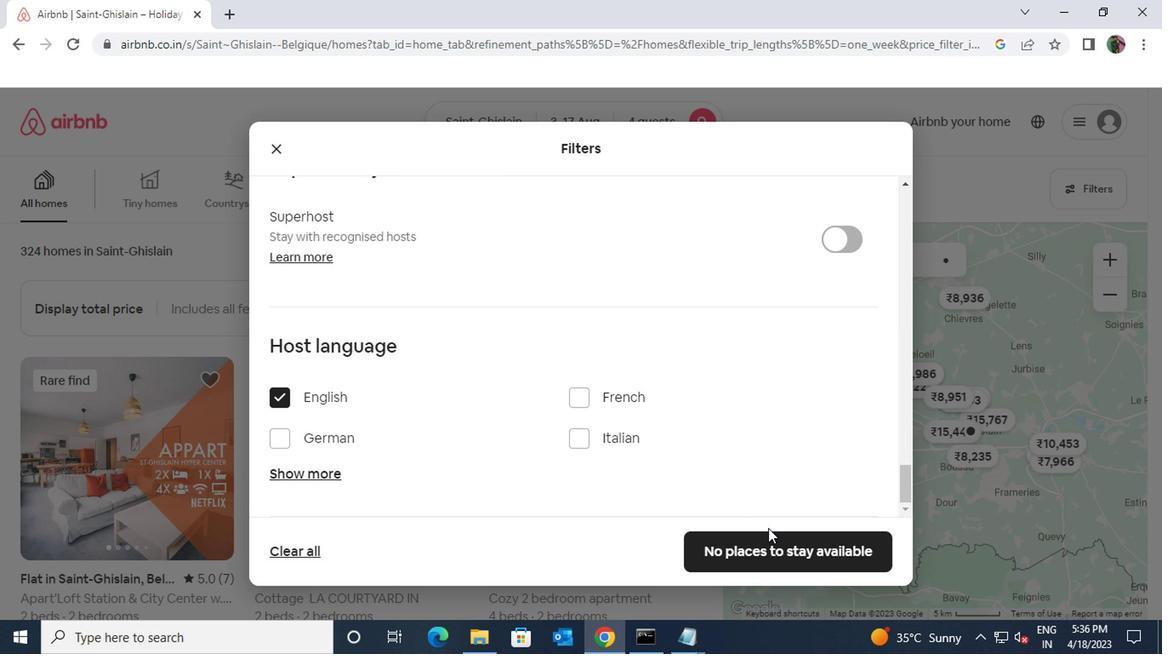 
Action: Mouse pressed left at (770, 536)
Screenshot: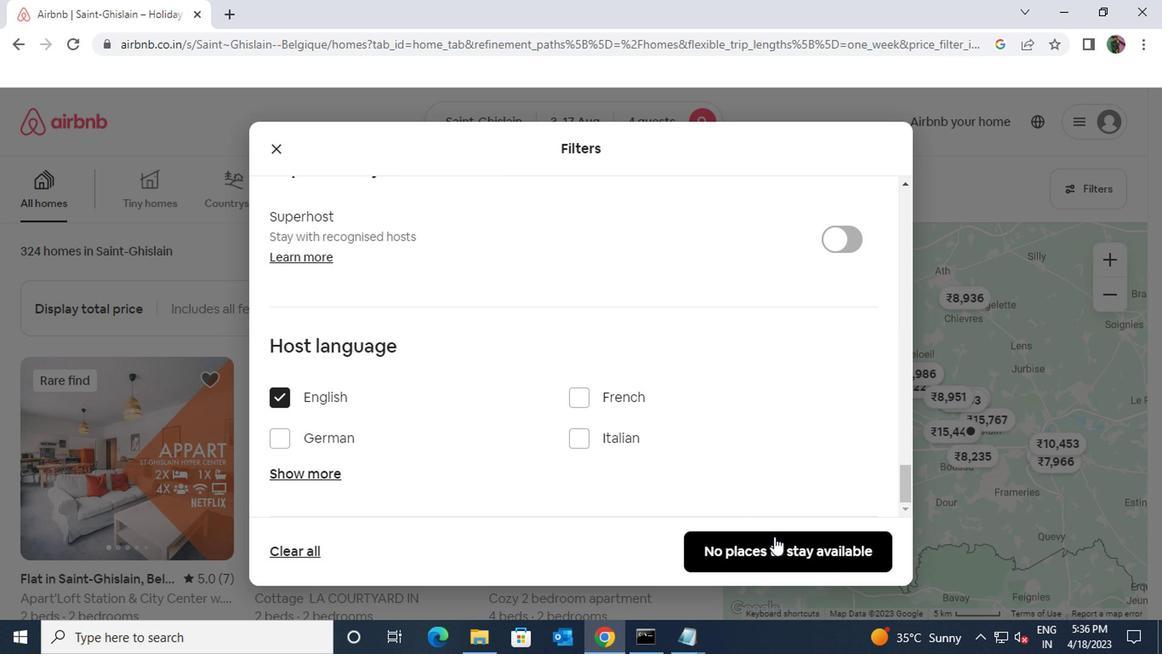 
